 Task: Look for space in Reconquista, Argentina from 2nd June, 2023 to 6th June, 2023 for 1 adult in price range Rs.10000 to Rs.13000. Place can be private room with 1  bedroom having 1 bed and 1 bathroom. Property type can be hotel. Amenities needed are: heating, . Booking option can be shelf check-in. Required host language is English.
Action: Mouse moved to (490, 116)
Screenshot: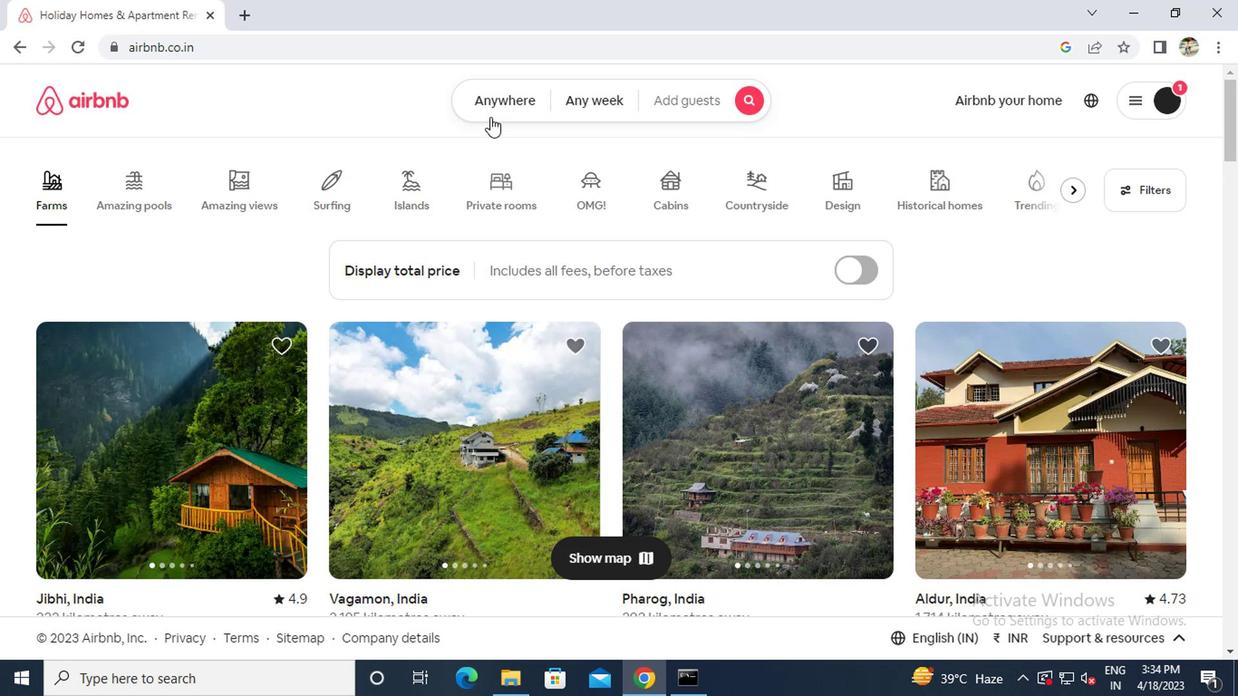 
Action: Mouse pressed left at (490, 116)
Screenshot: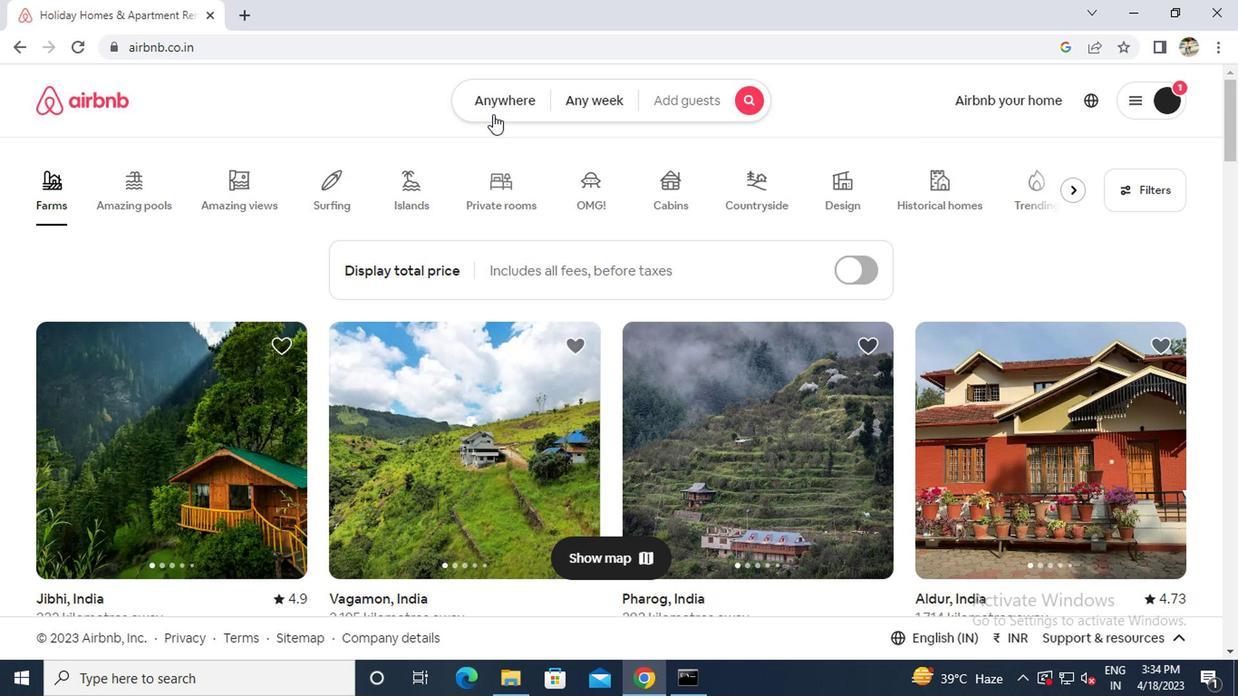 
Action: Mouse moved to (355, 176)
Screenshot: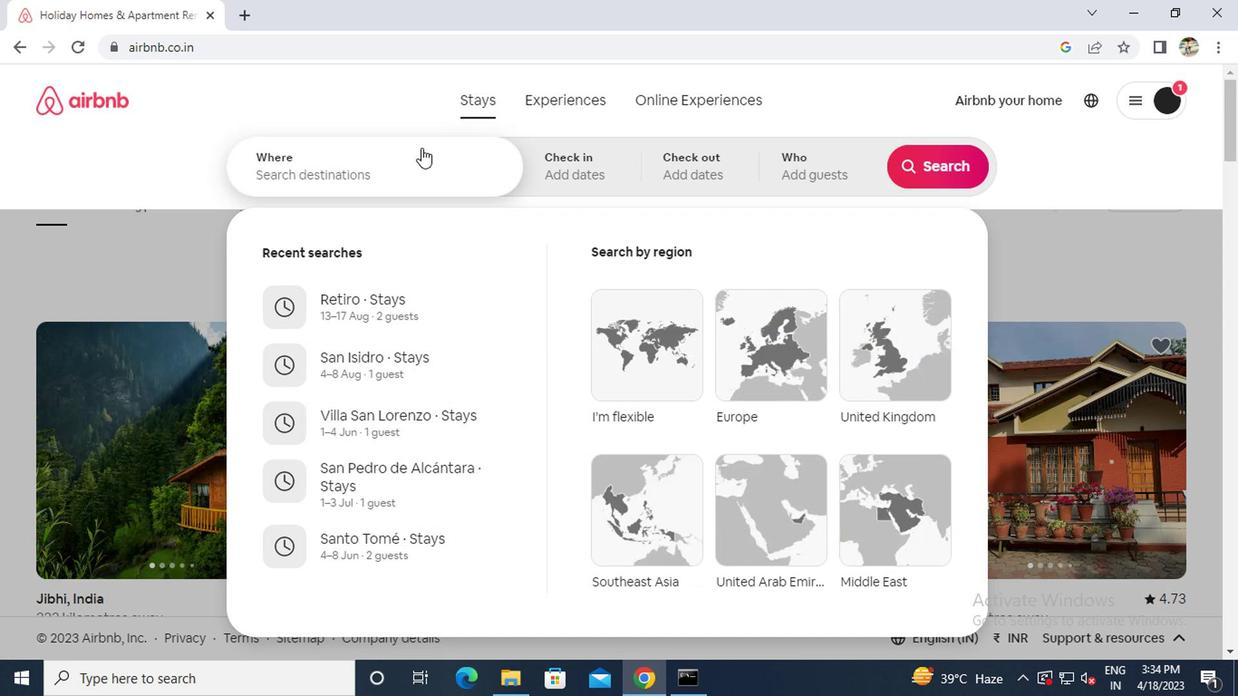 
Action: Mouse pressed left at (355, 176)
Screenshot: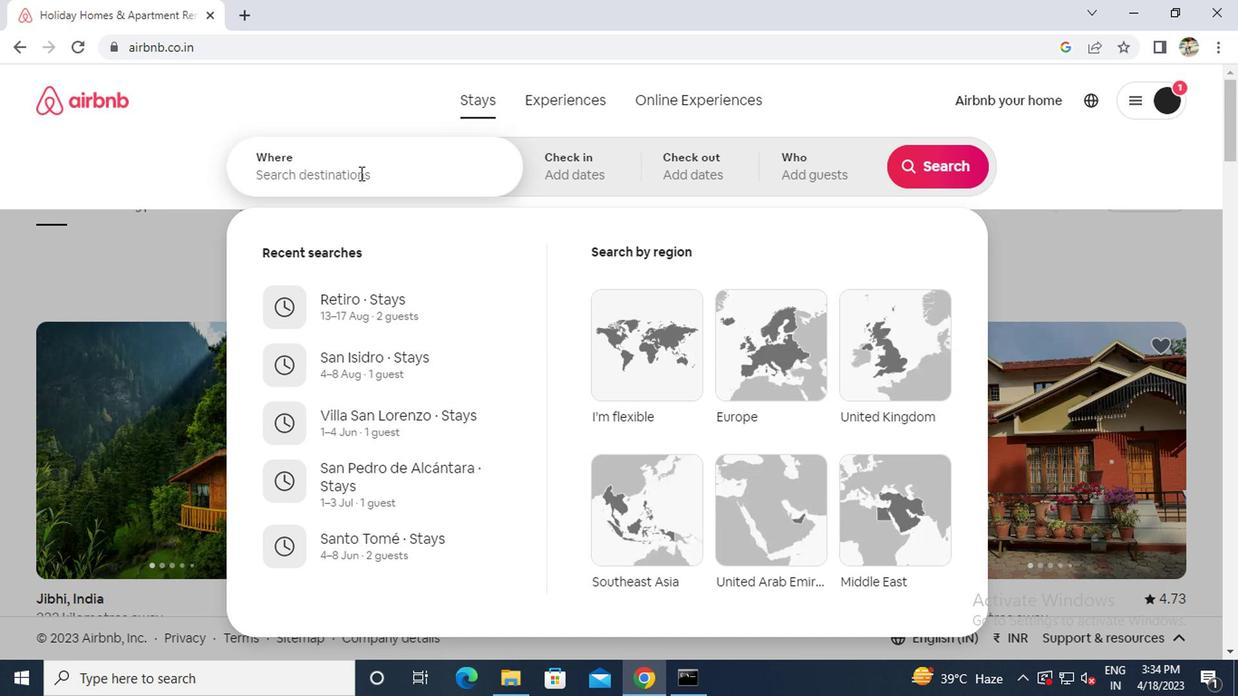 
Action: Key pressed <Key.caps_lock><Key.caps_lock>r<Key.caps_lock>econquista
Screenshot: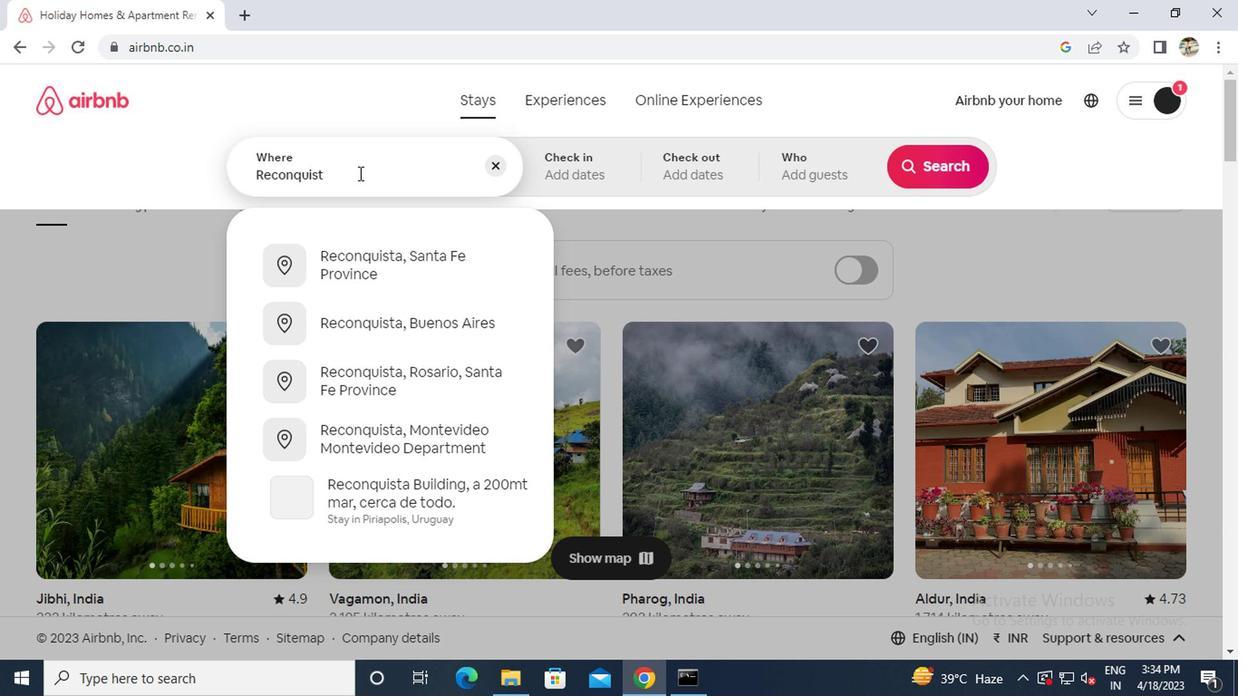 
Action: Mouse moved to (360, 279)
Screenshot: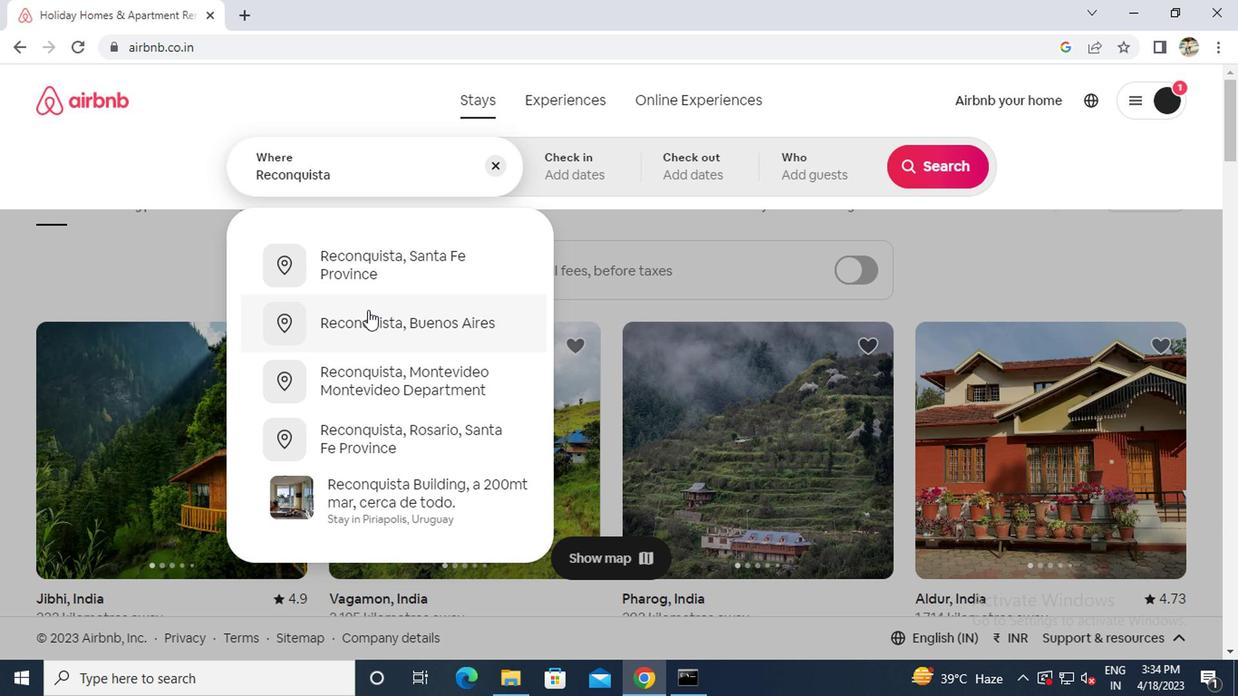 
Action: Mouse pressed left at (360, 279)
Screenshot: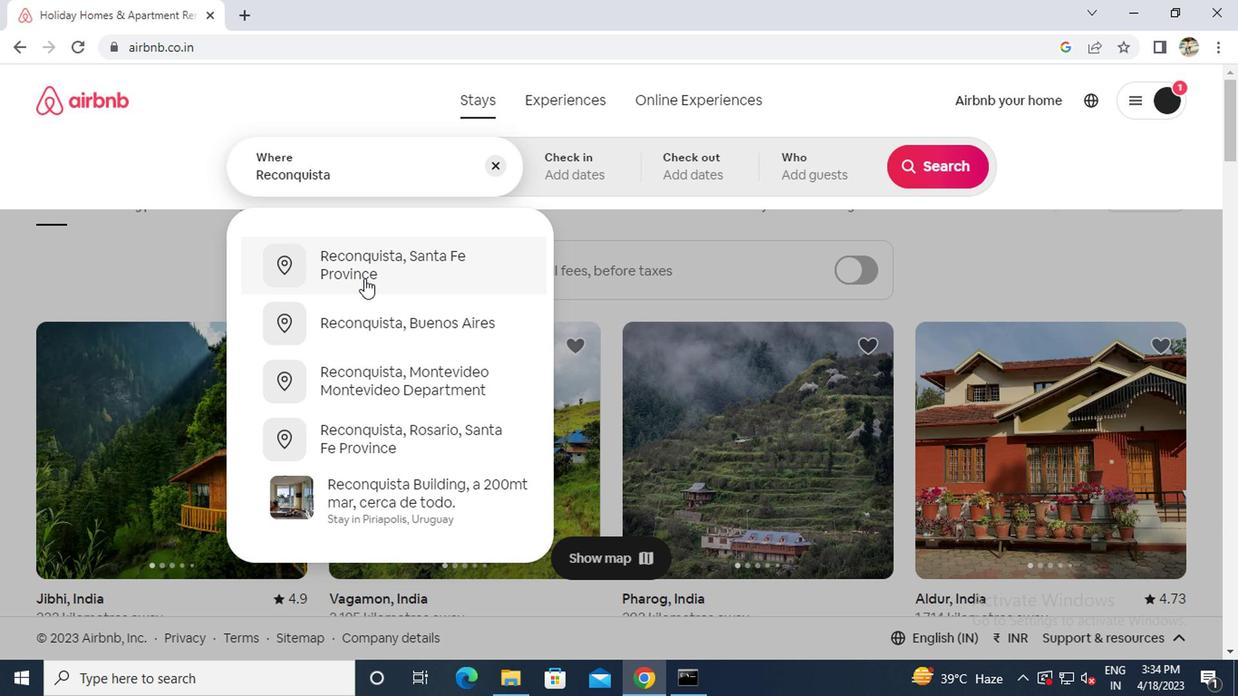 
Action: Mouse moved to (916, 314)
Screenshot: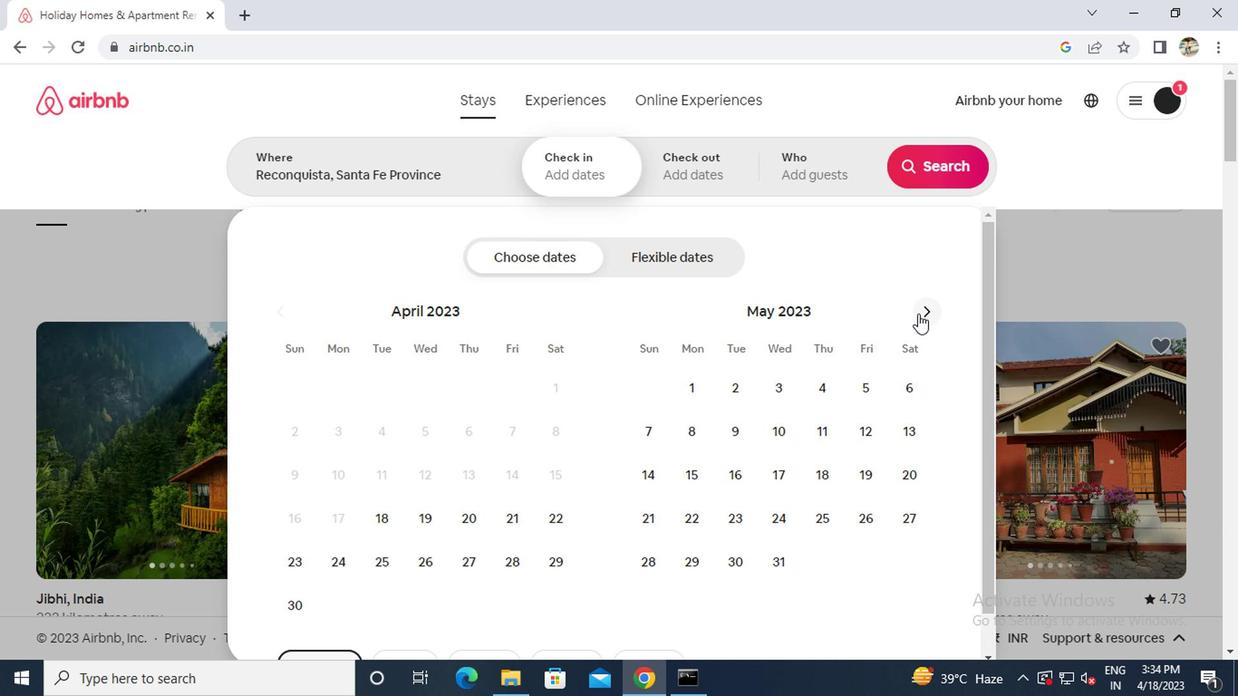 
Action: Mouse pressed left at (916, 314)
Screenshot: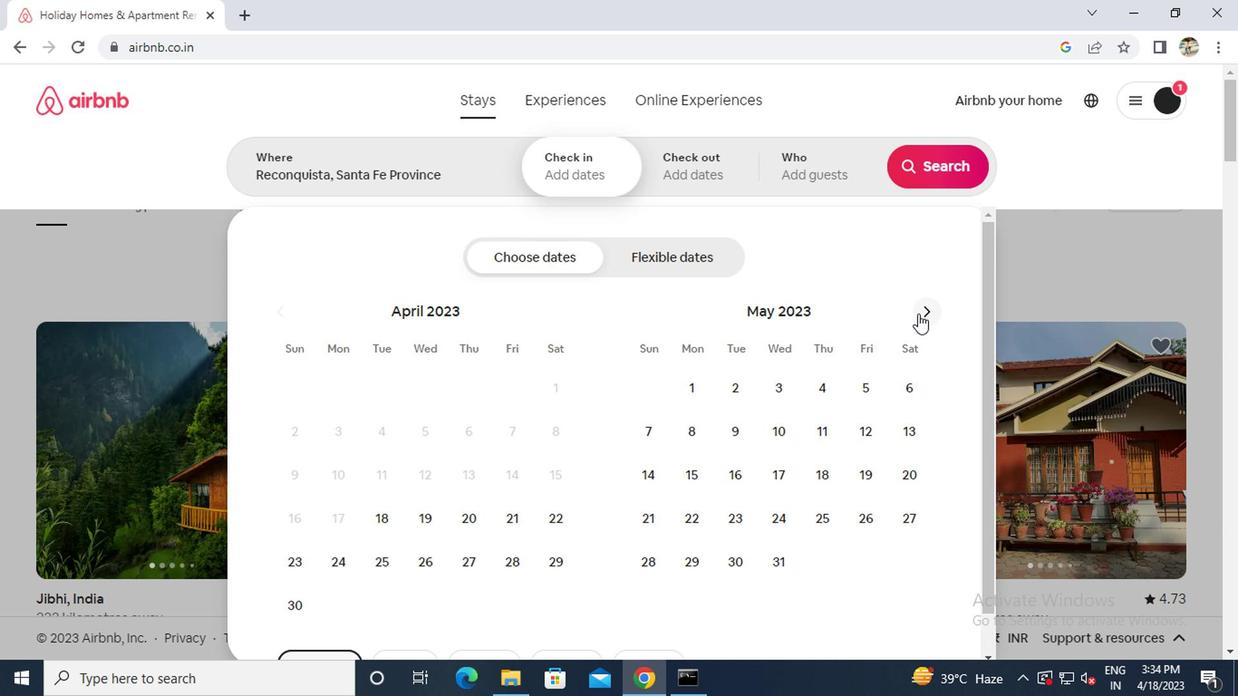 
Action: Mouse moved to (862, 380)
Screenshot: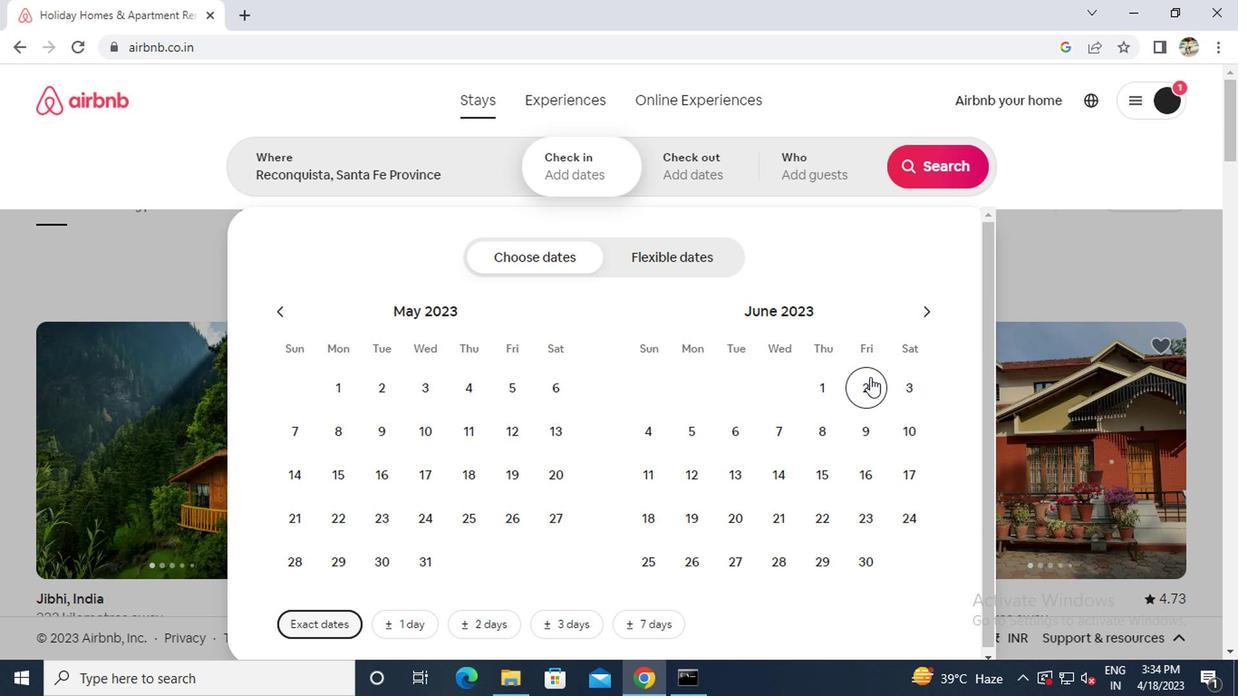 
Action: Mouse pressed left at (862, 380)
Screenshot: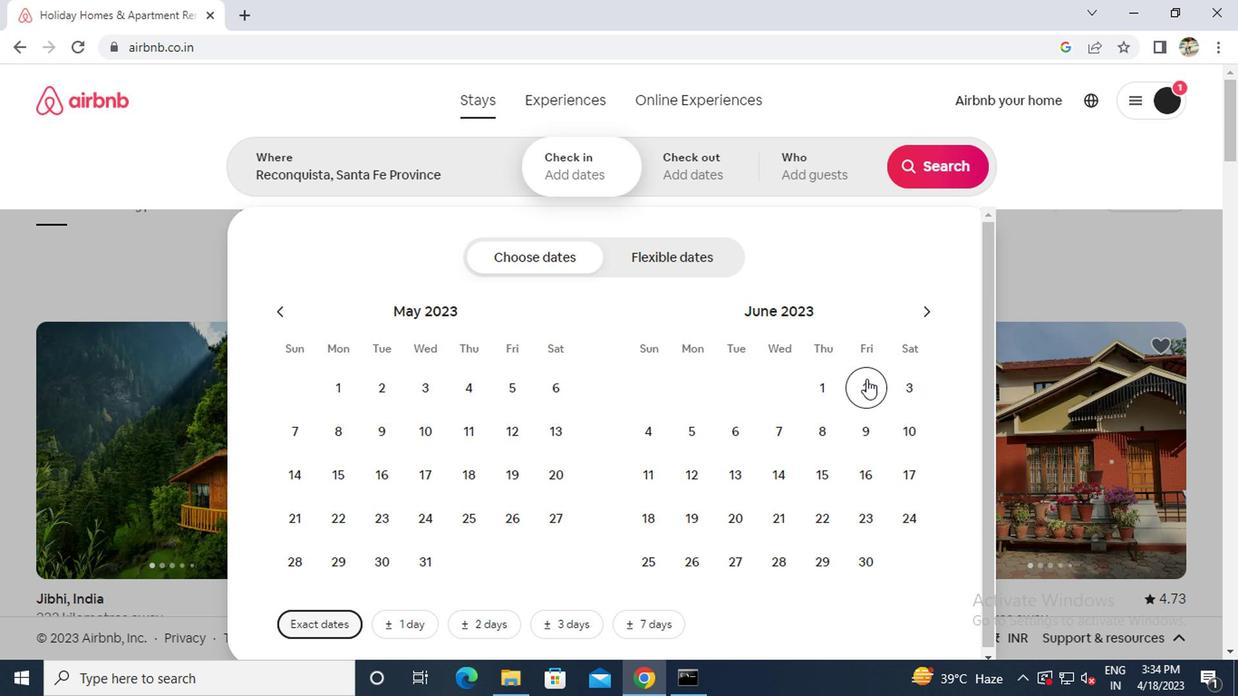 
Action: Mouse moved to (735, 431)
Screenshot: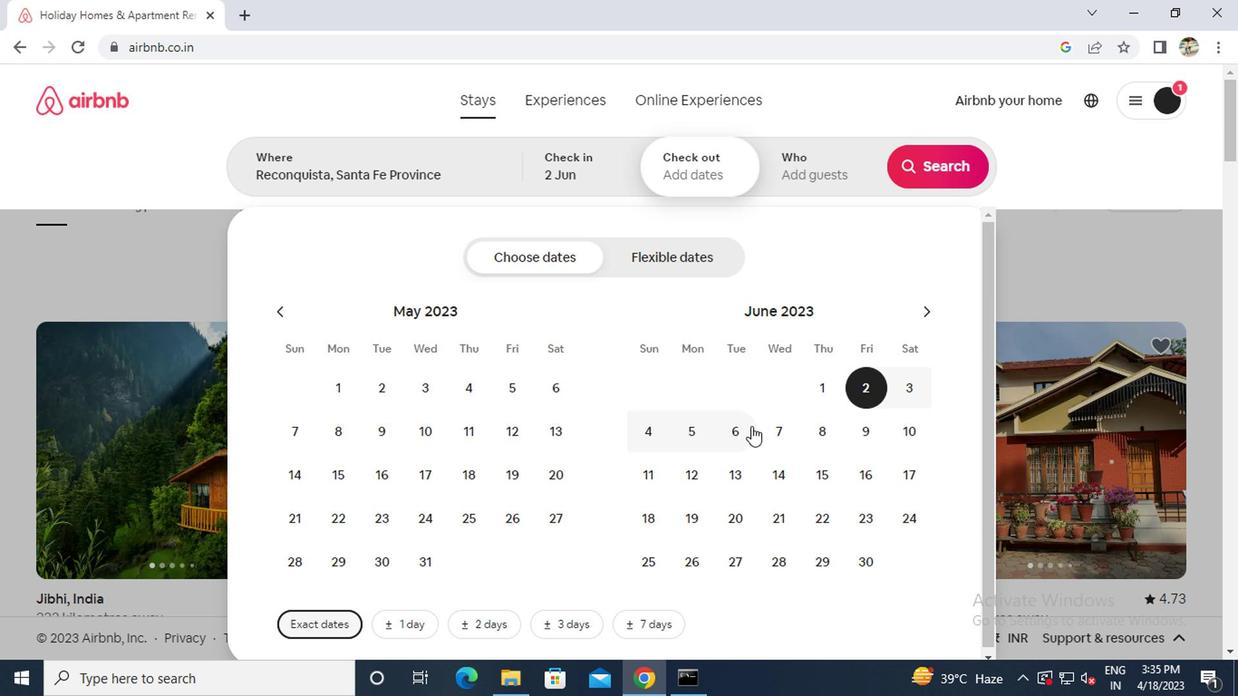 
Action: Mouse pressed left at (735, 431)
Screenshot: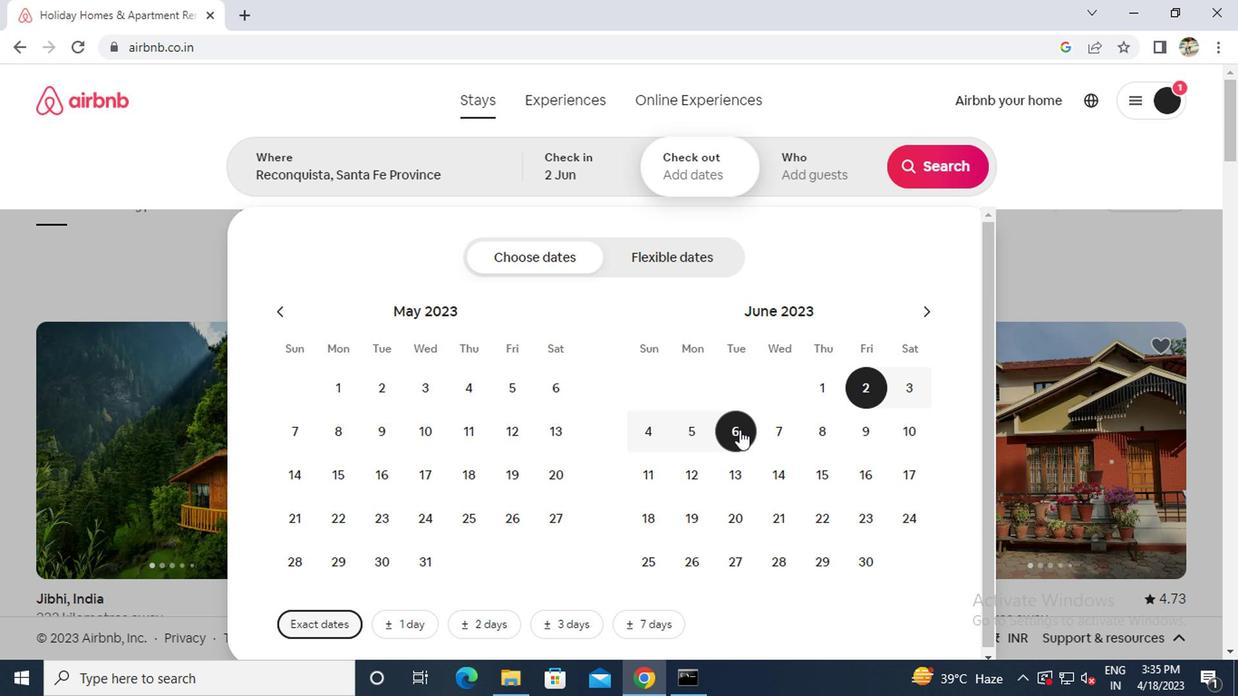 
Action: Mouse moved to (801, 174)
Screenshot: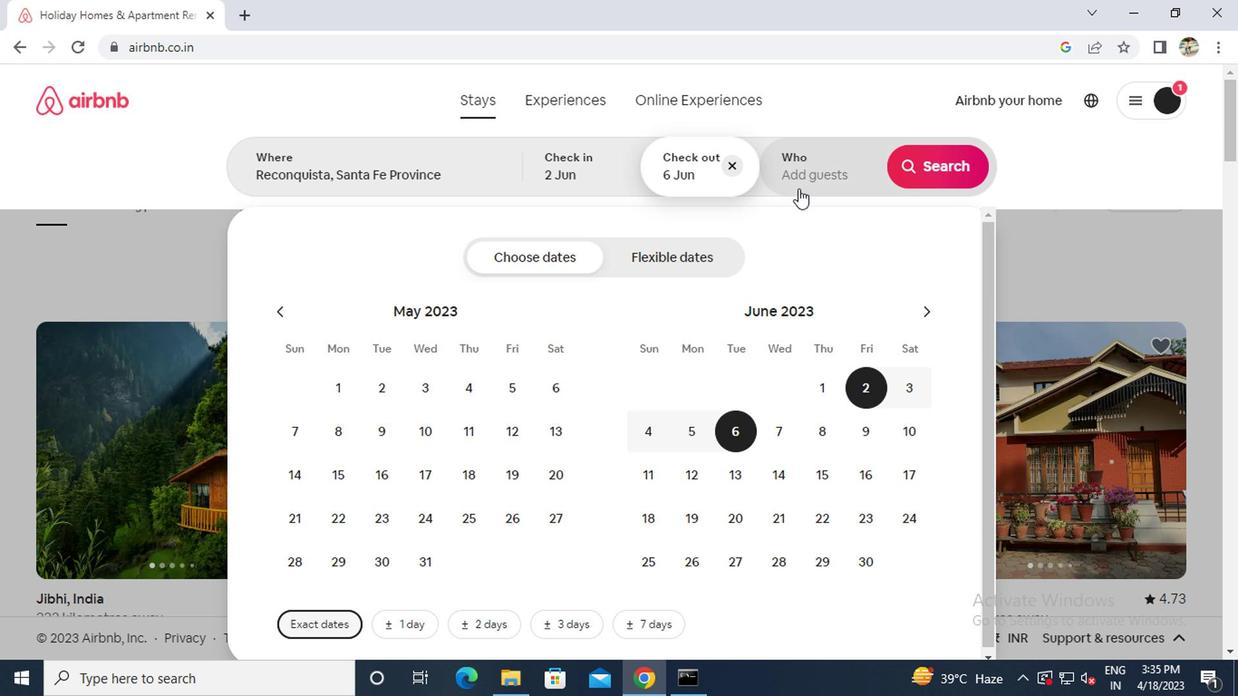 
Action: Mouse pressed left at (801, 174)
Screenshot: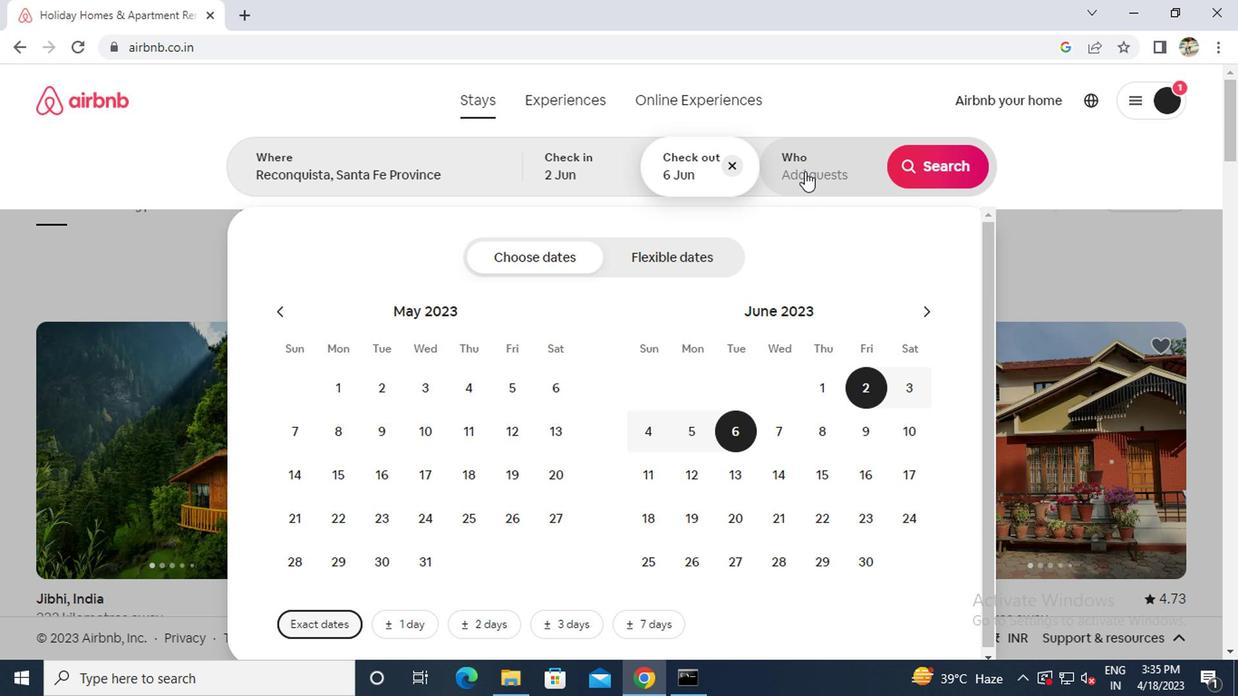 
Action: Mouse moved to (942, 260)
Screenshot: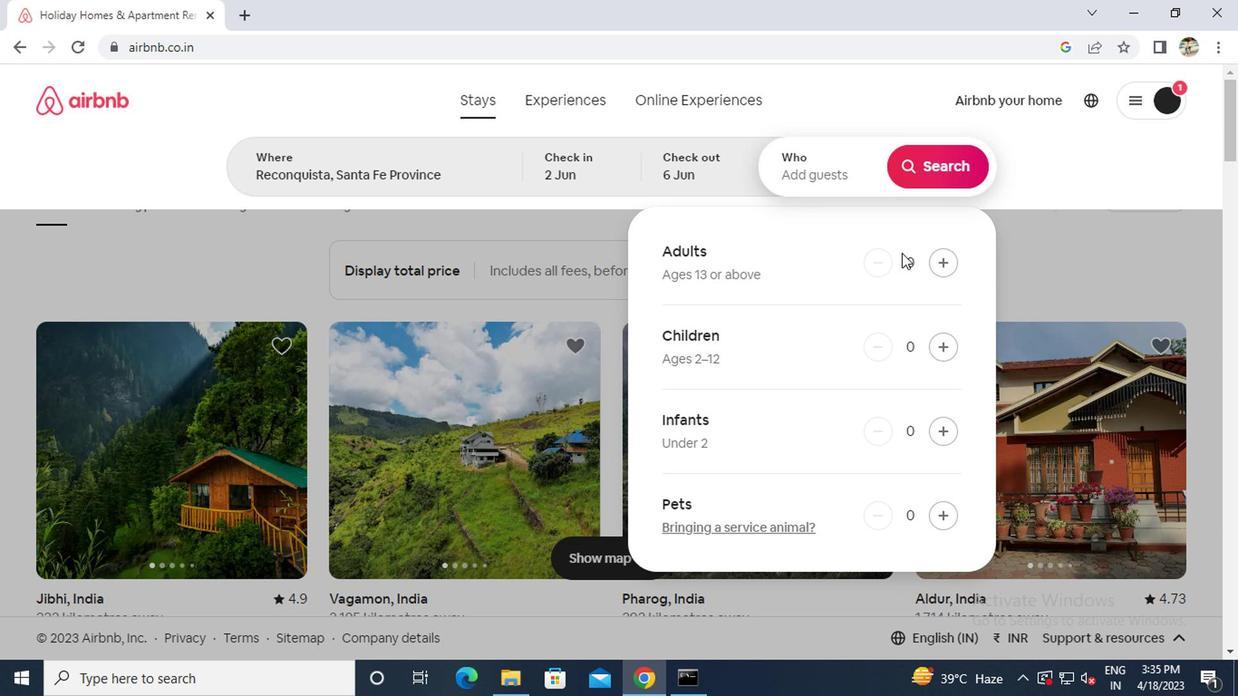 
Action: Mouse pressed left at (942, 260)
Screenshot: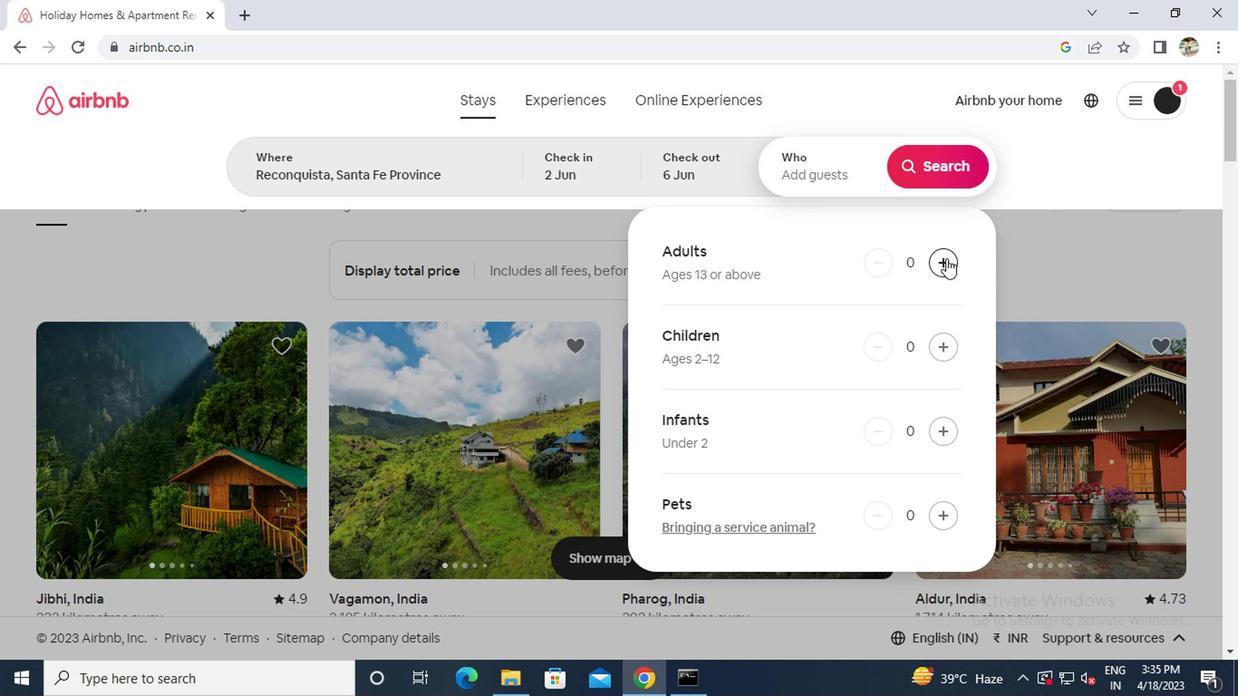 
Action: Mouse moved to (948, 169)
Screenshot: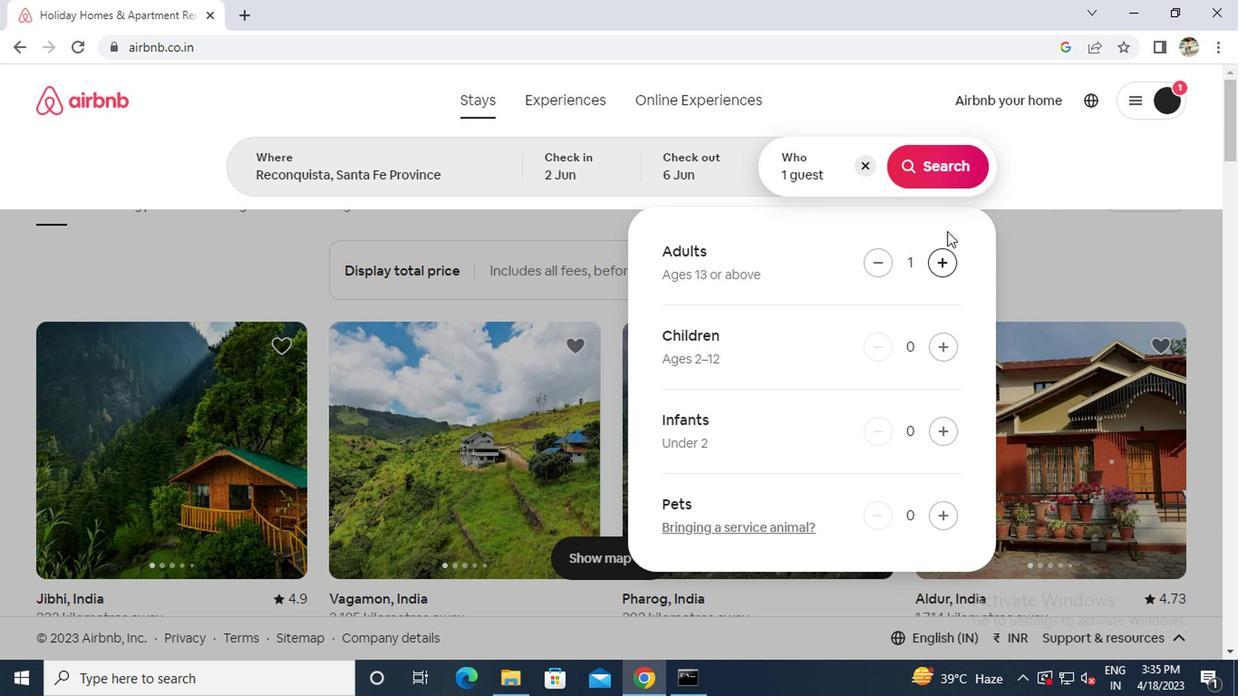 
Action: Mouse pressed left at (948, 169)
Screenshot: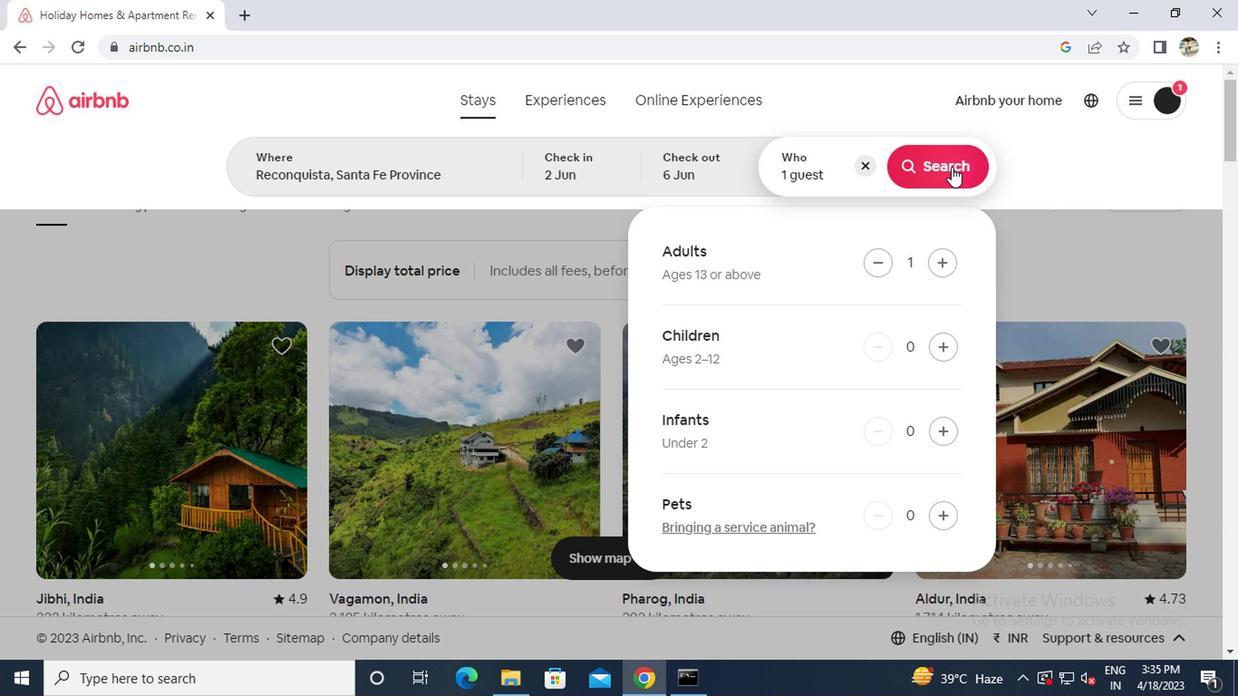 
Action: Mouse moved to (1144, 181)
Screenshot: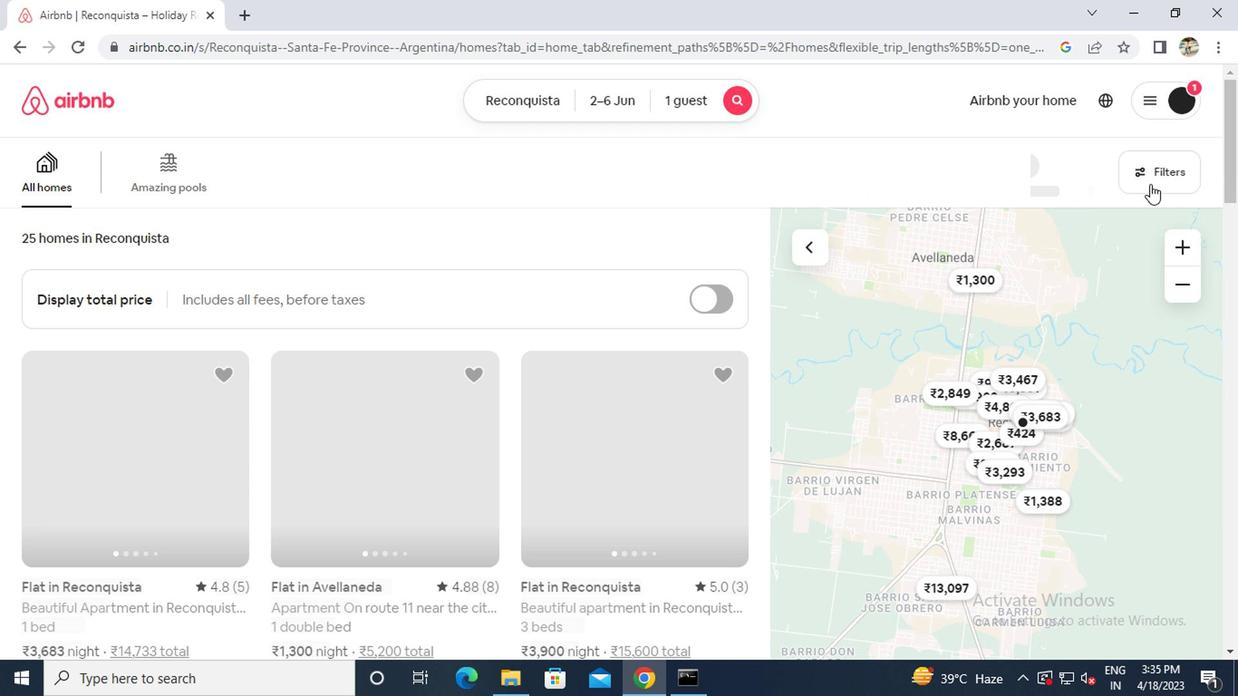 
Action: Mouse pressed left at (1144, 181)
Screenshot: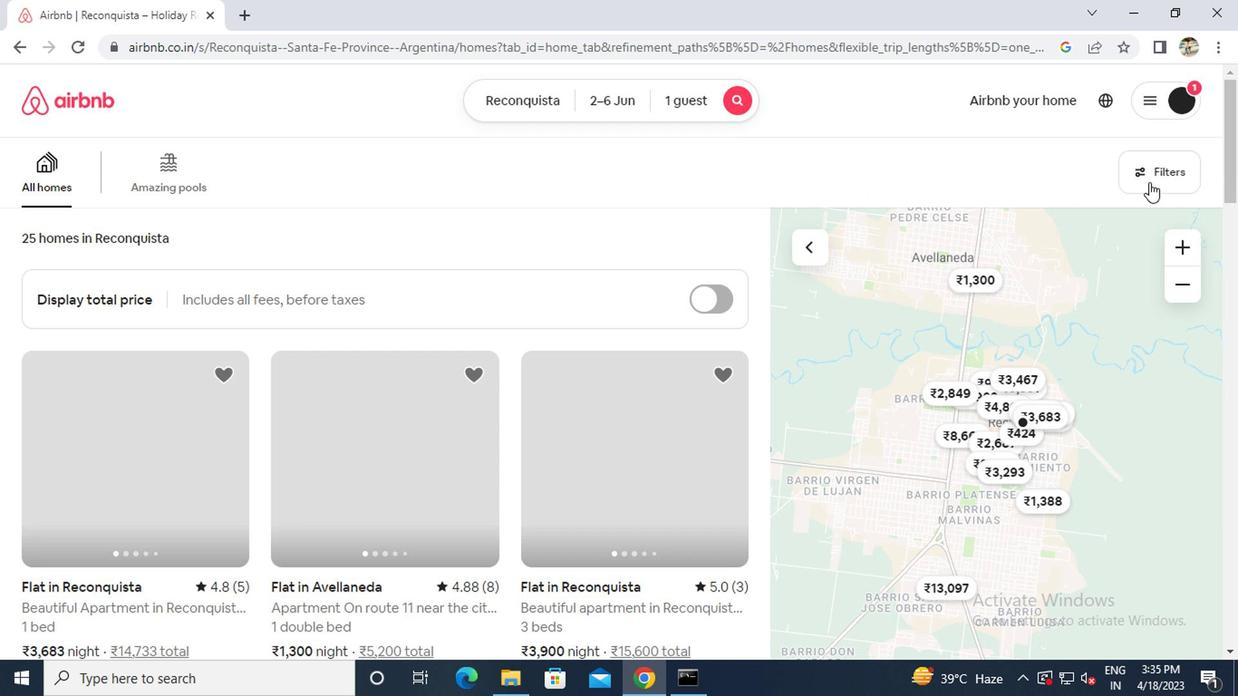 
Action: Mouse moved to (410, 392)
Screenshot: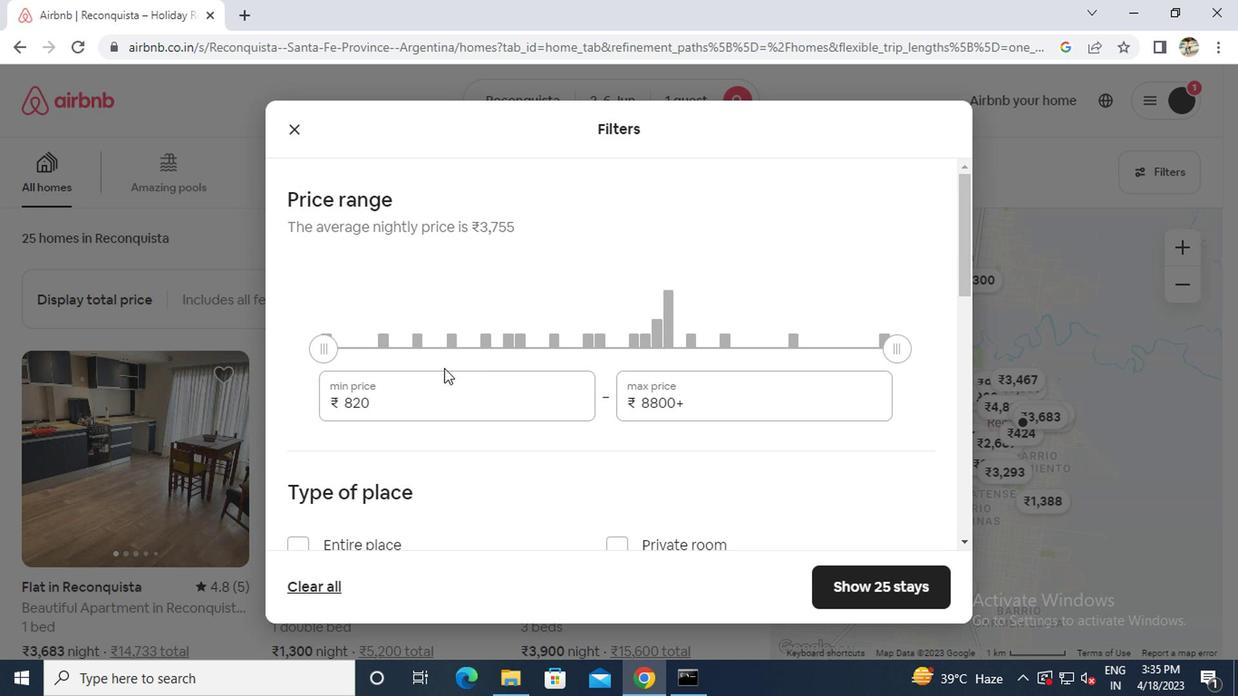 
Action: Mouse pressed left at (410, 392)
Screenshot: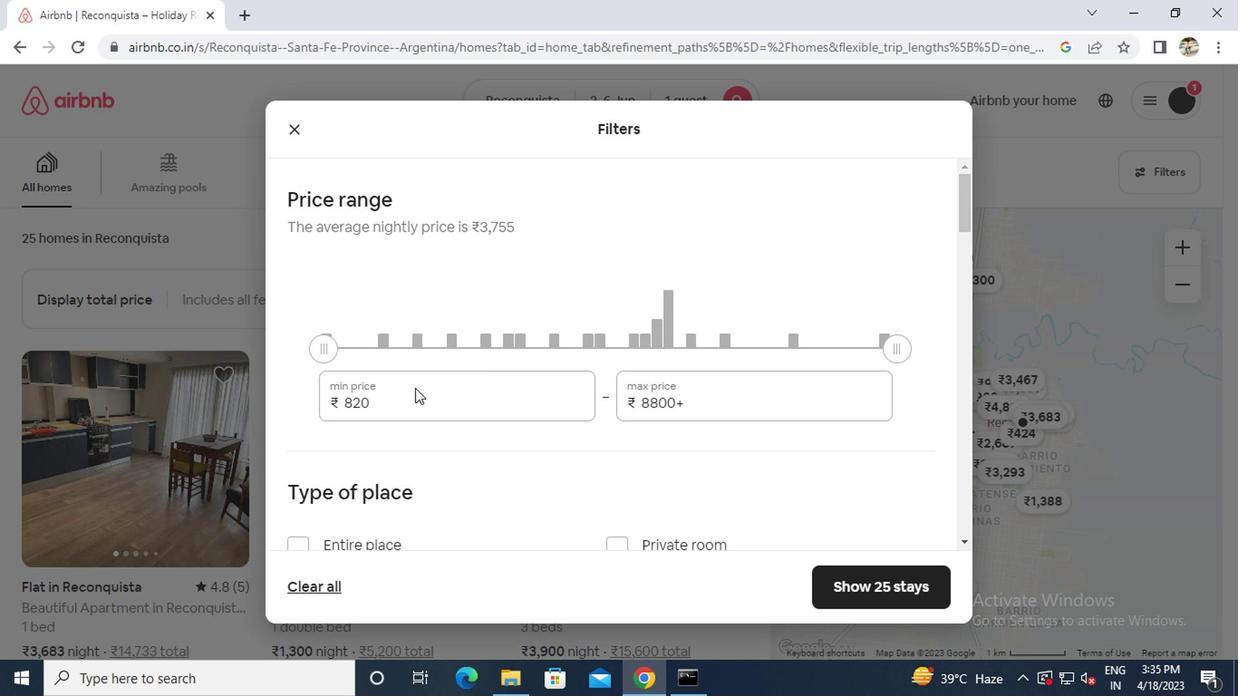 
Action: Key pressed ctrl+A10000
Screenshot: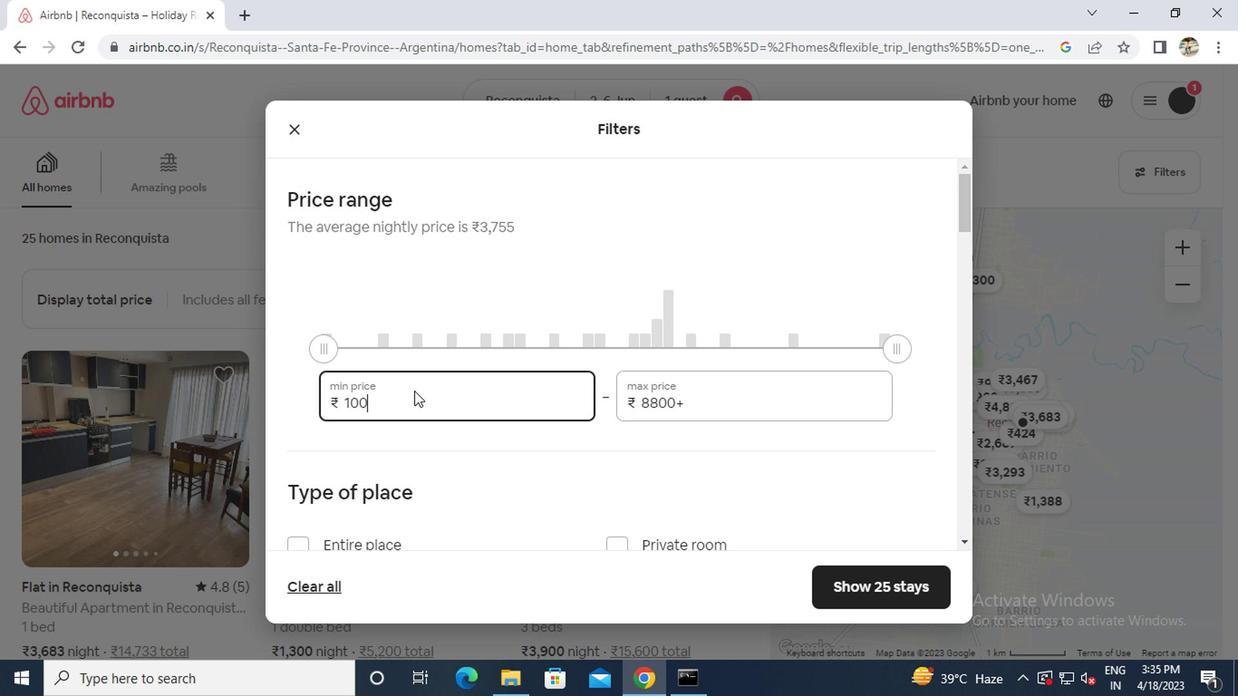 
Action: Mouse moved to (713, 402)
Screenshot: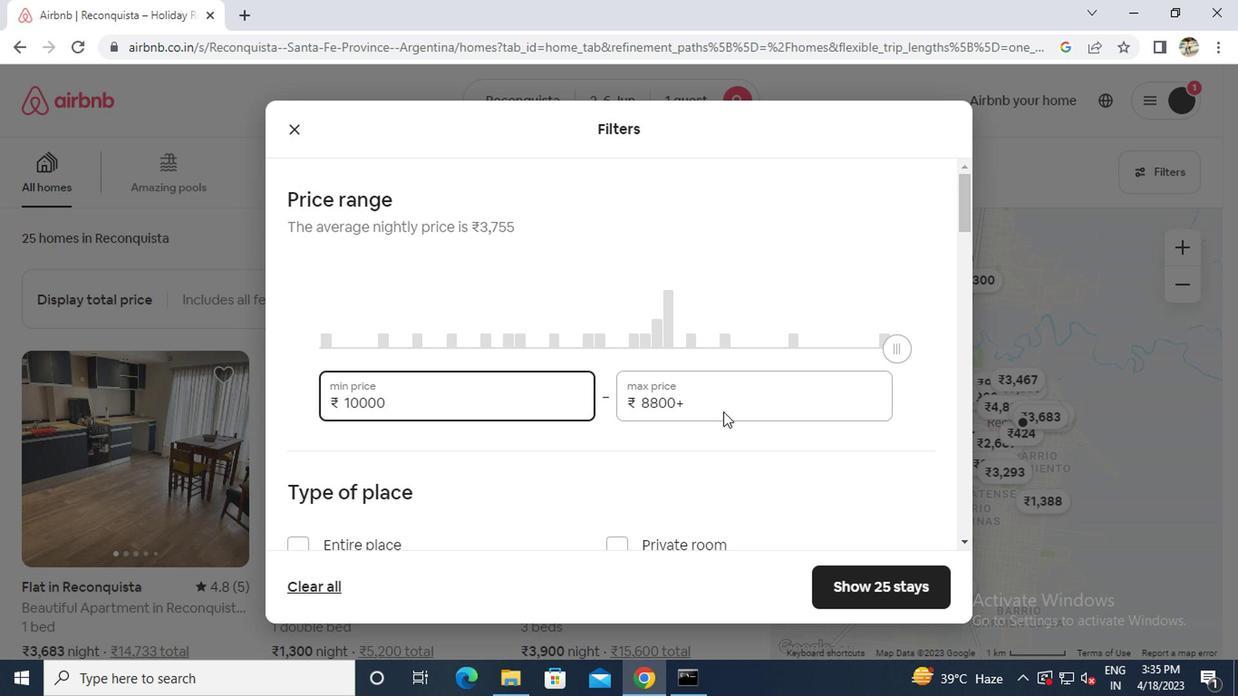 
Action: Mouse pressed left at (713, 402)
Screenshot: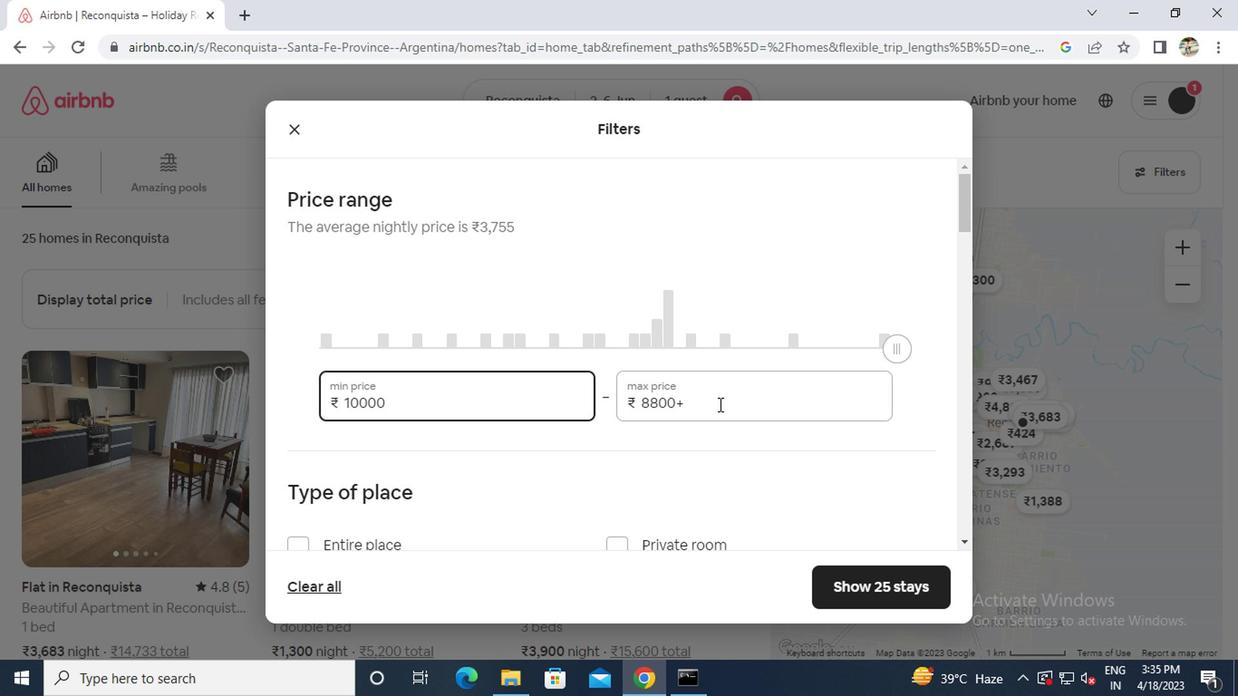 
Action: Mouse moved to (713, 401)
Screenshot: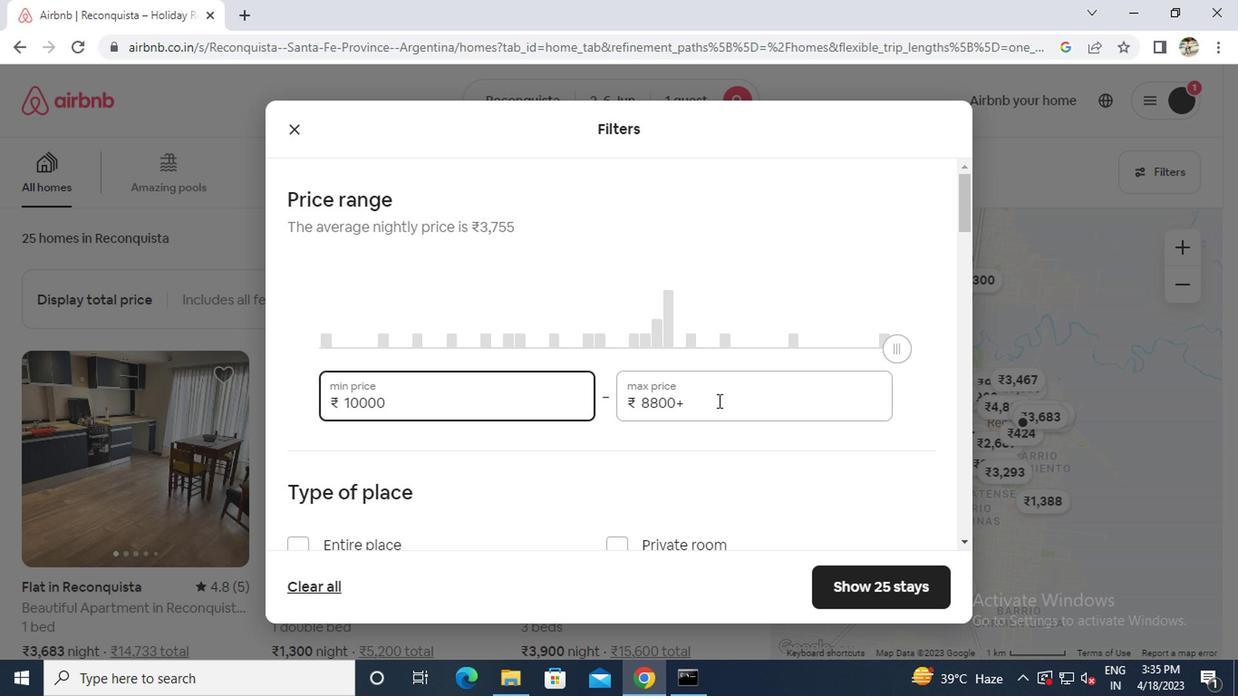 
Action: Key pressed ctrl+A13000
Screenshot: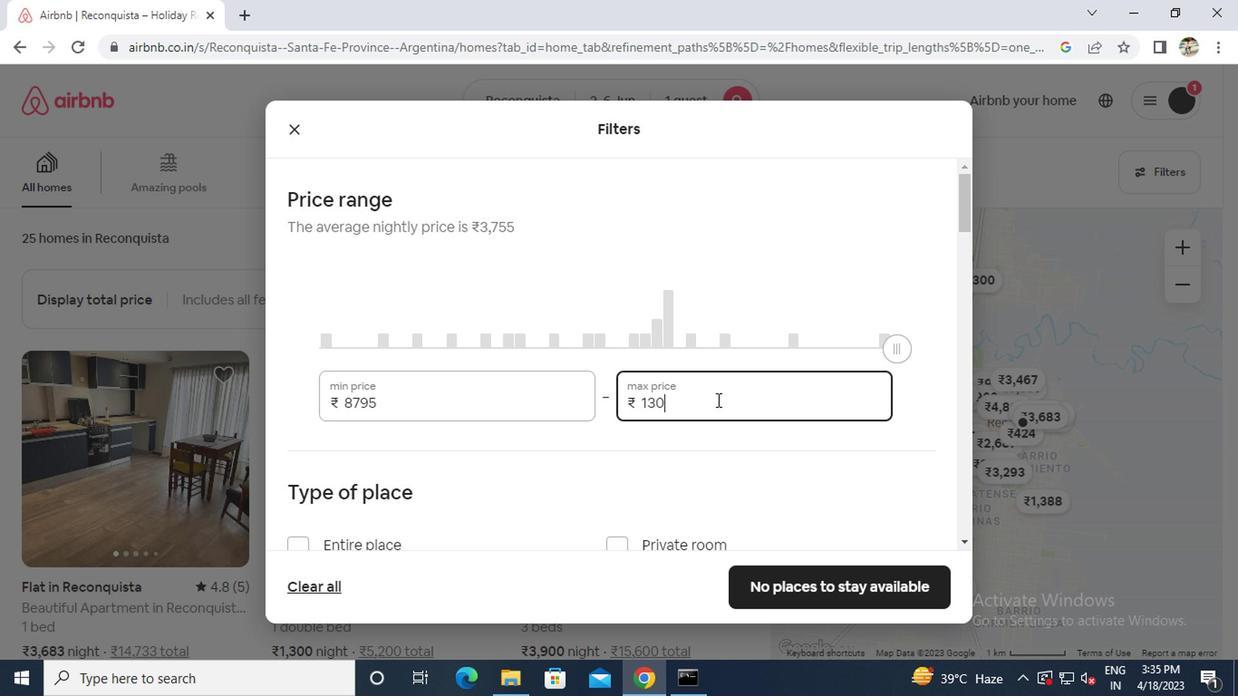 
Action: Mouse moved to (657, 414)
Screenshot: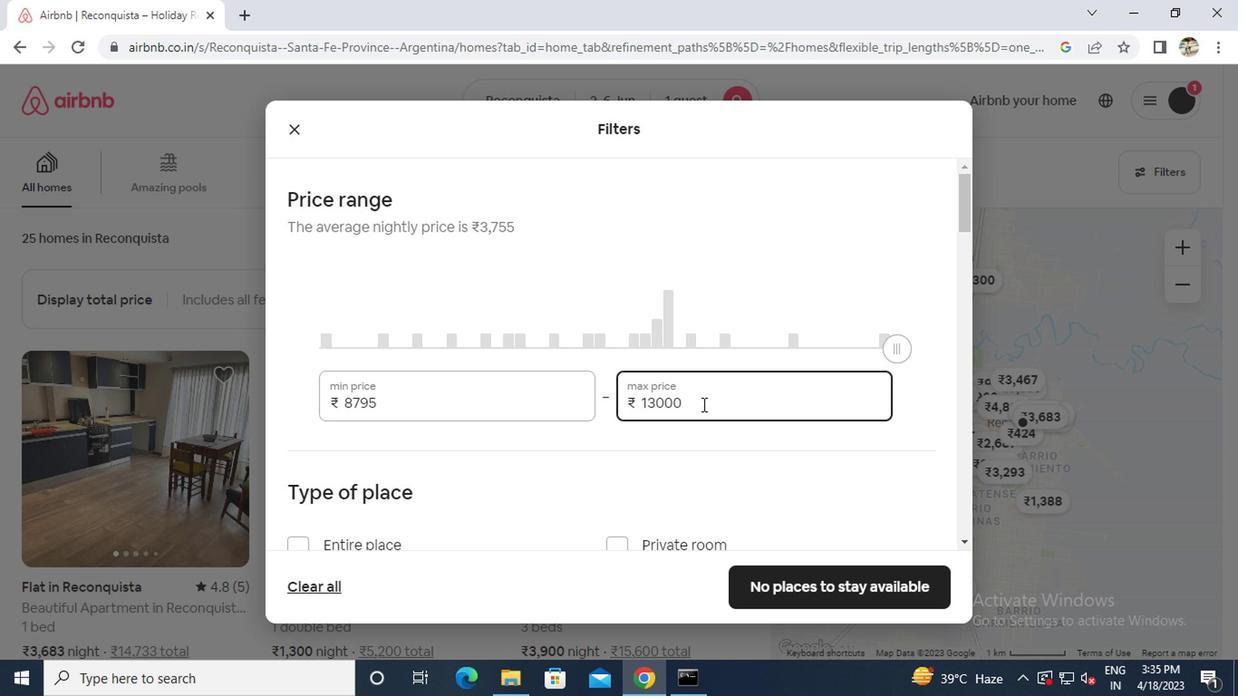 
Action: Mouse scrolled (657, 414) with delta (0, 0)
Screenshot: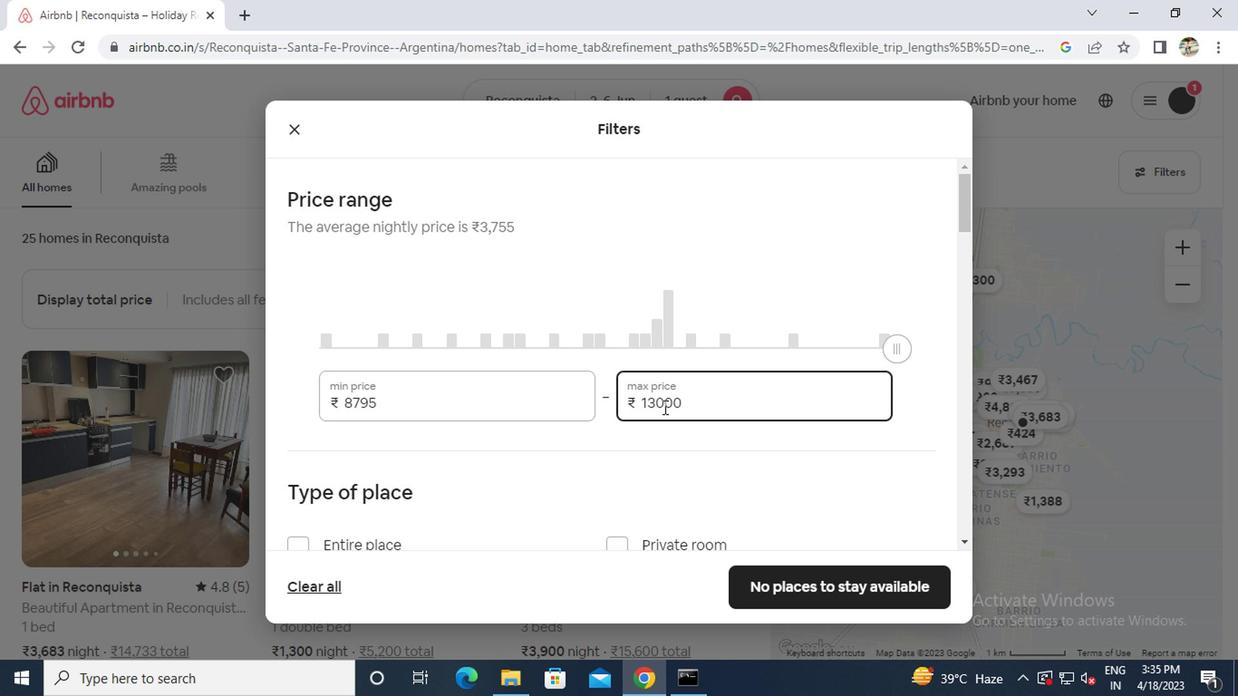 
Action: Mouse moved to (625, 452)
Screenshot: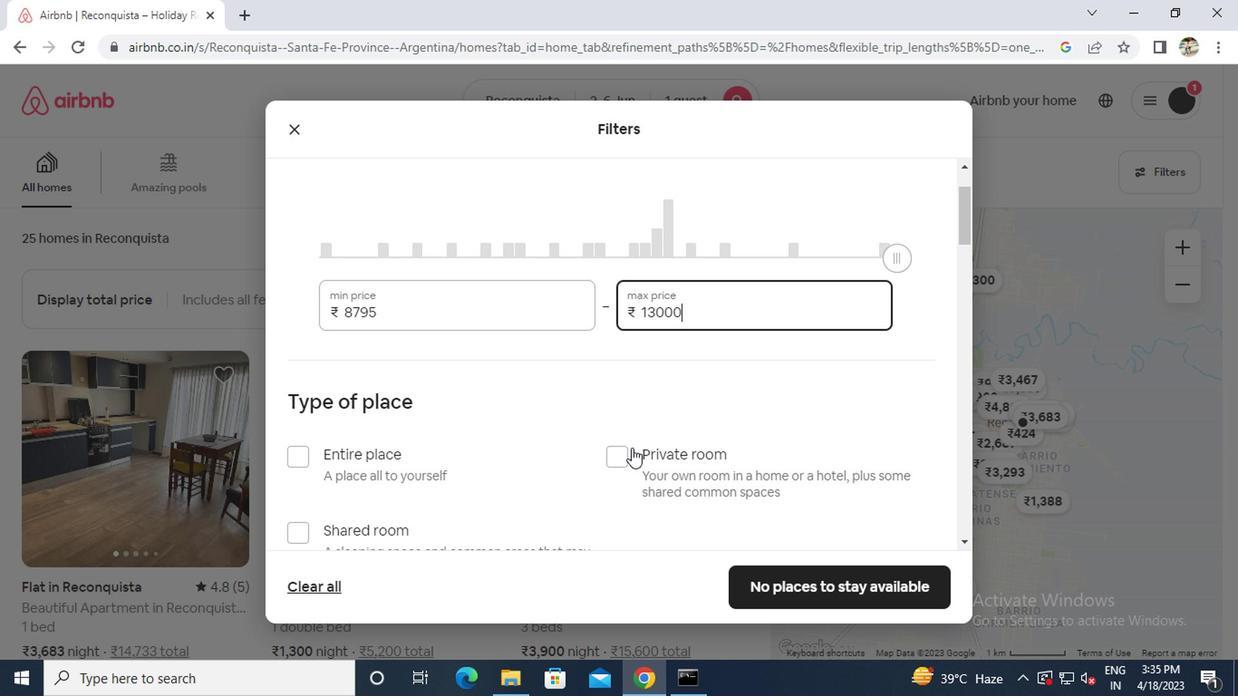 
Action: Mouse pressed left at (625, 452)
Screenshot: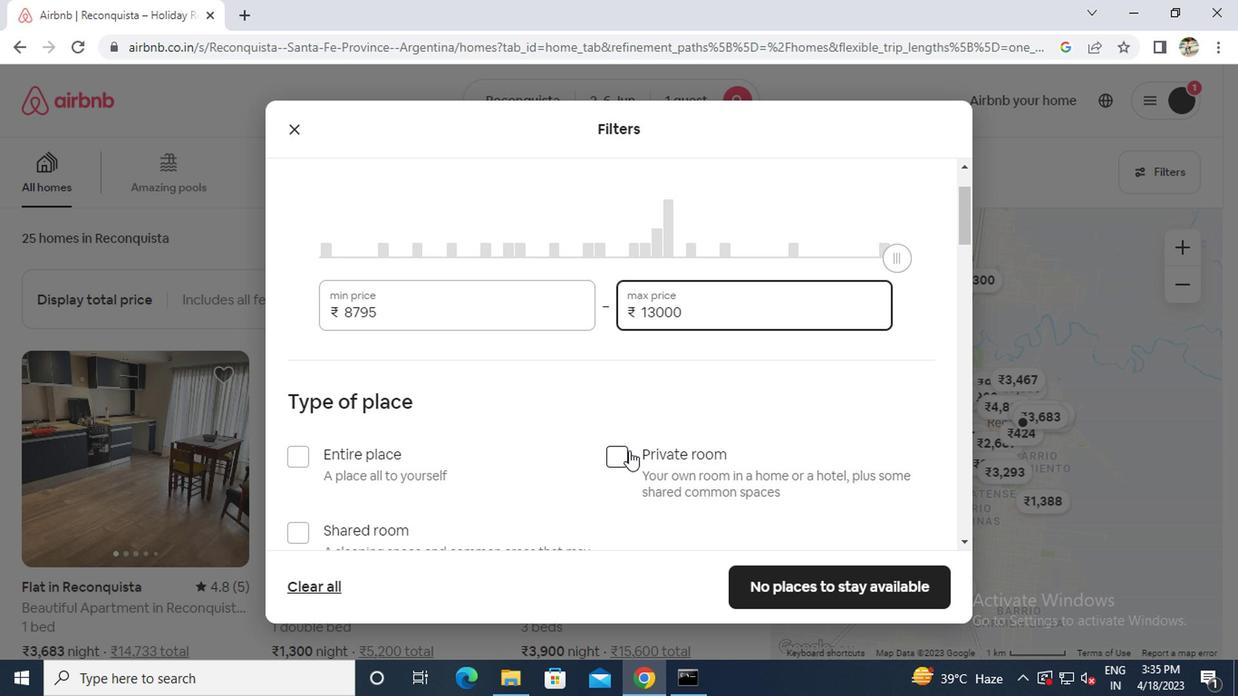 
Action: Mouse scrolled (625, 450) with delta (0, -1)
Screenshot: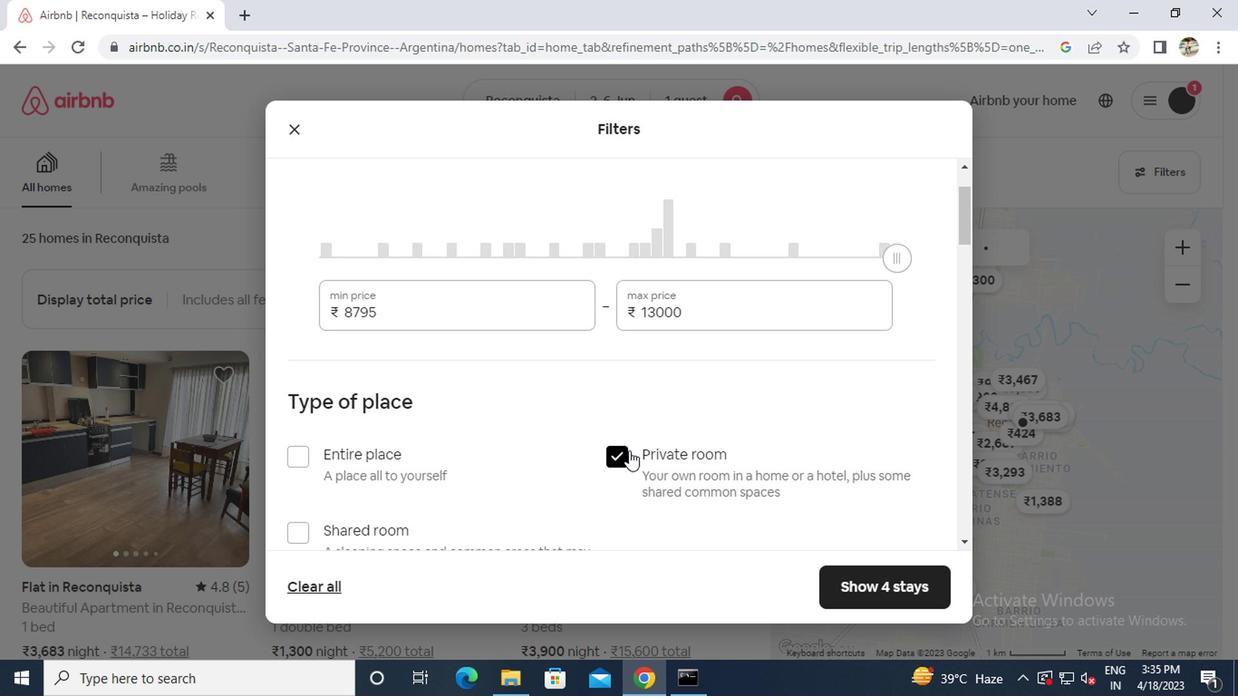 
Action: Mouse scrolled (625, 450) with delta (0, -1)
Screenshot: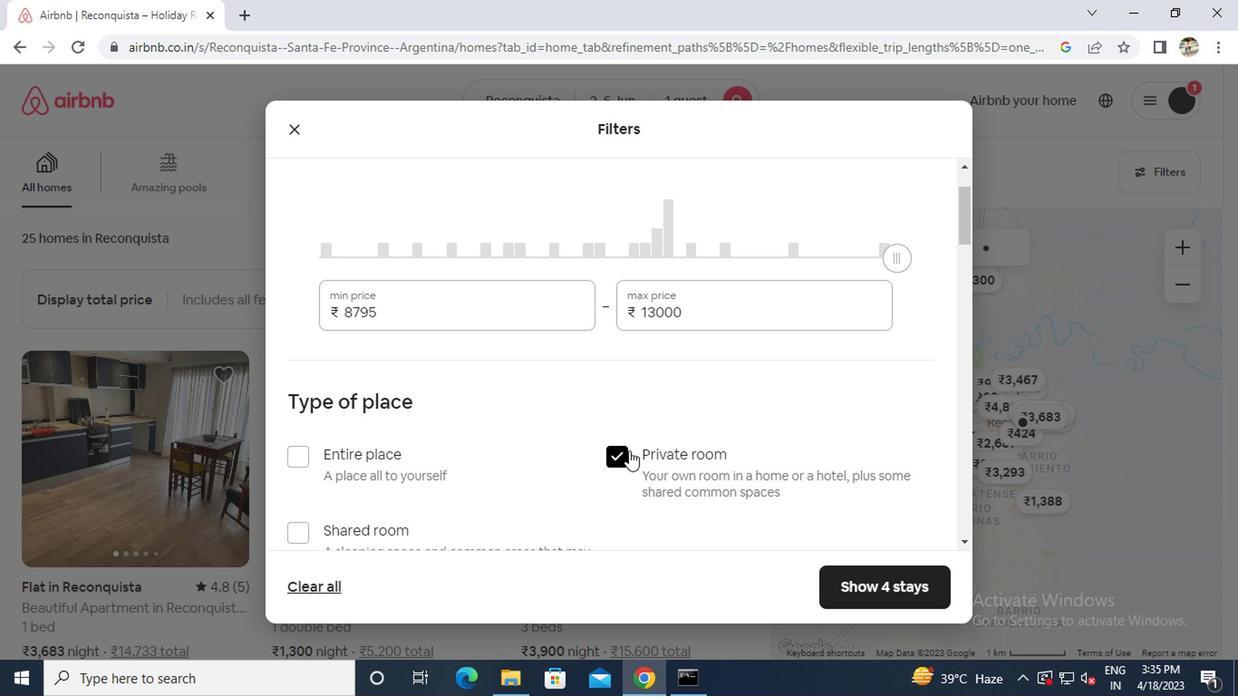 
Action: Mouse scrolled (625, 450) with delta (0, -1)
Screenshot: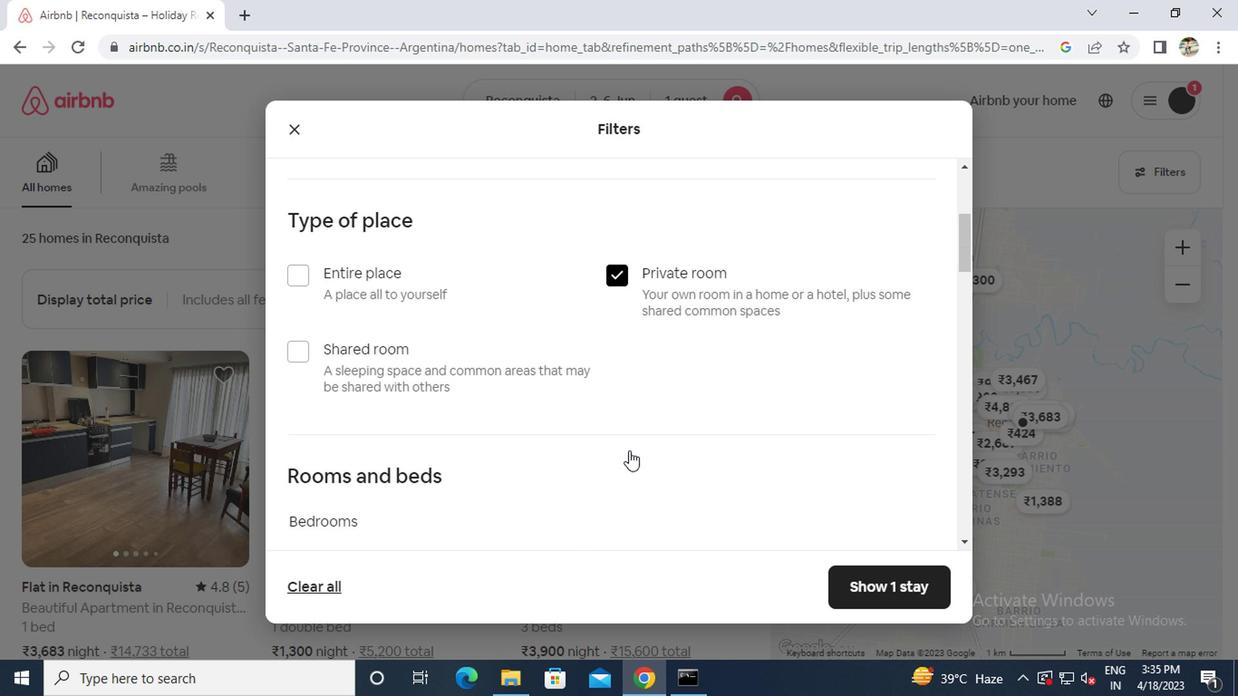 
Action: Mouse moved to (400, 477)
Screenshot: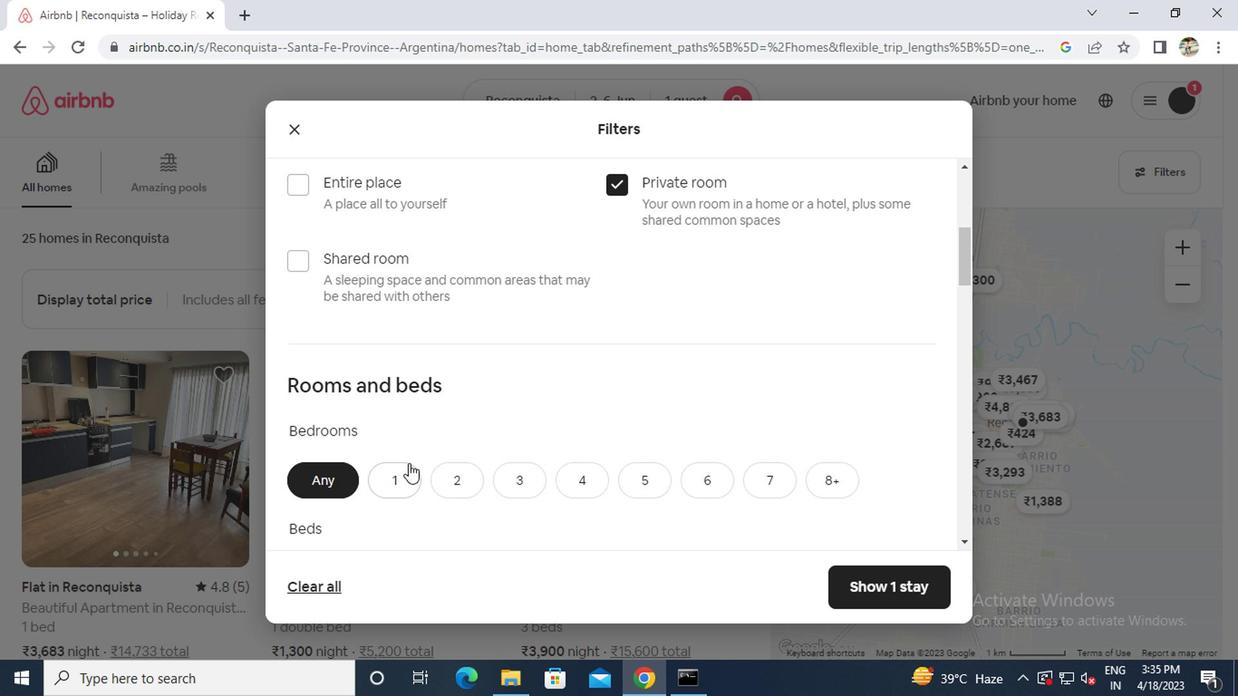 
Action: Mouse pressed left at (400, 477)
Screenshot: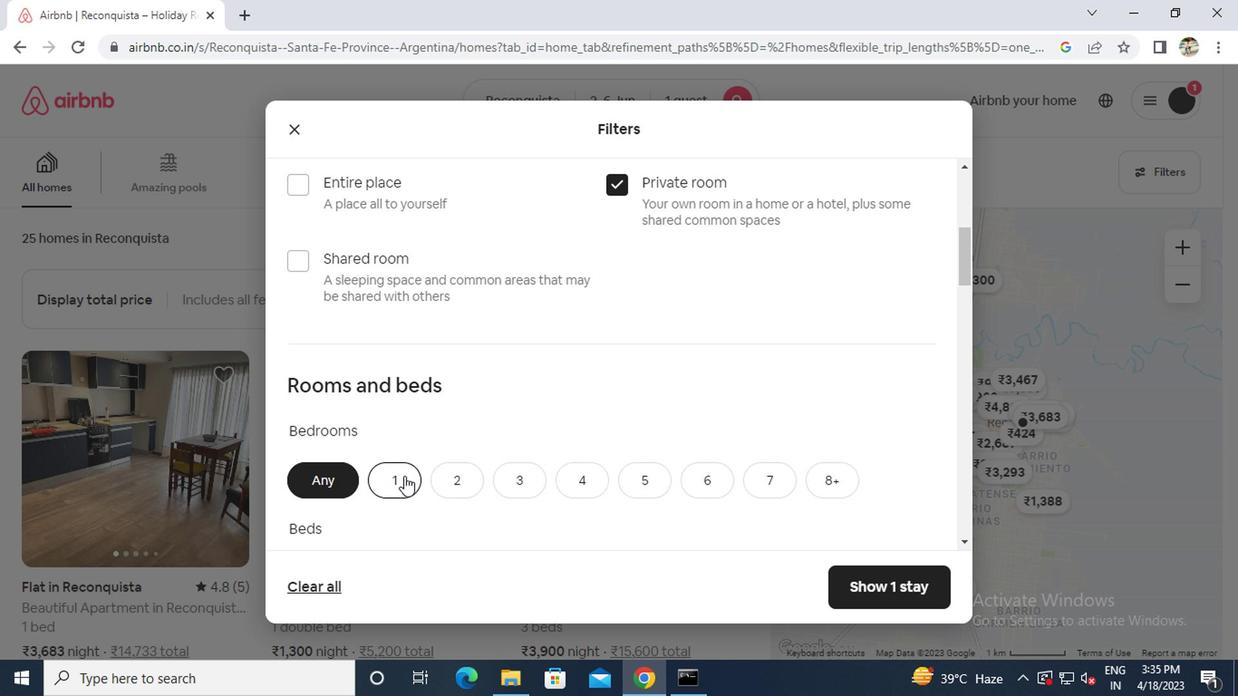 
Action: Mouse scrolled (400, 476) with delta (0, 0)
Screenshot: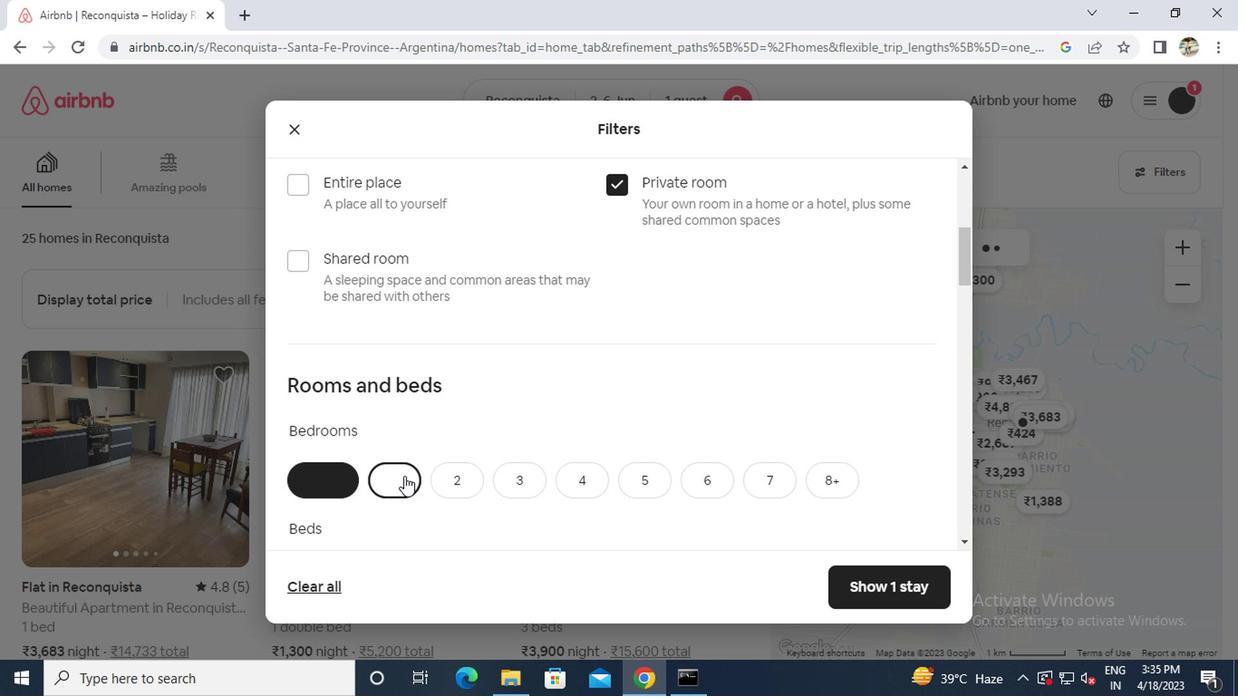 
Action: Mouse moved to (394, 488)
Screenshot: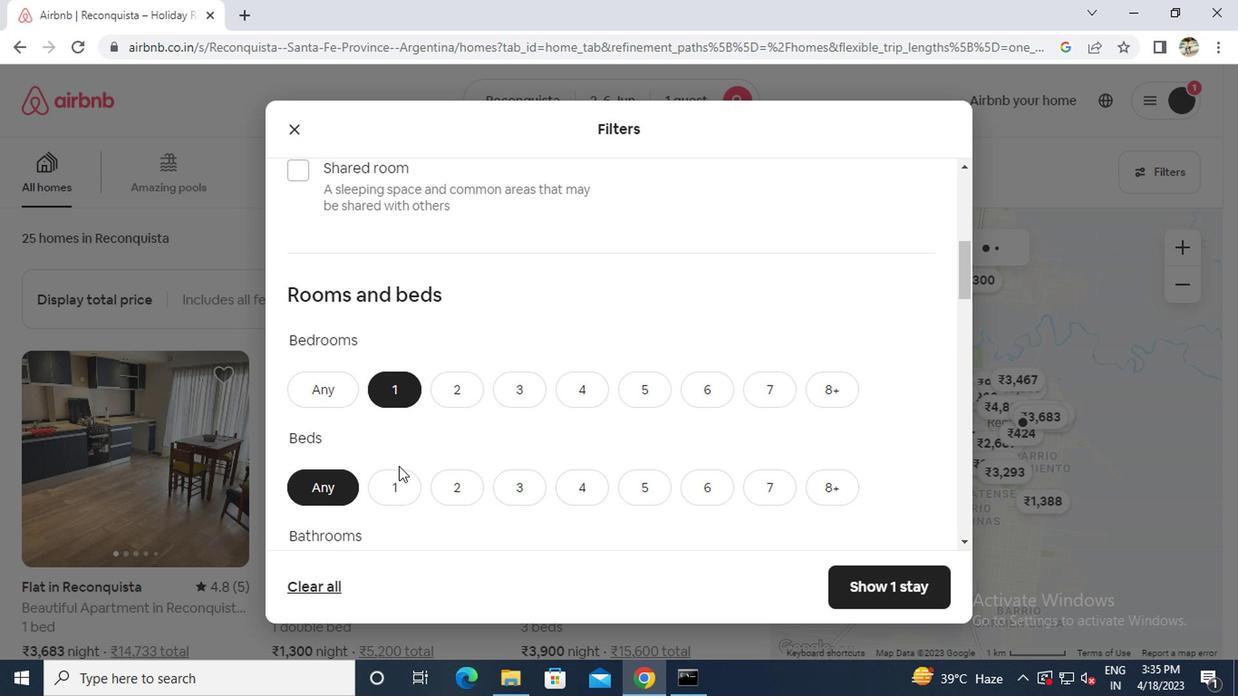 
Action: Mouse pressed left at (394, 488)
Screenshot: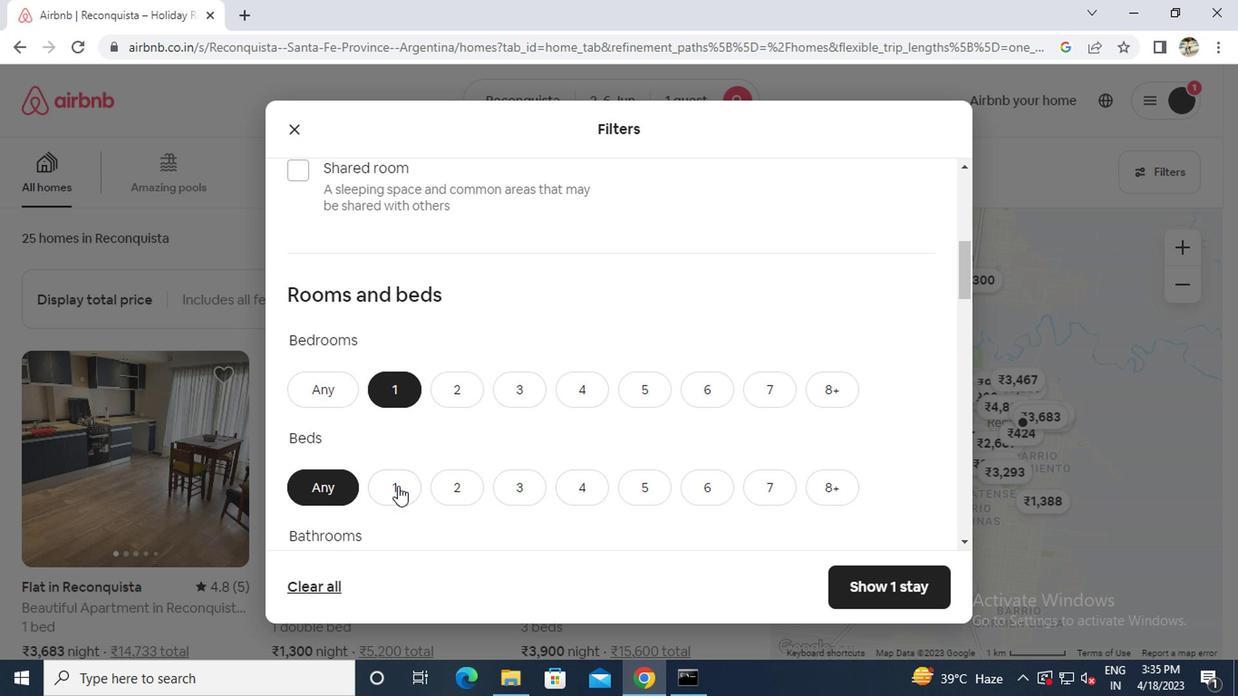 
Action: Mouse moved to (394, 486)
Screenshot: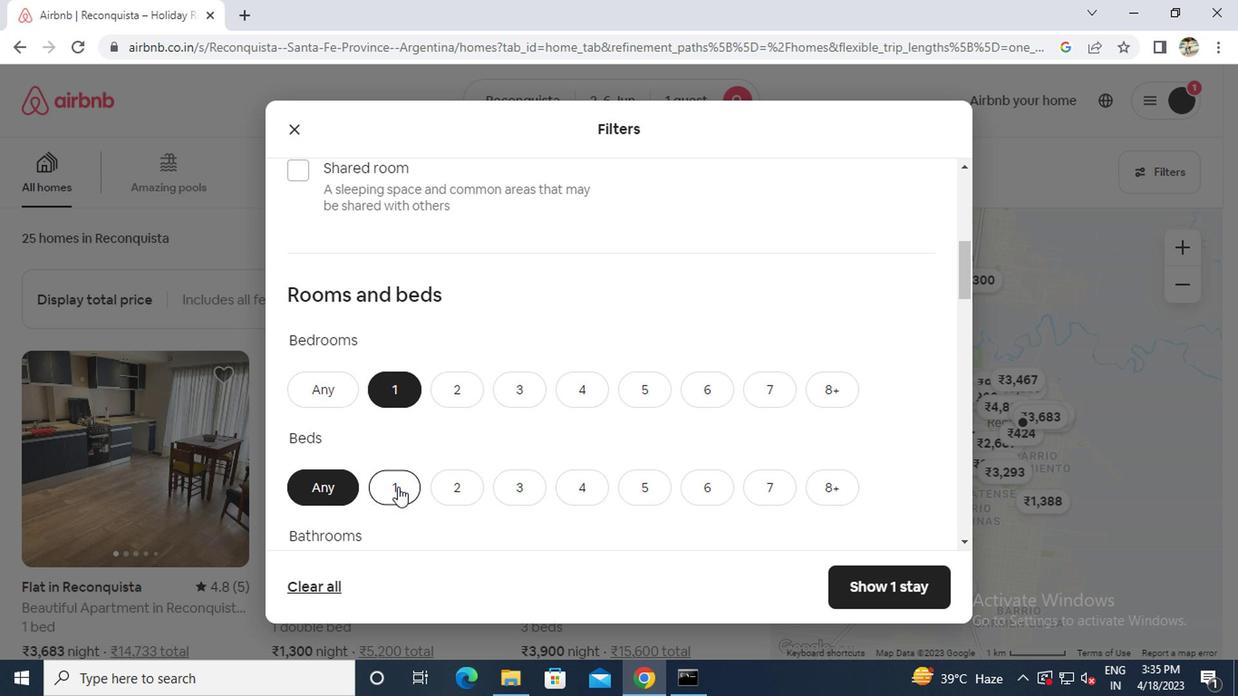 
Action: Mouse scrolled (394, 486) with delta (0, 0)
Screenshot: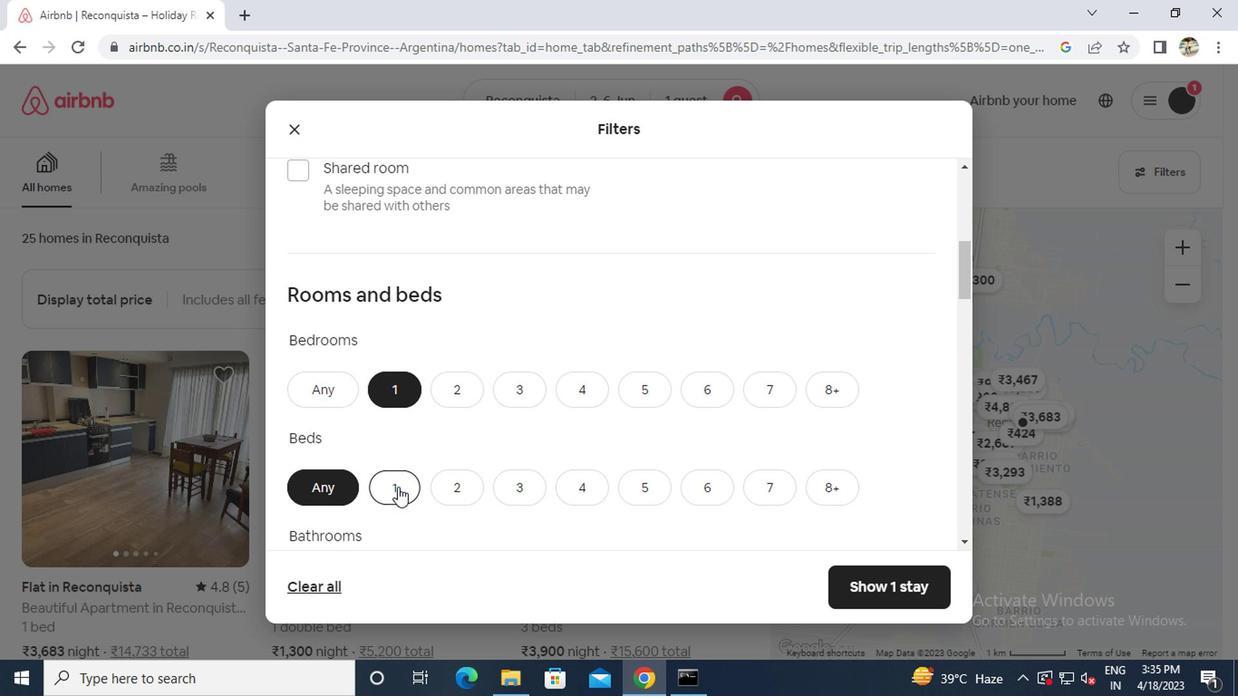 
Action: Mouse scrolled (394, 486) with delta (0, 0)
Screenshot: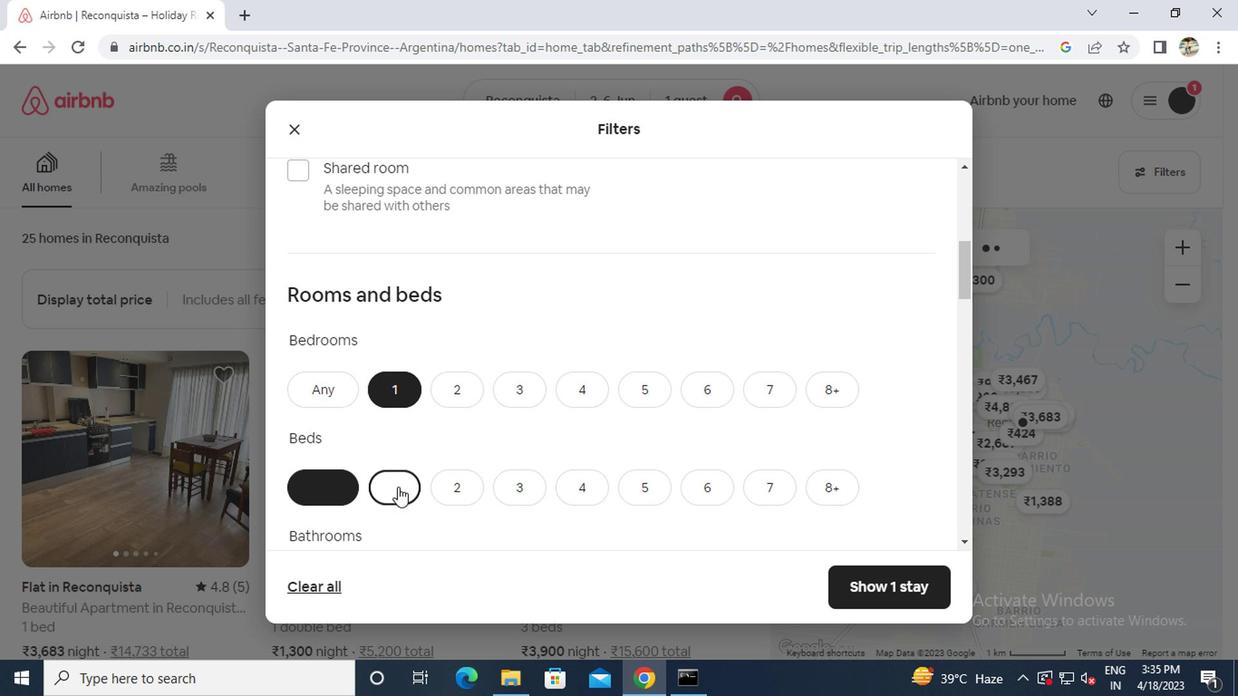 
Action: Mouse moved to (391, 396)
Screenshot: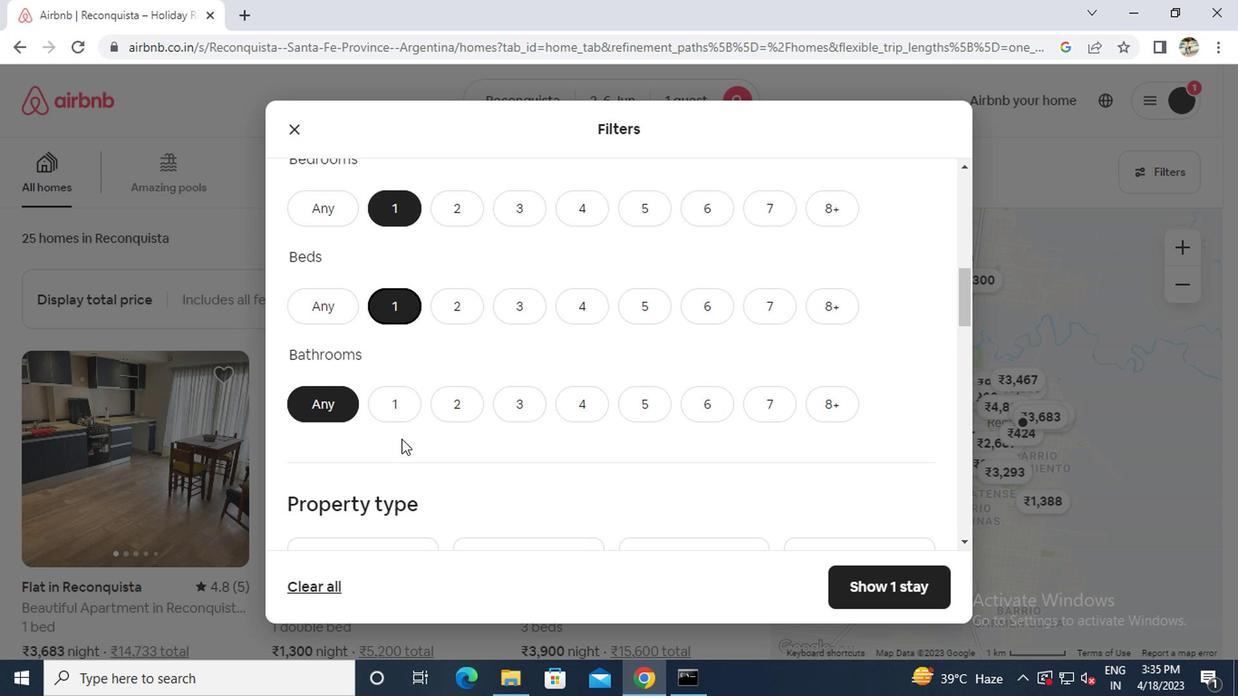 
Action: Mouse pressed left at (391, 396)
Screenshot: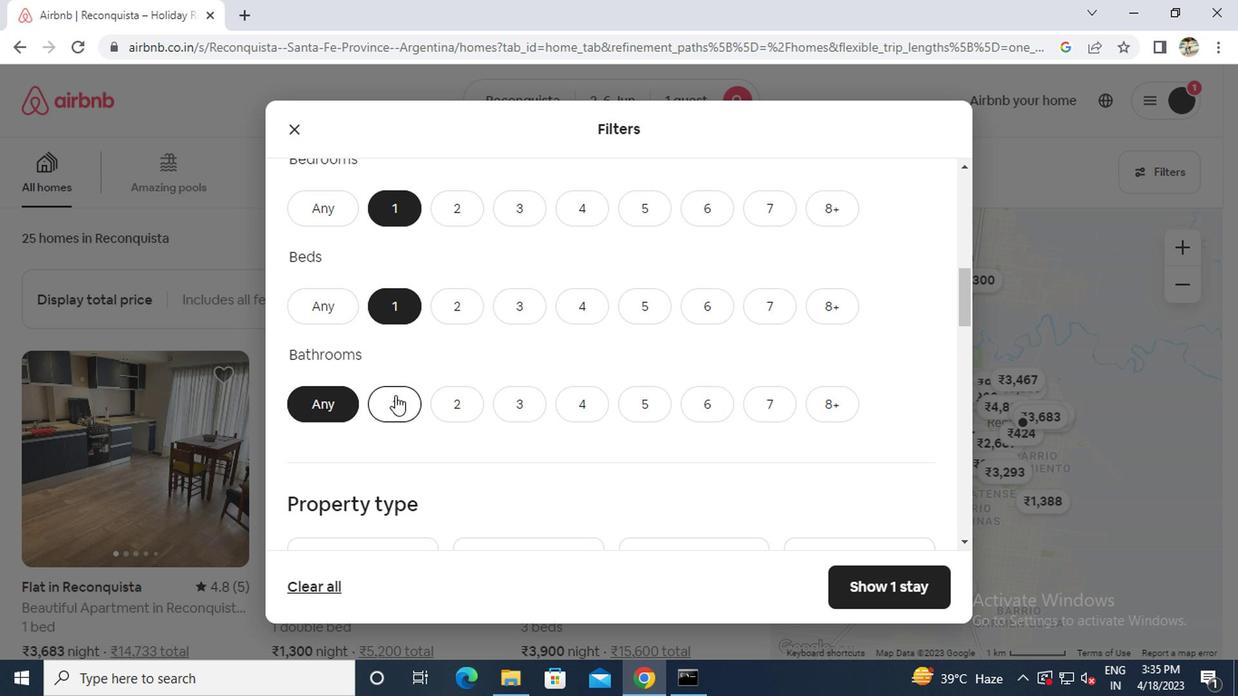 
Action: Mouse scrolled (391, 395) with delta (0, 0)
Screenshot: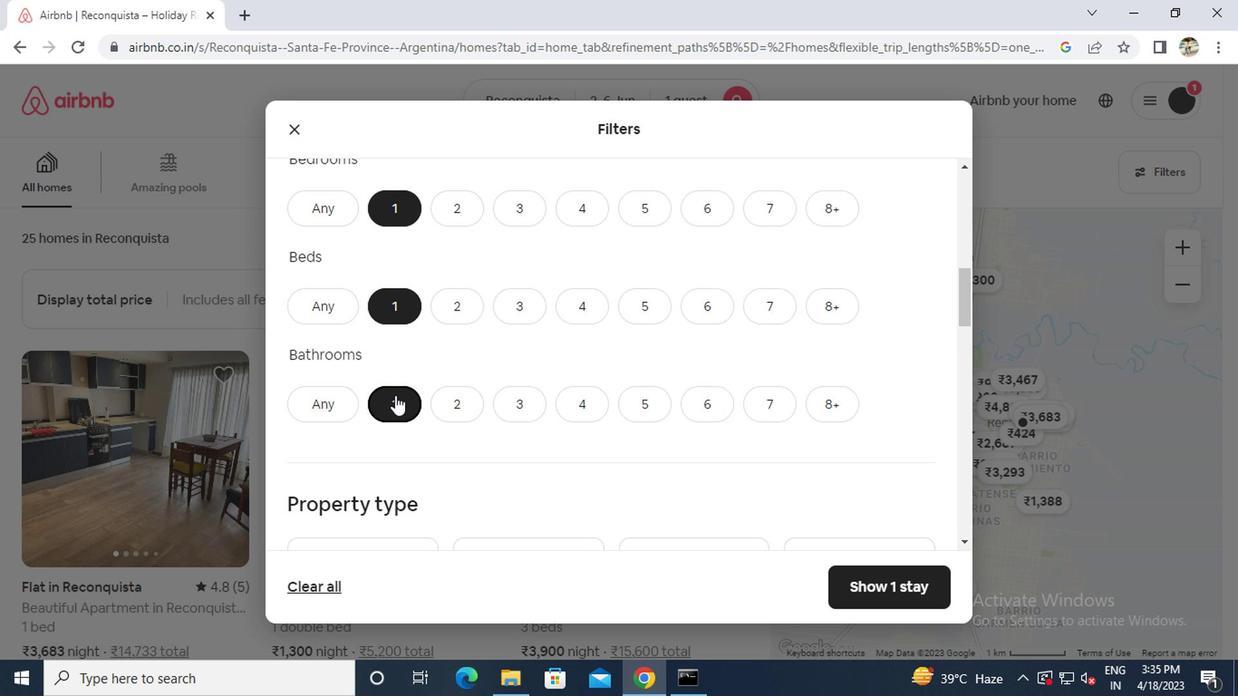
Action: Mouse scrolled (391, 395) with delta (0, 0)
Screenshot: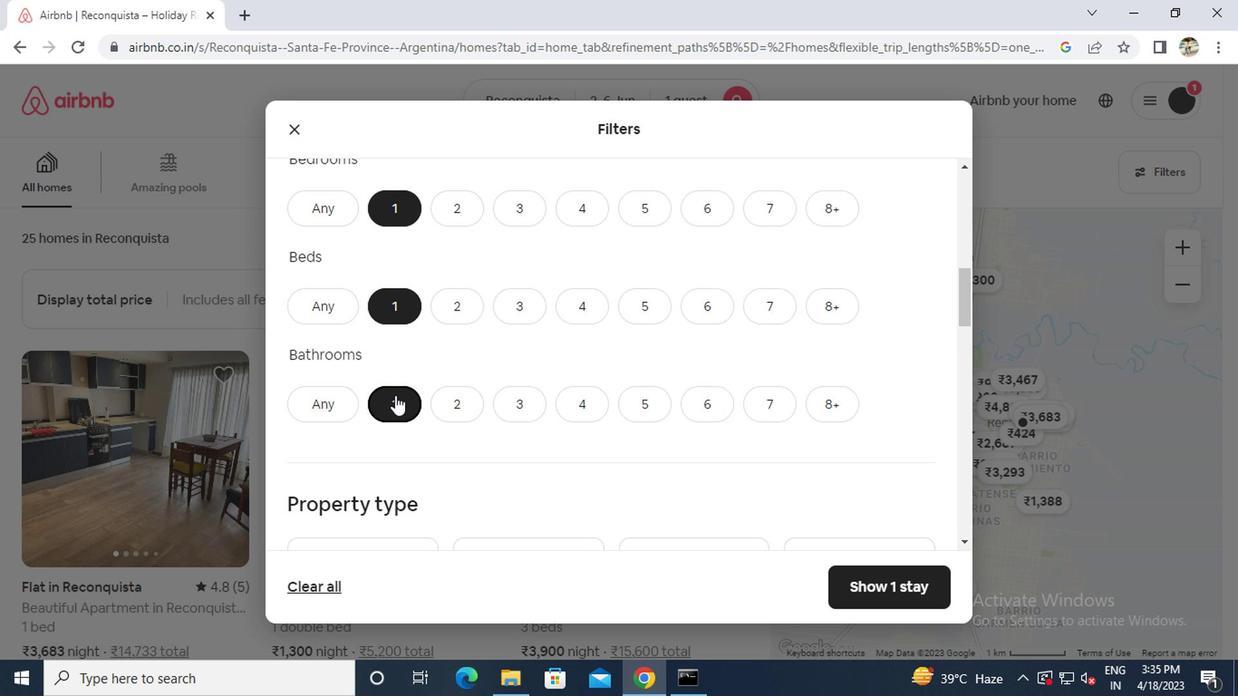 
Action: Mouse scrolled (391, 395) with delta (0, 0)
Screenshot: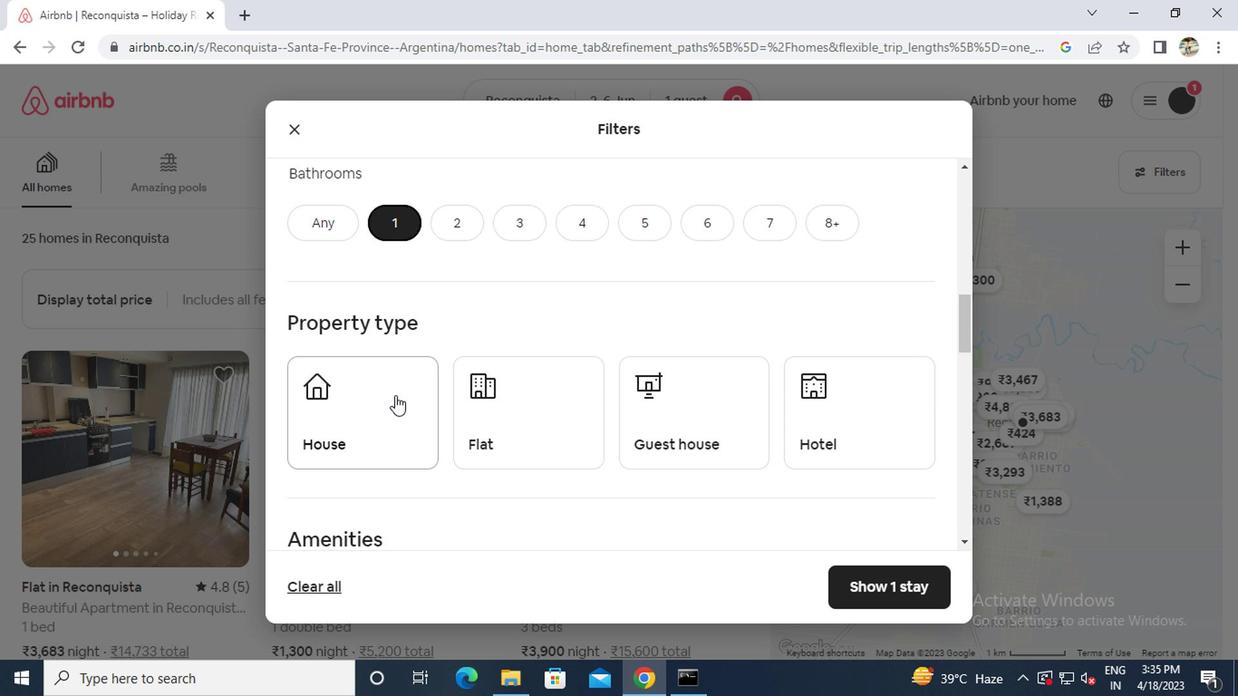 
Action: Mouse moved to (809, 328)
Screenshot: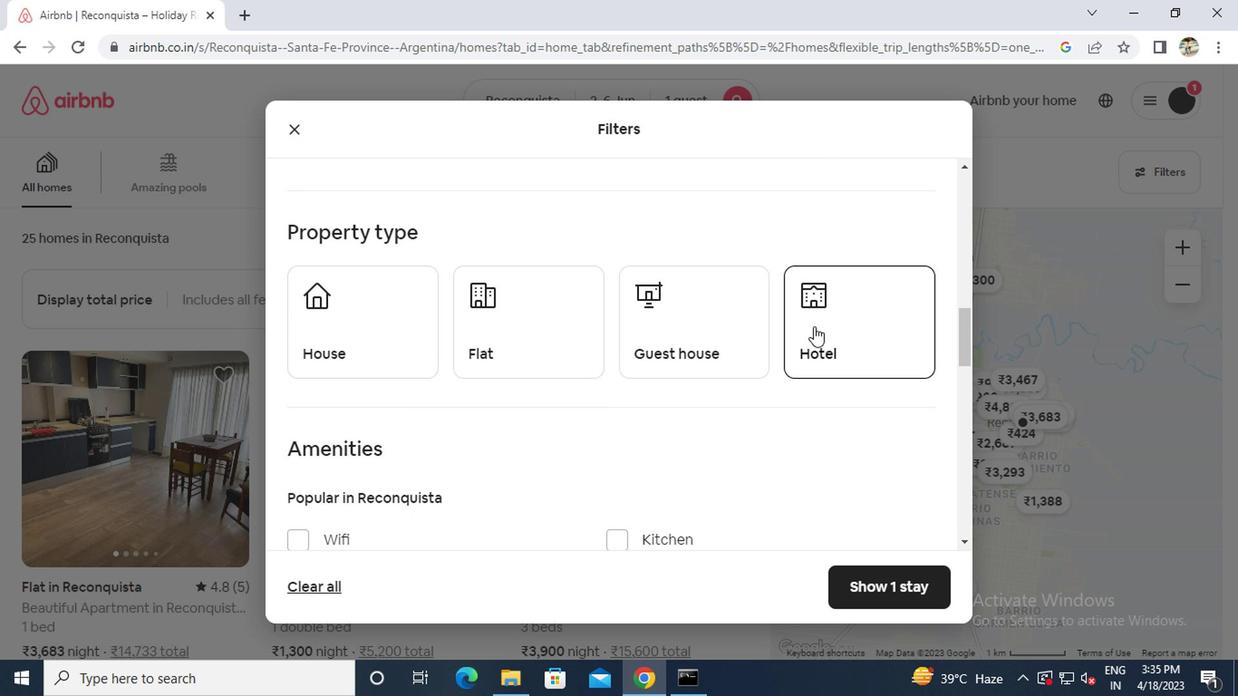 
Action: Mouse pressed left at (809, 328)
Screenshot: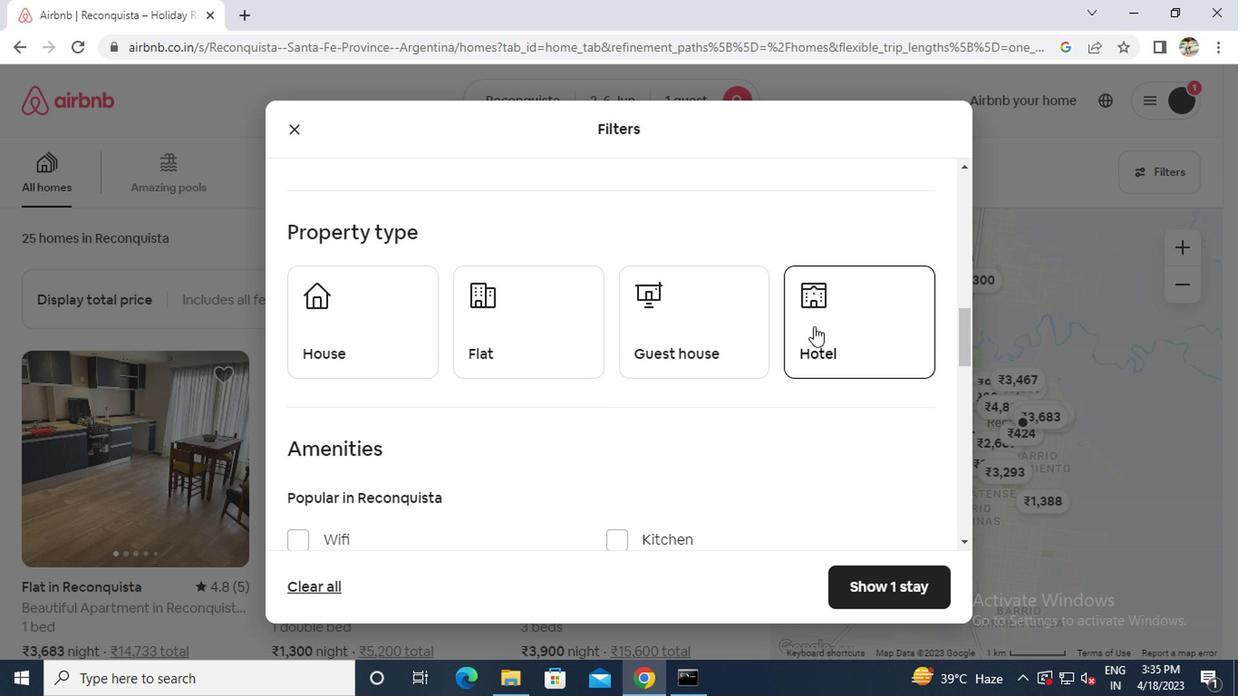 
Action: Mouse moved to (659, 352)
Screenshot: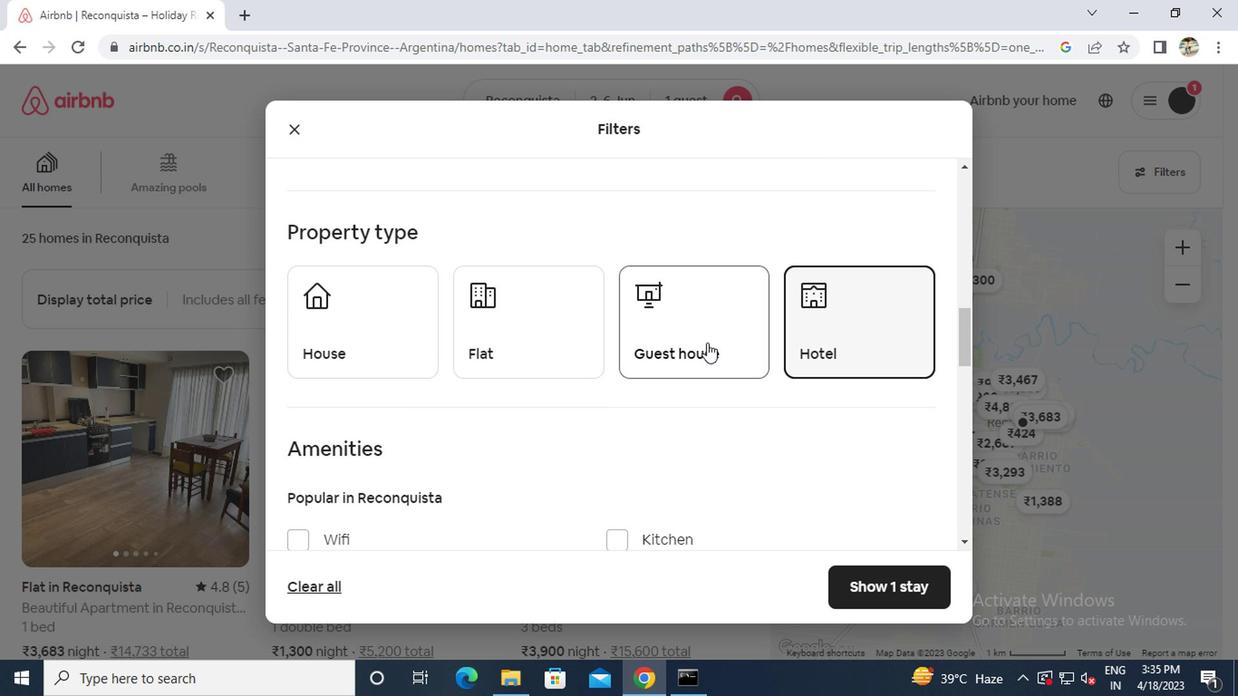 
Action: Mouse scrolled (659, 350) with delta (0, -1)
Screenshot: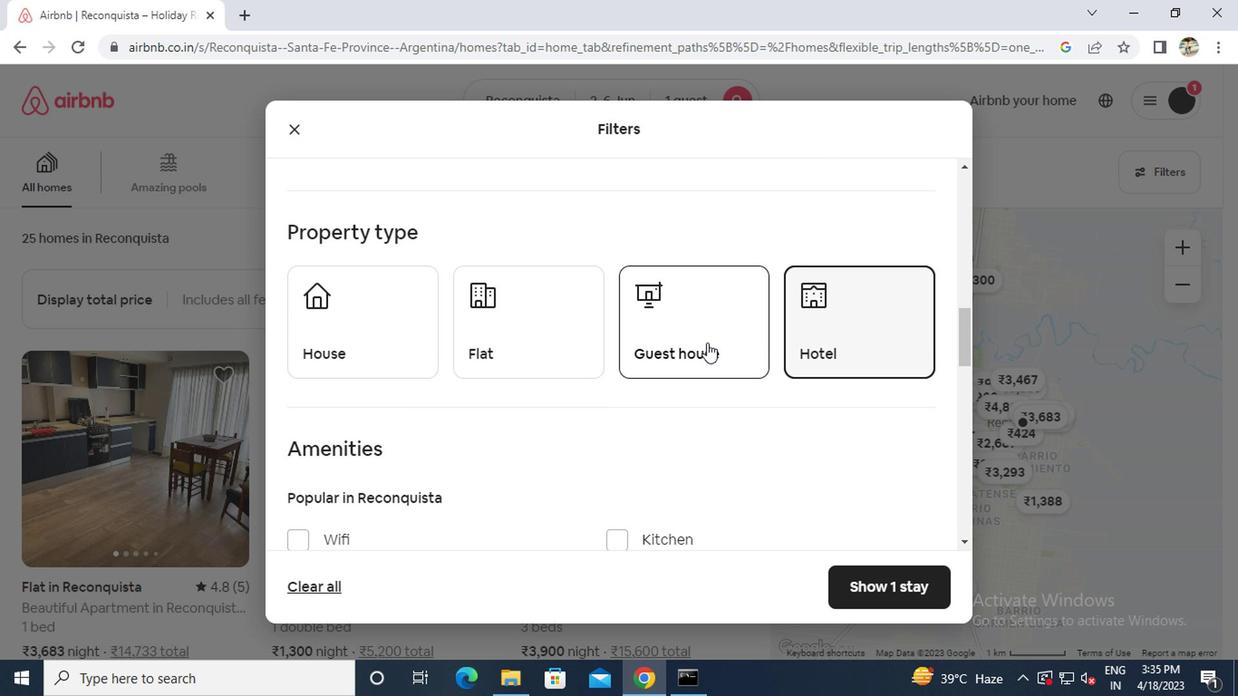 
Action: Mouse scrolled (659, 350) with delta (0, -1)
Screenshot: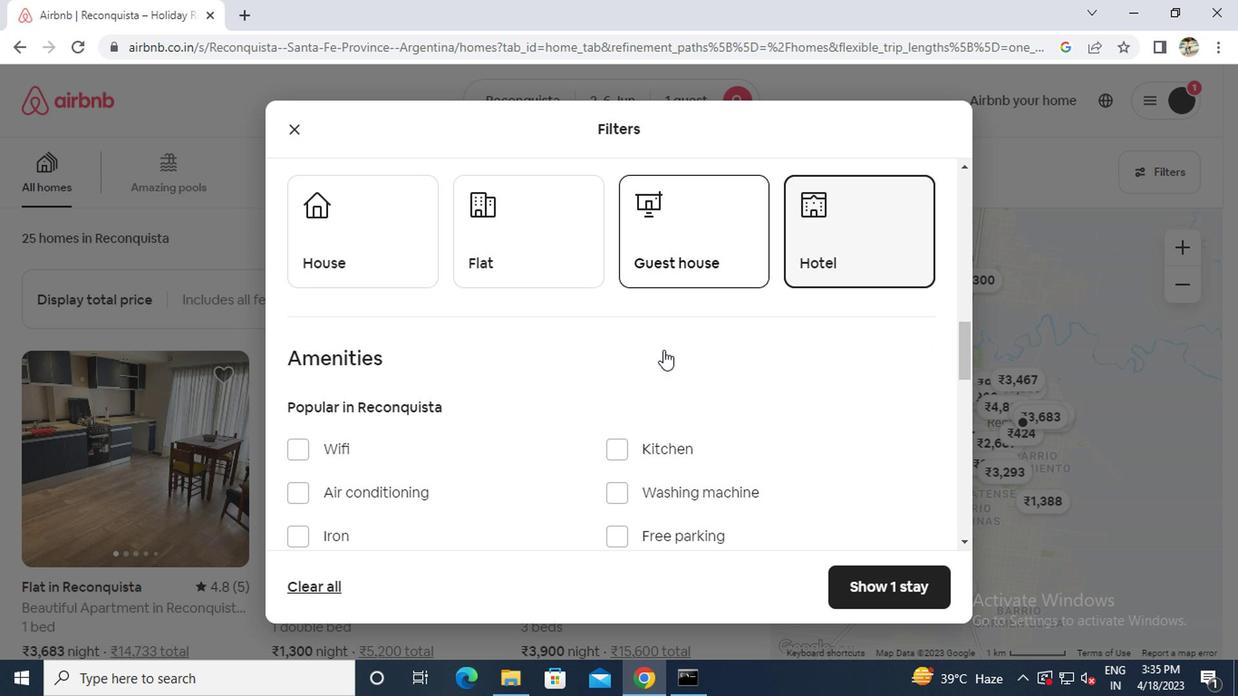 
Action: Mouse moved to (336, 486)
Screenshot: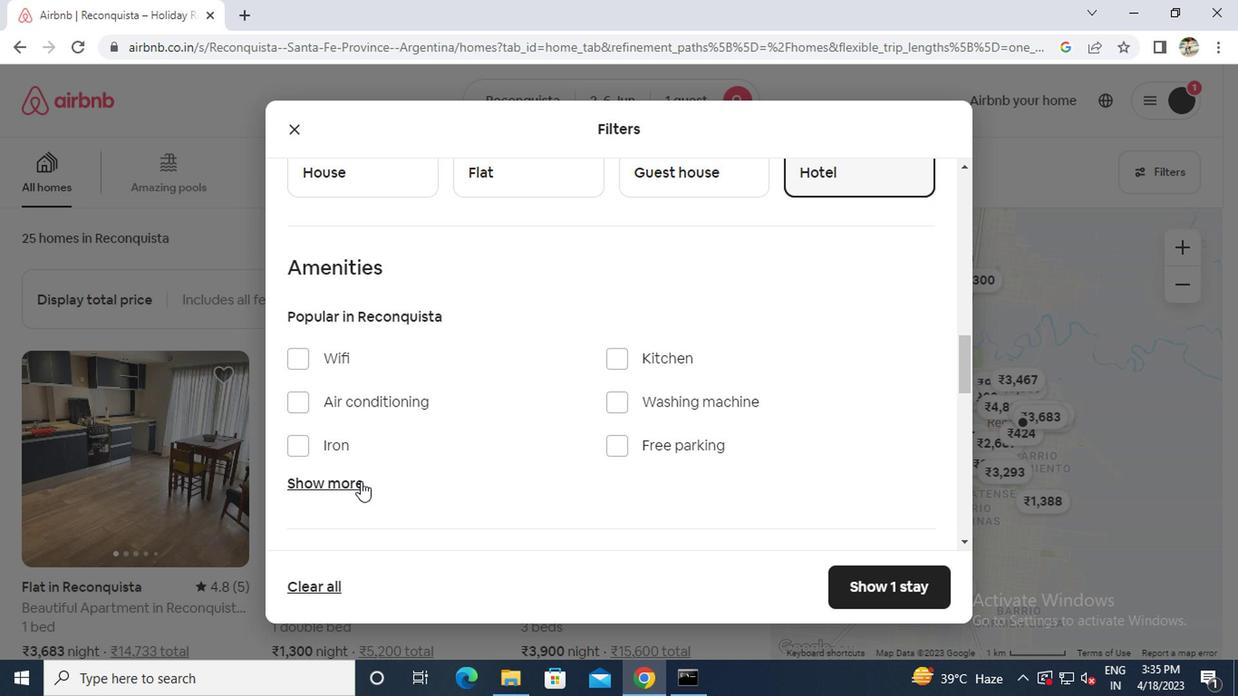 
Action: Mouse pressed left at (336, 486)
Screenshot: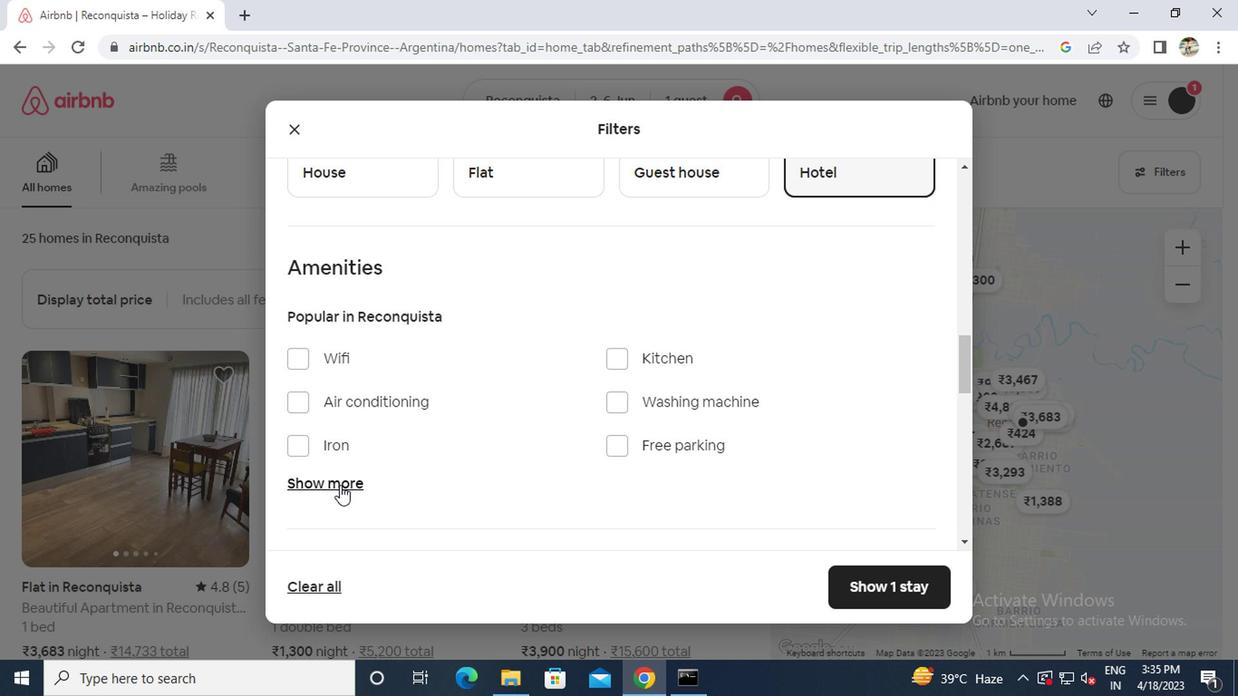 
Action: Mouse scrolled (336, 485) with delta (0, 0)
Screenshot: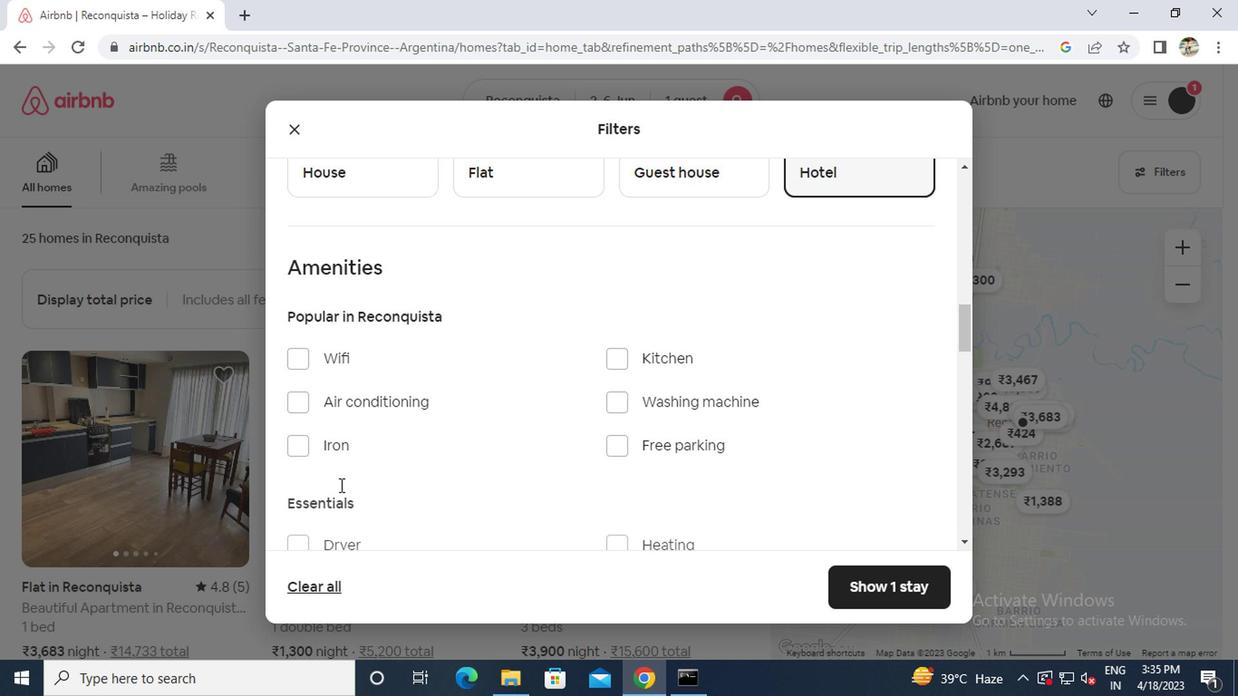 
Action: Mouse scrolled (336, 485) with delta (0, 0)
Screenshot: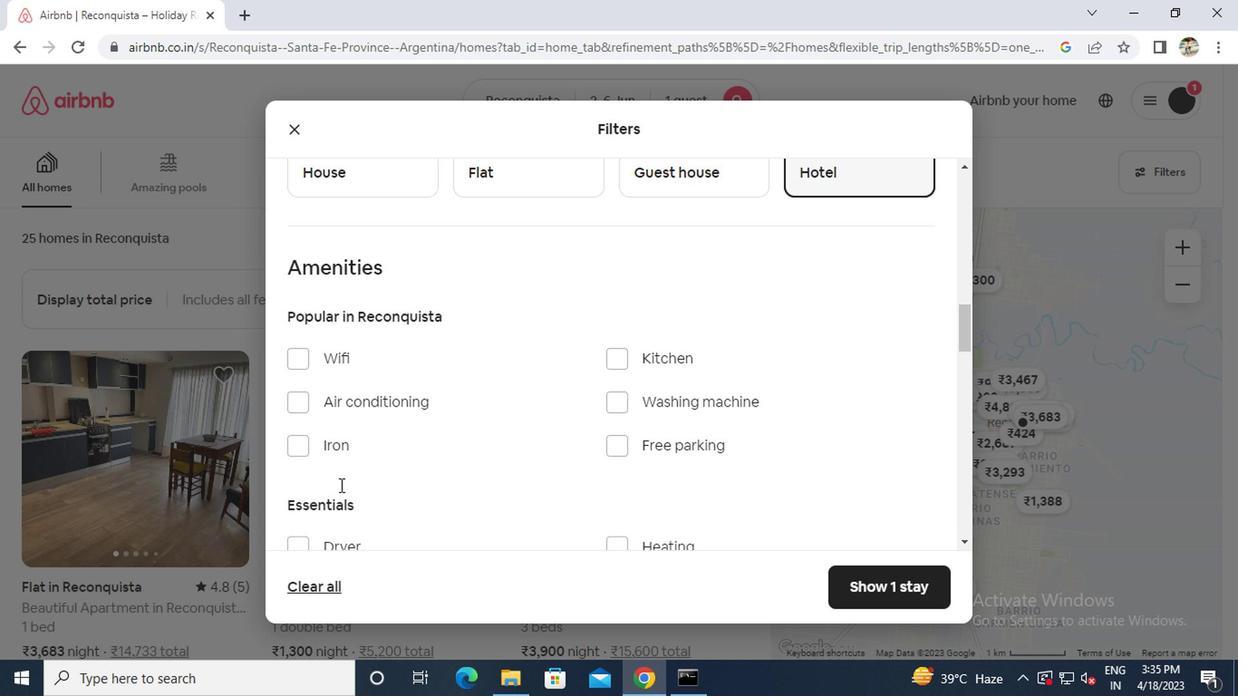 
Action: Mouse moved to (612, 370)
Screenshot: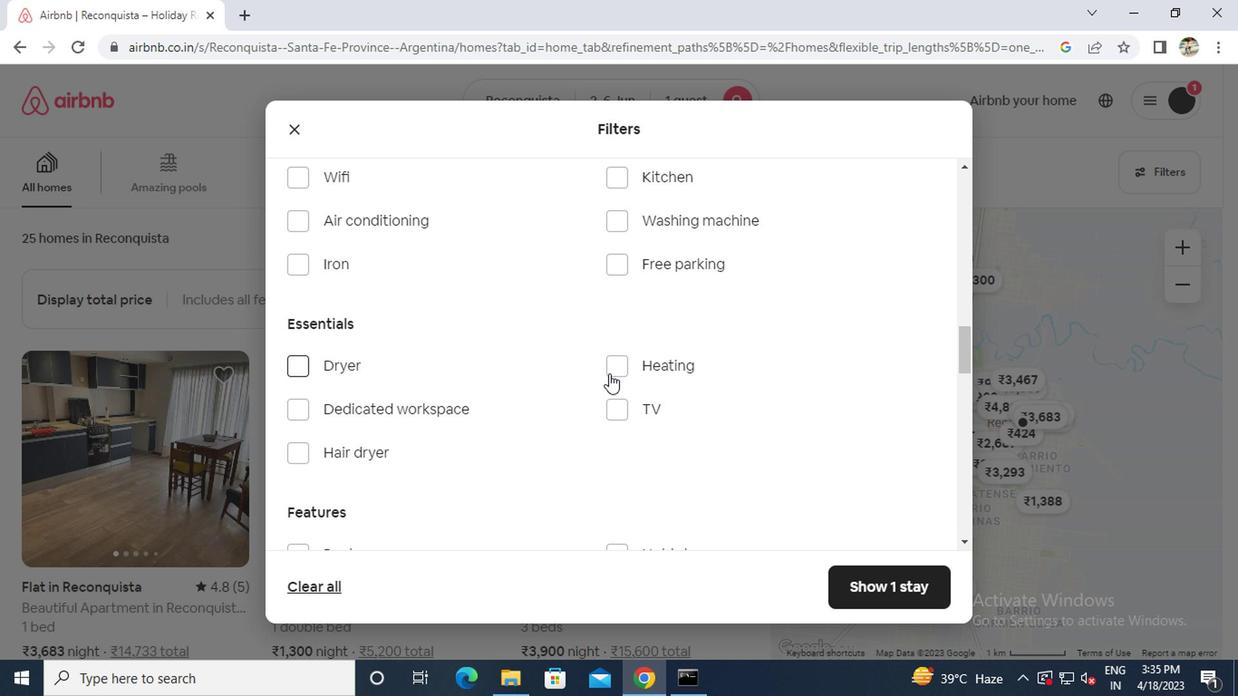 
Action: Mouse pressed left at (612, 370)
Screenshot: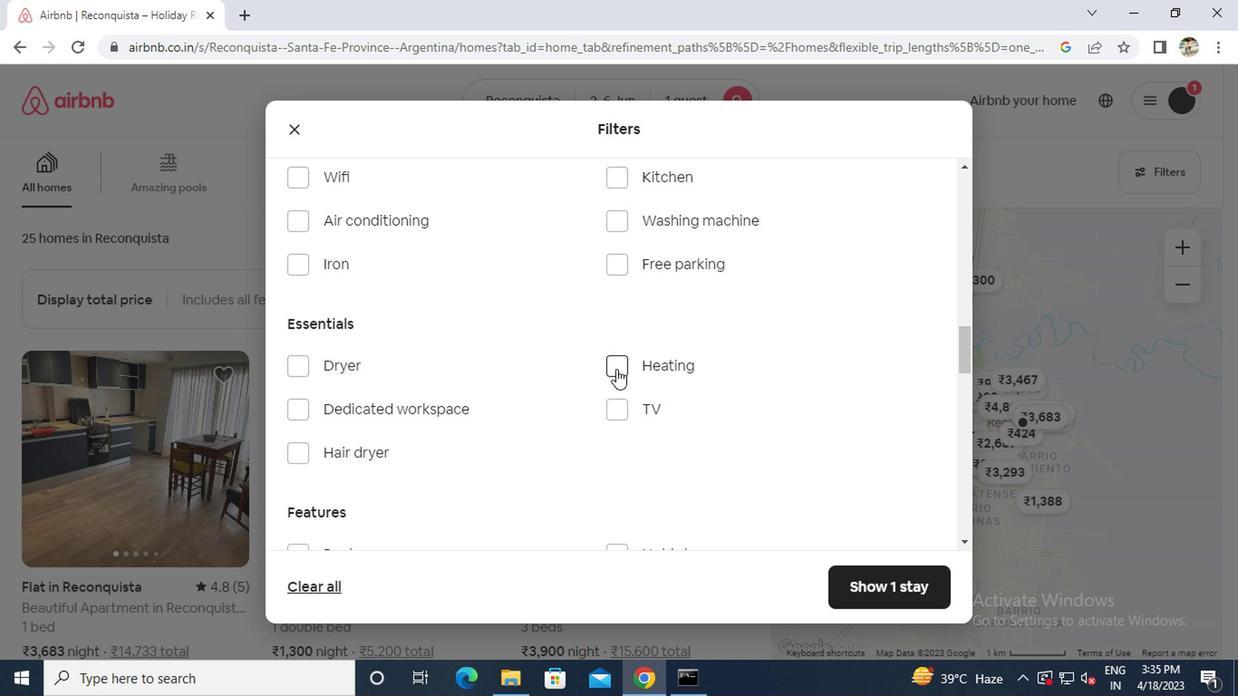 
Action: Mouse scrolled (612, 370) with delta (0, 0)
Screenshot: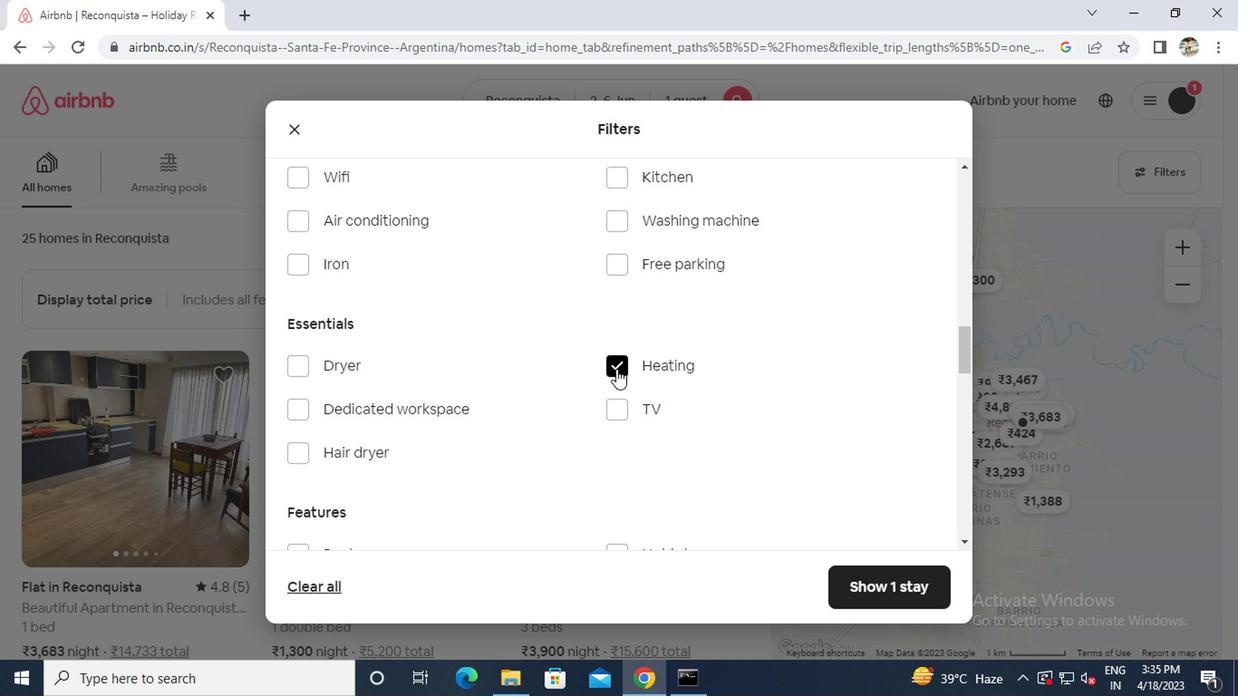 
Action: Mouse scrolled (612, 370) with delta (0, 0)
Screenshot: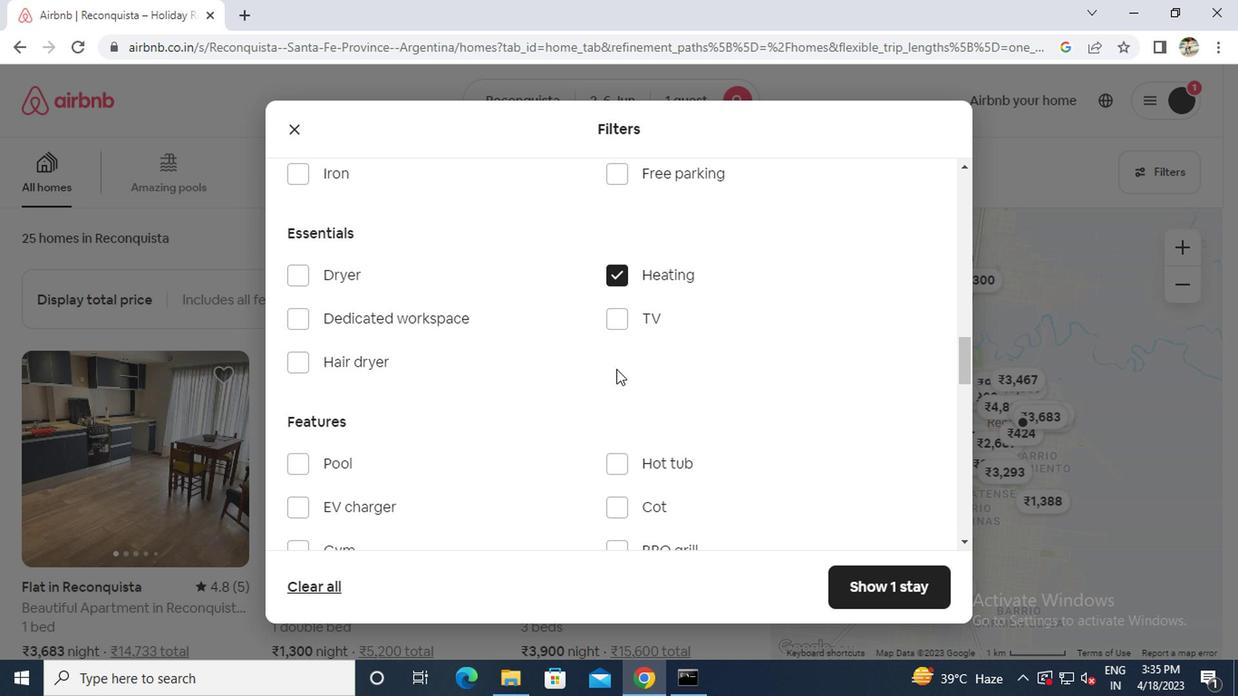 
Action: Mouse scrolled (612, 370) with delta (0, 0)
Screenshot: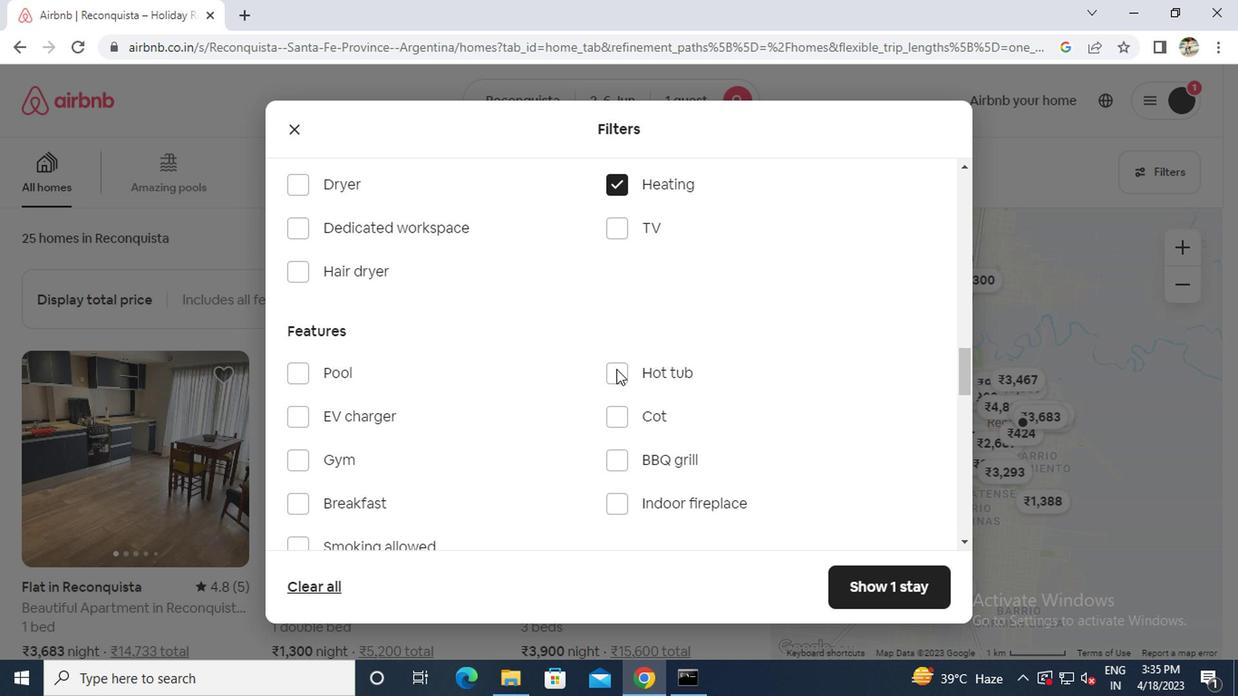 
Action: Mouse scrolled (612, 370) with delta (0, 0)
Screenshot: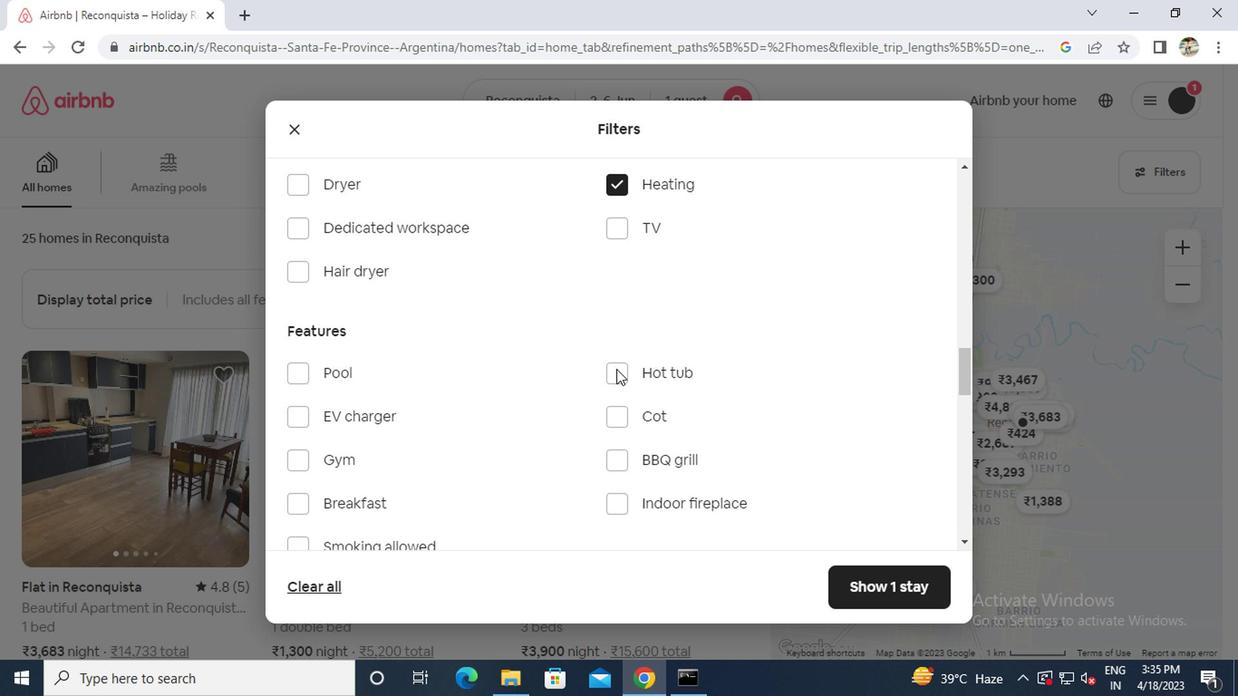 
Action: Mouse scrolled (612, 370) with delta (0, 0)
Screenshot: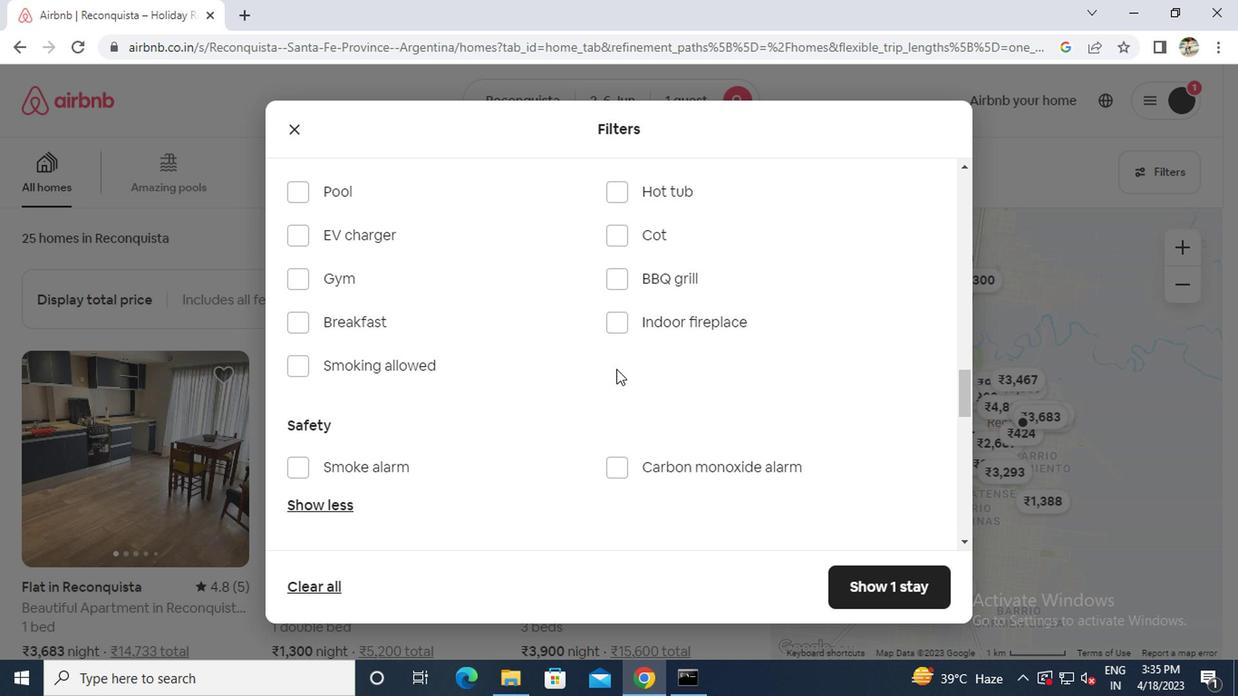 
Action: Mouse scrolled (612, 370) with delta (0, 0)
Screenshot: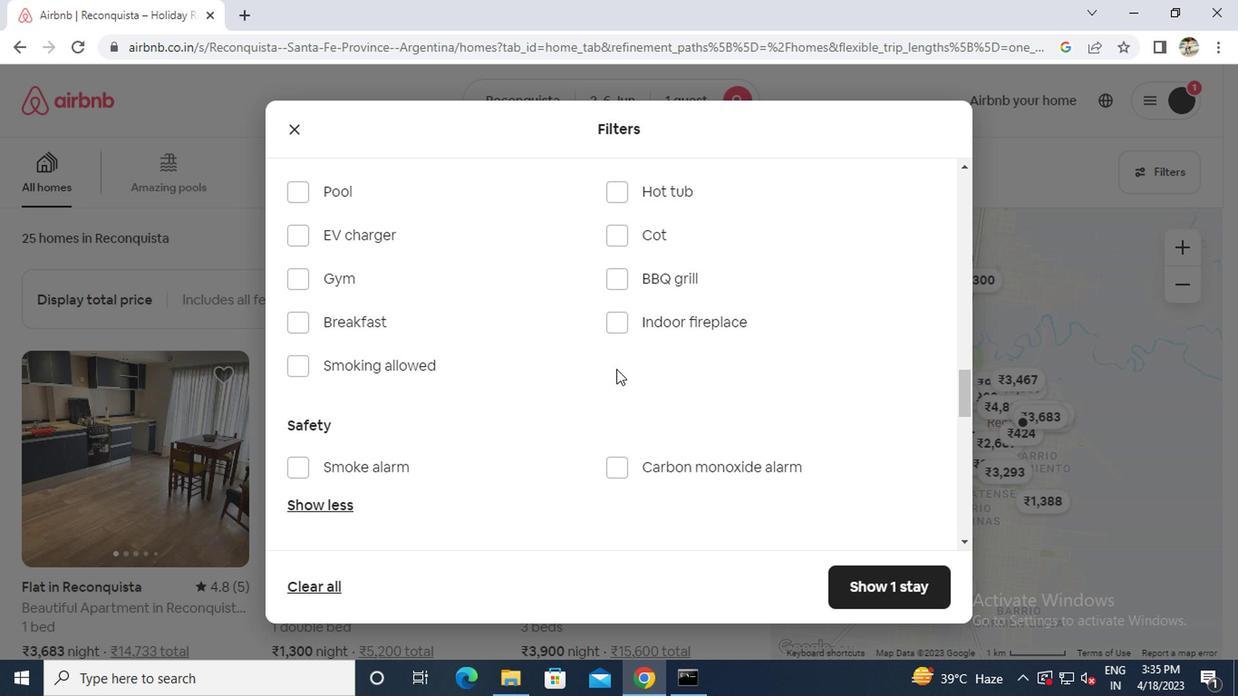 
Action: Mouse scrolled (612, 370) with delta (0, 0)
Screenshot: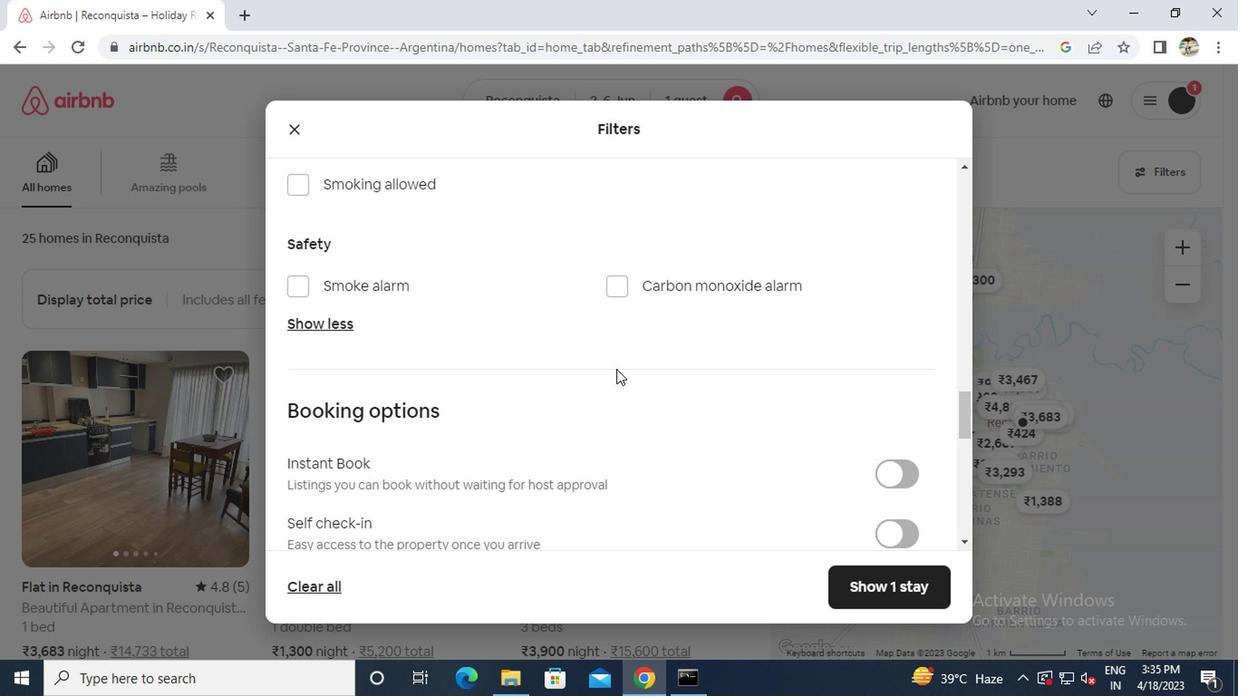 
Action: Mouse scrolled (612, 370) with delta (0, 0)
Screenshot: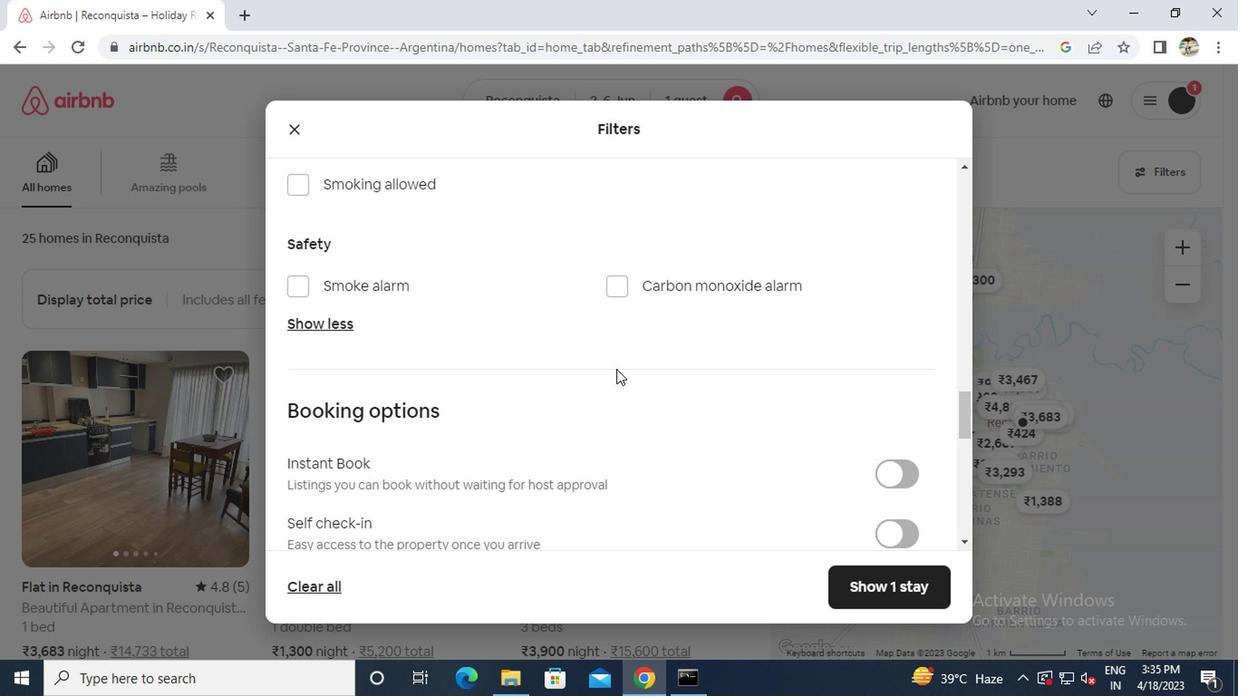 
Action: Mouse moved to (897, 353)
Screenshot: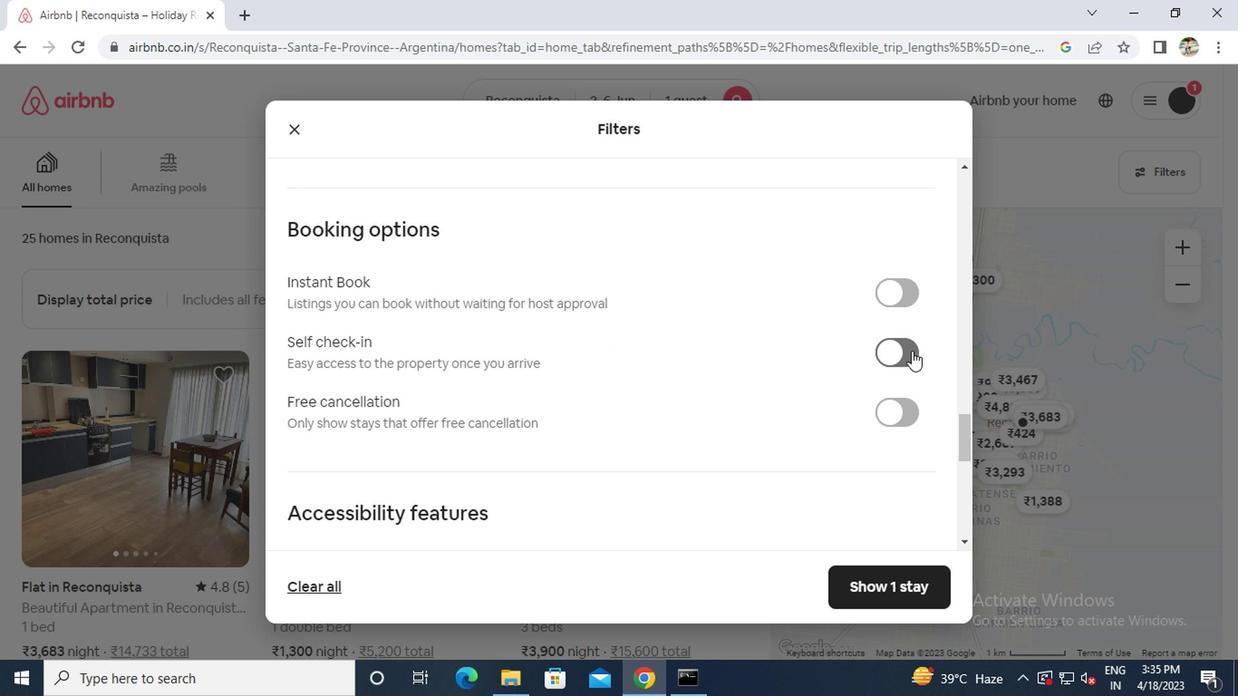 
Action: Mouse pressed left at (897, 353)
Screenshot: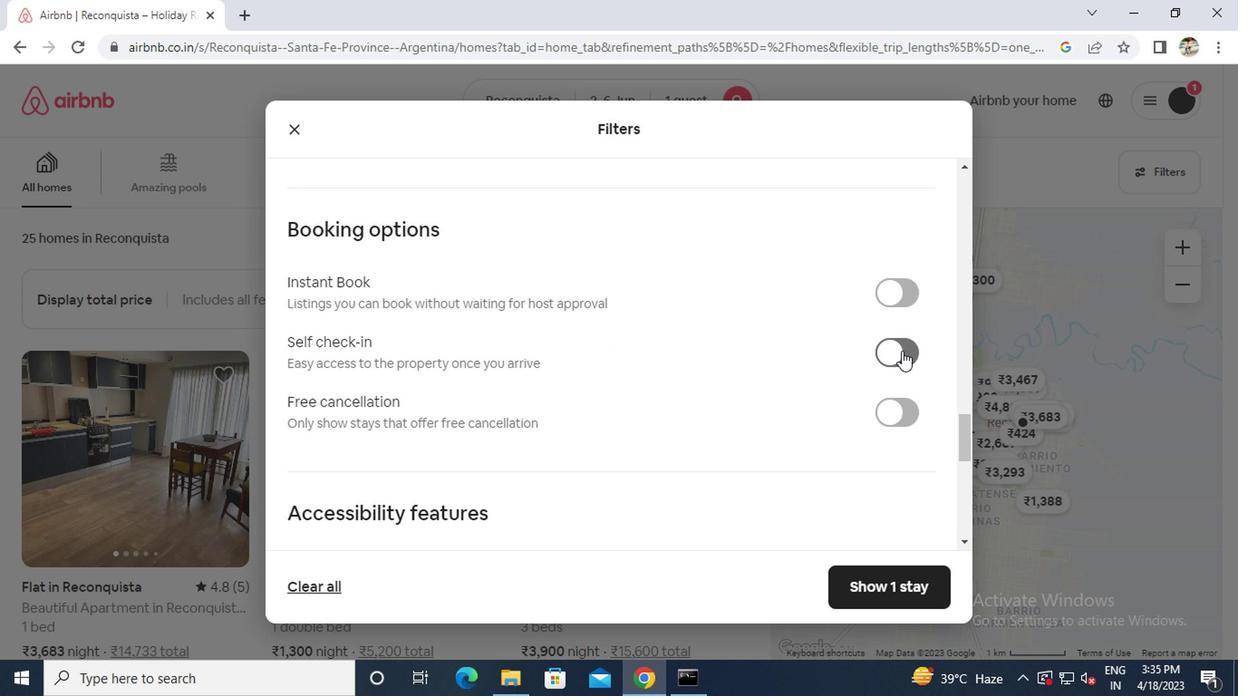 
Action: Mouse moved to (375, 400)
Screenshot: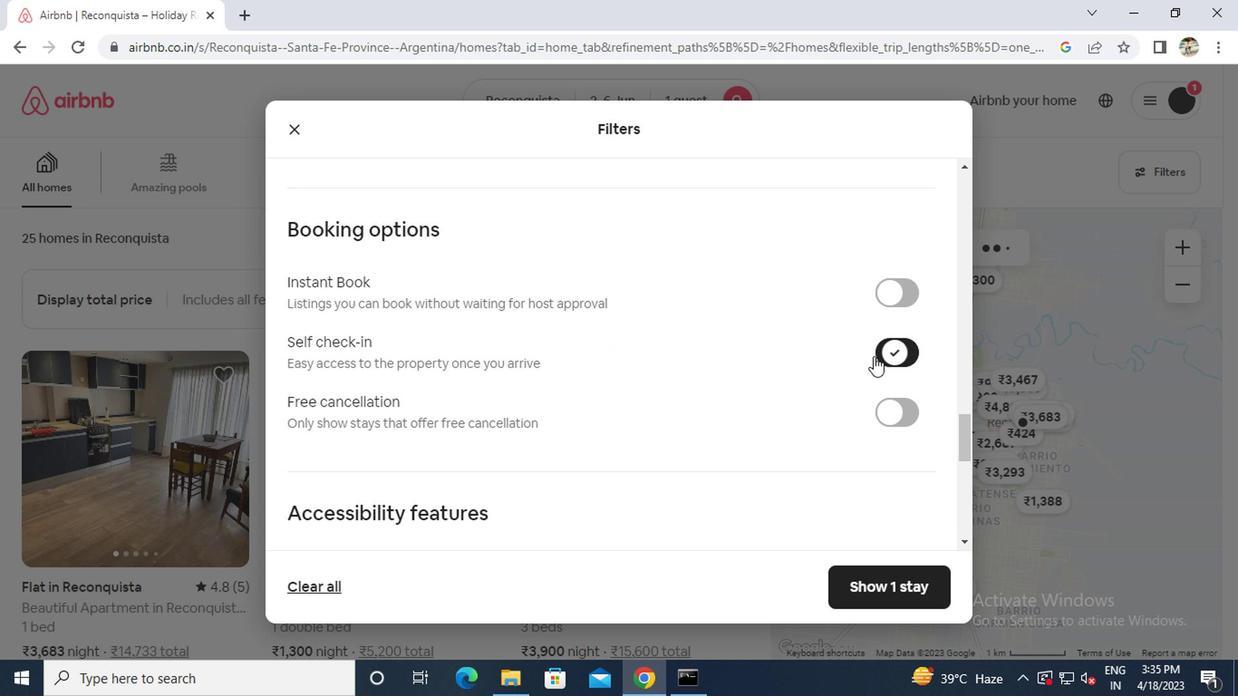 
Action: Mouse scrolled (375, 399) with delta (0, 0)
Screenshot: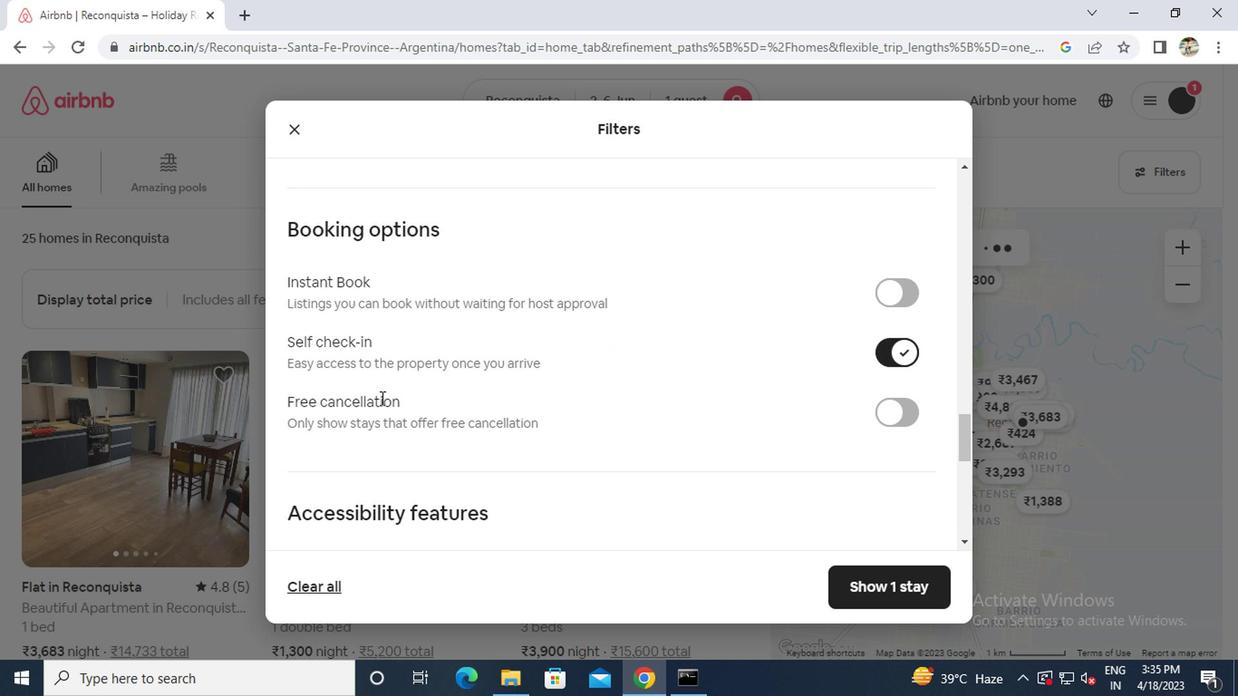 
Action: Mouse scrolled (375, 399) with delta (0, 0)
Screenshot: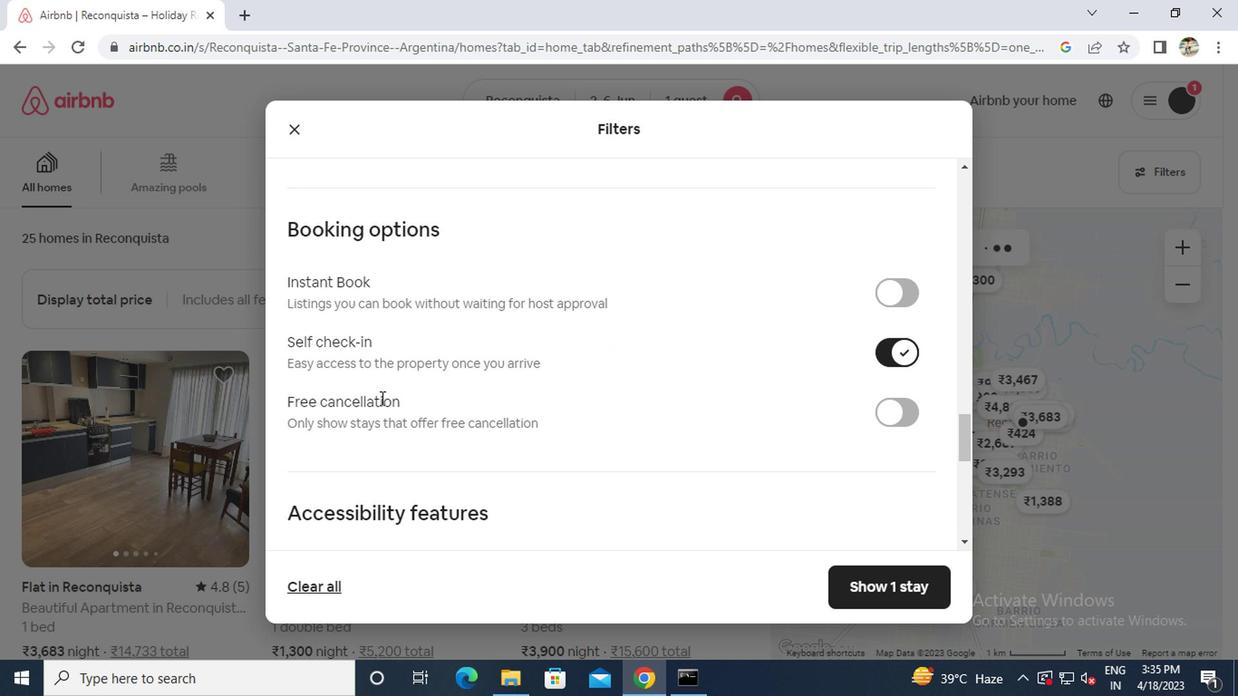 
Action: Mouse scrolled (375, 399) with delta (0, 0)
Screenshot: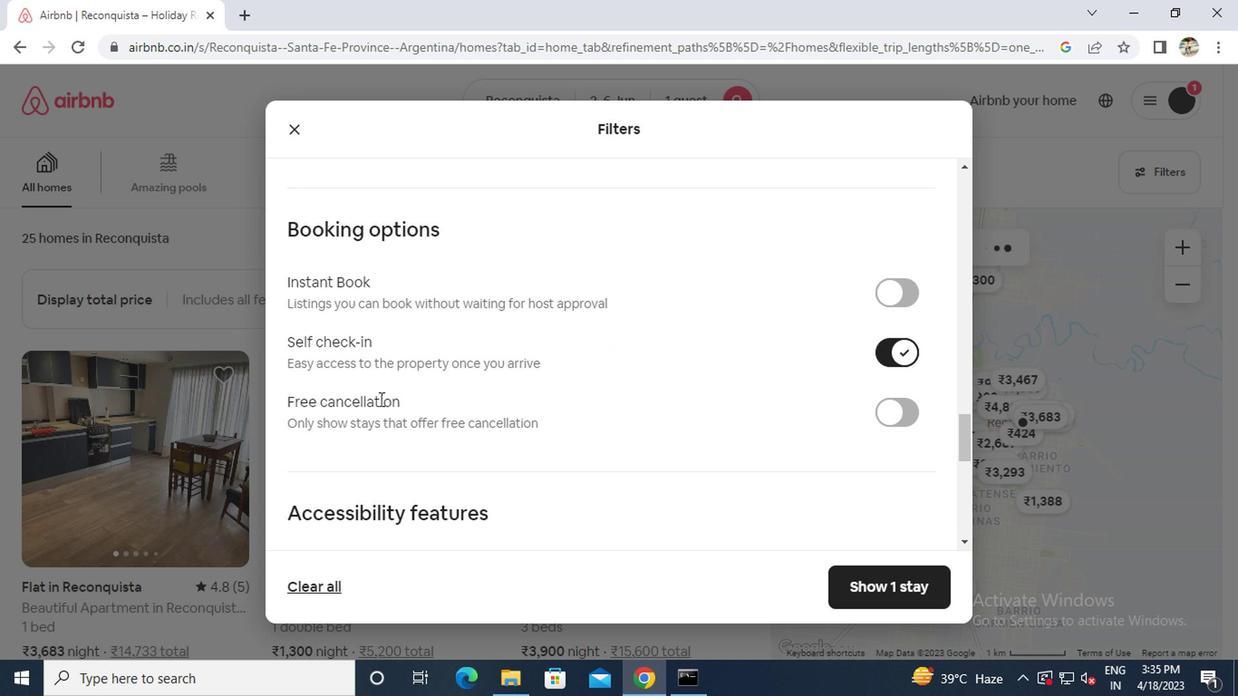 
Action: Mouse scrolled (375, 399) with delta (0, 0)
Screenshot: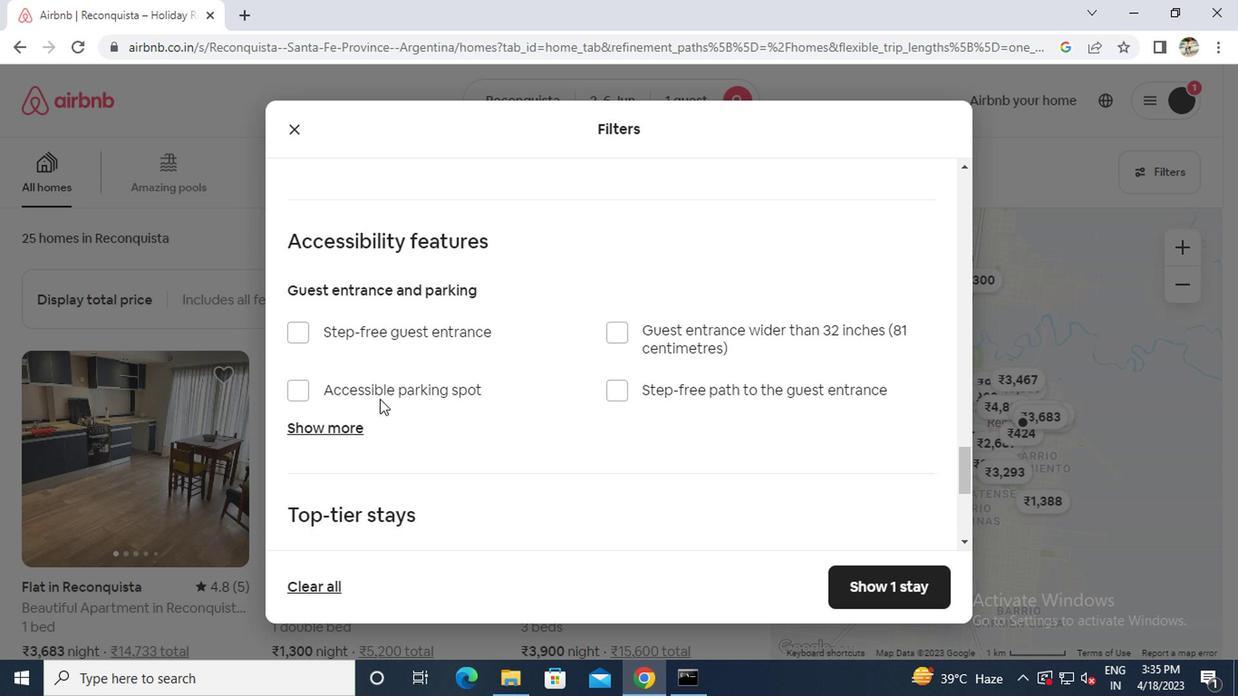 
Action: Mouse scrolled (375, 399) with delta (0, 0)
Screenshot: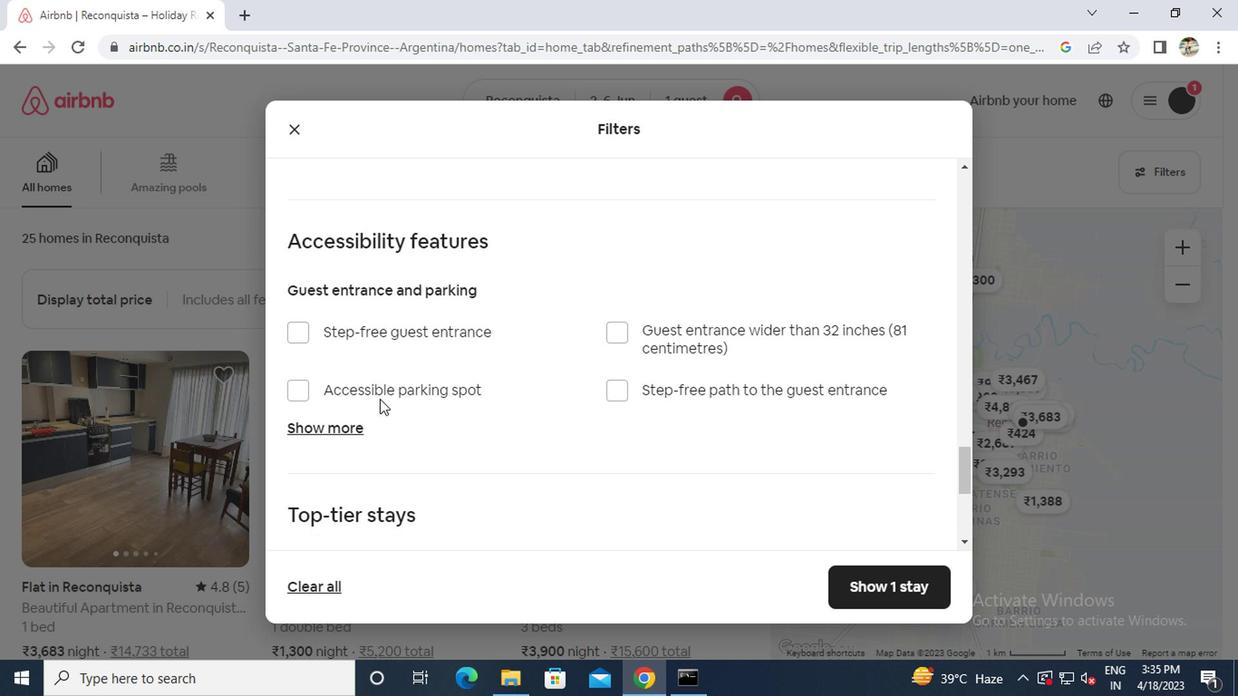
Action: Mouse scrolled (375, 399) with delta (0, 0)
Screenshot: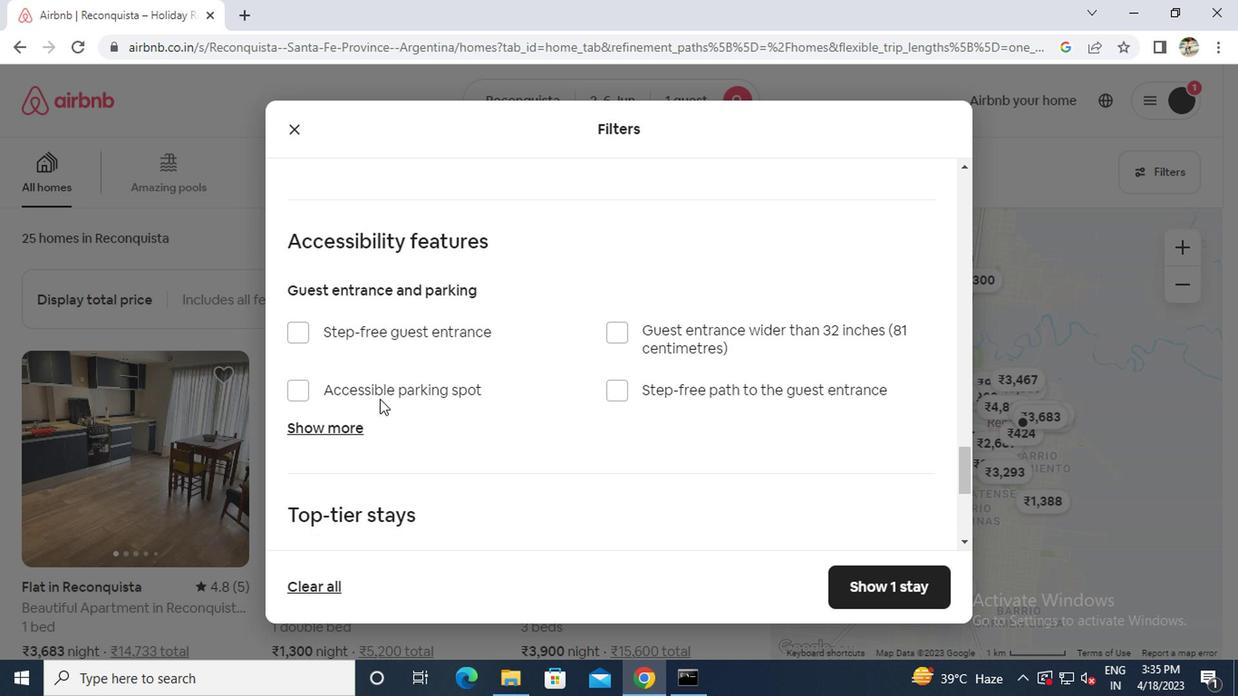 
Action: Mouse scrolled (375, 399) with delta (0, 0)
Screenshot: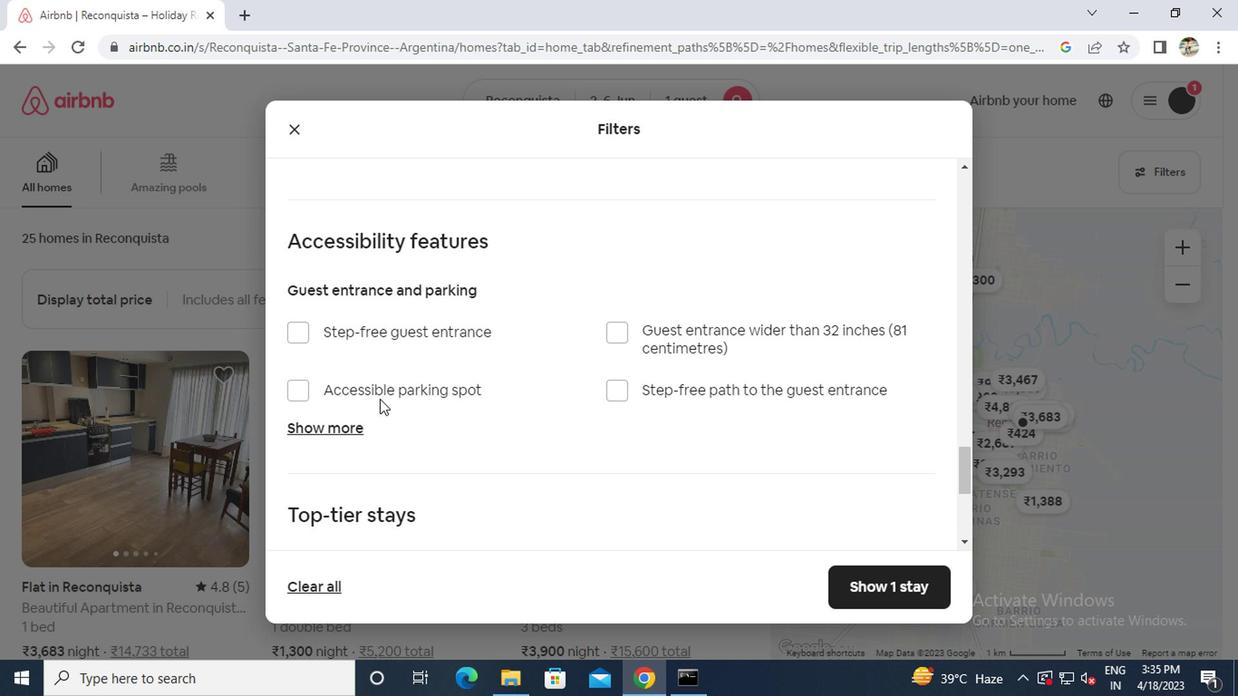 
Action: Mouse moved to (292, 430)
Screenshot: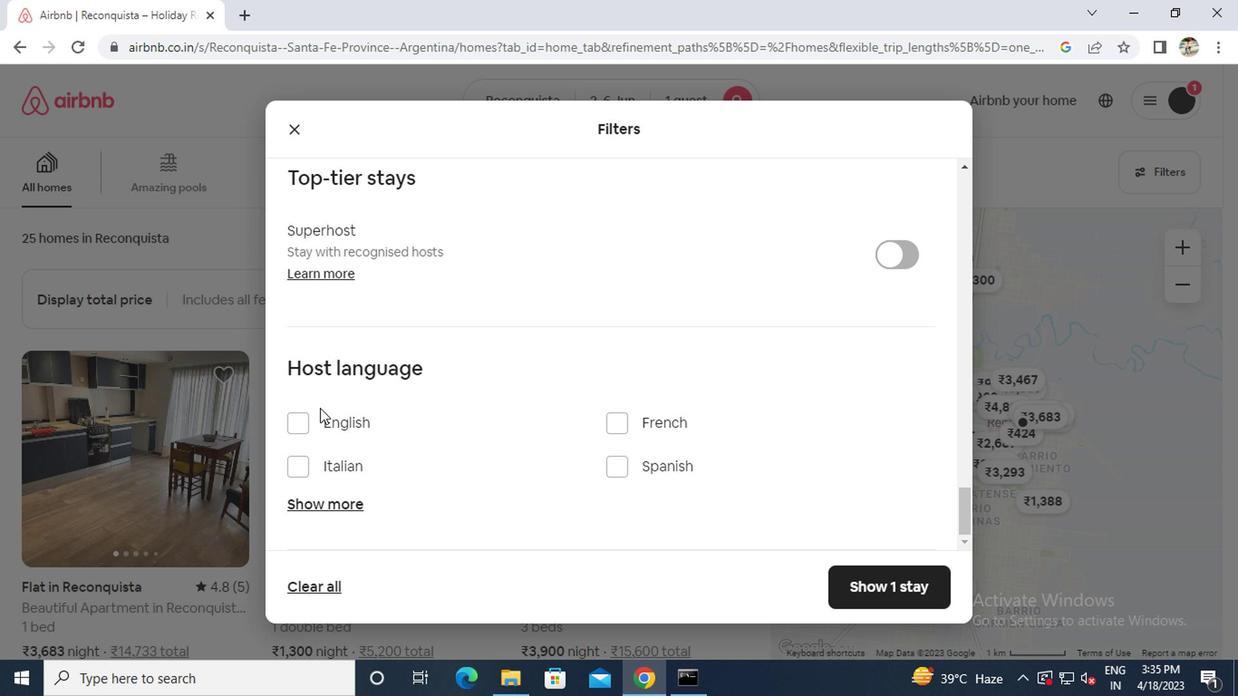 
Action: Mouse pressed left at (292, 430)
Screenshot: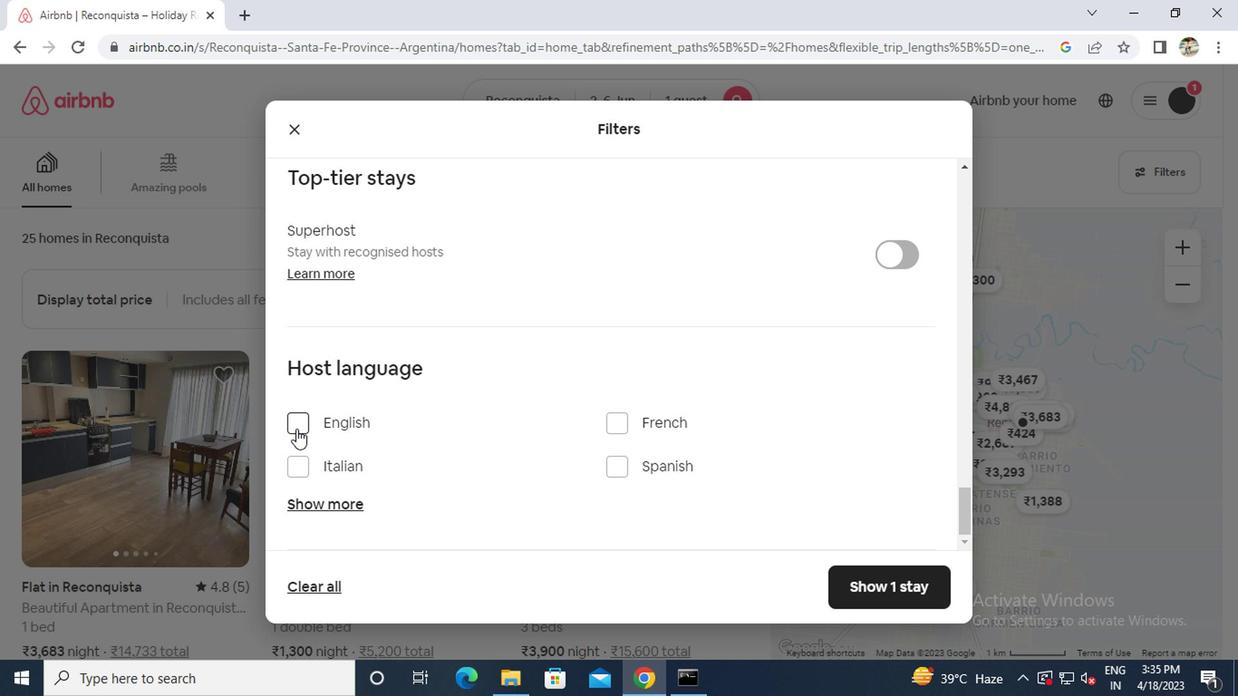 
Action: Mouse moved to (598, 458)
Screenshot: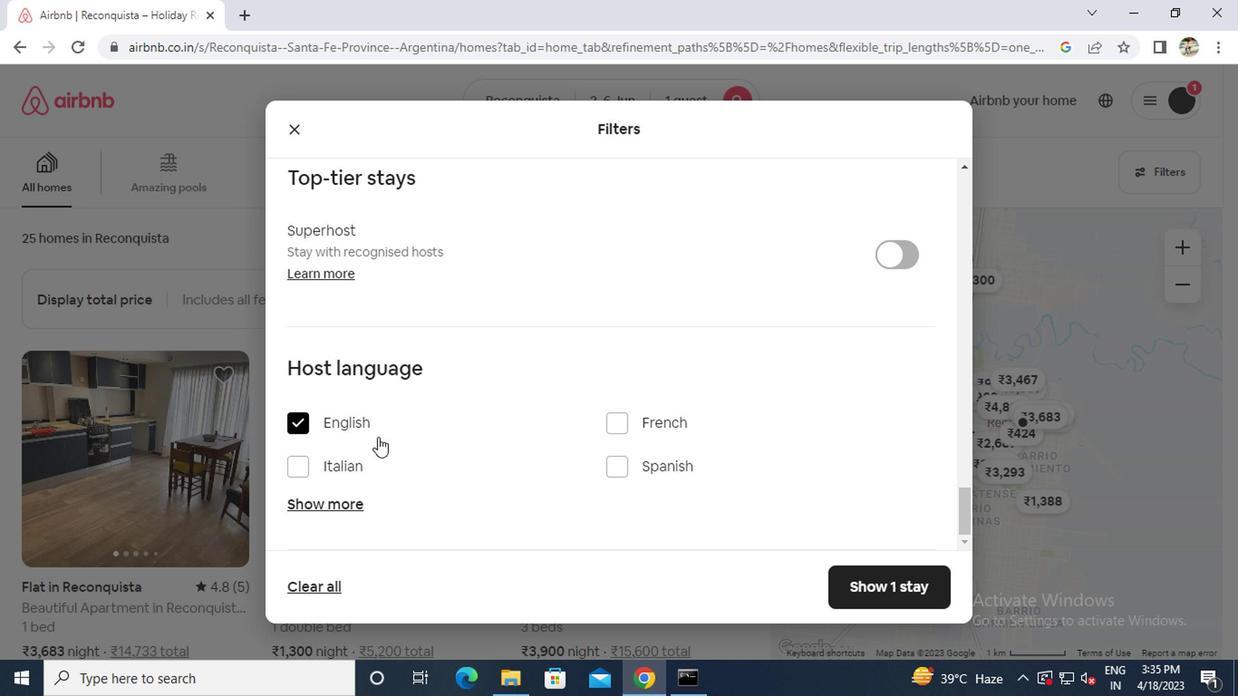 
Action: Mouse scrolled (598, 457) with delta (0, -1)
Screenshot: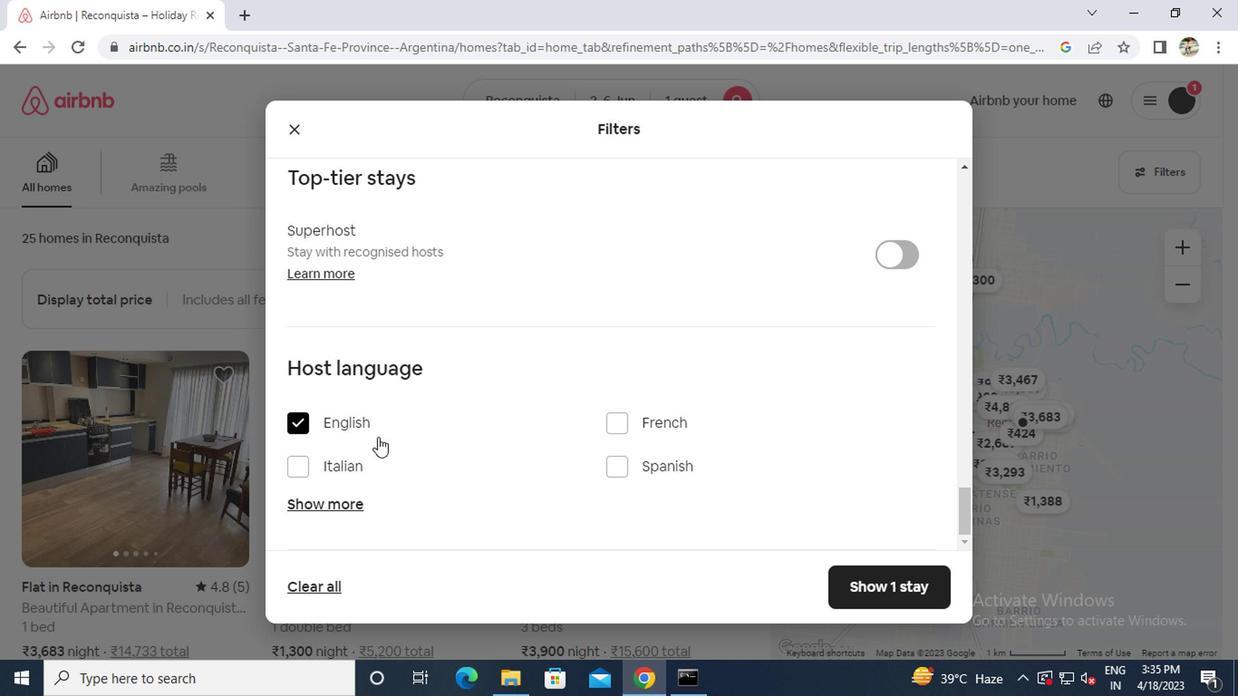 
Action: Mouse moved to (632, 474)
Screenshot: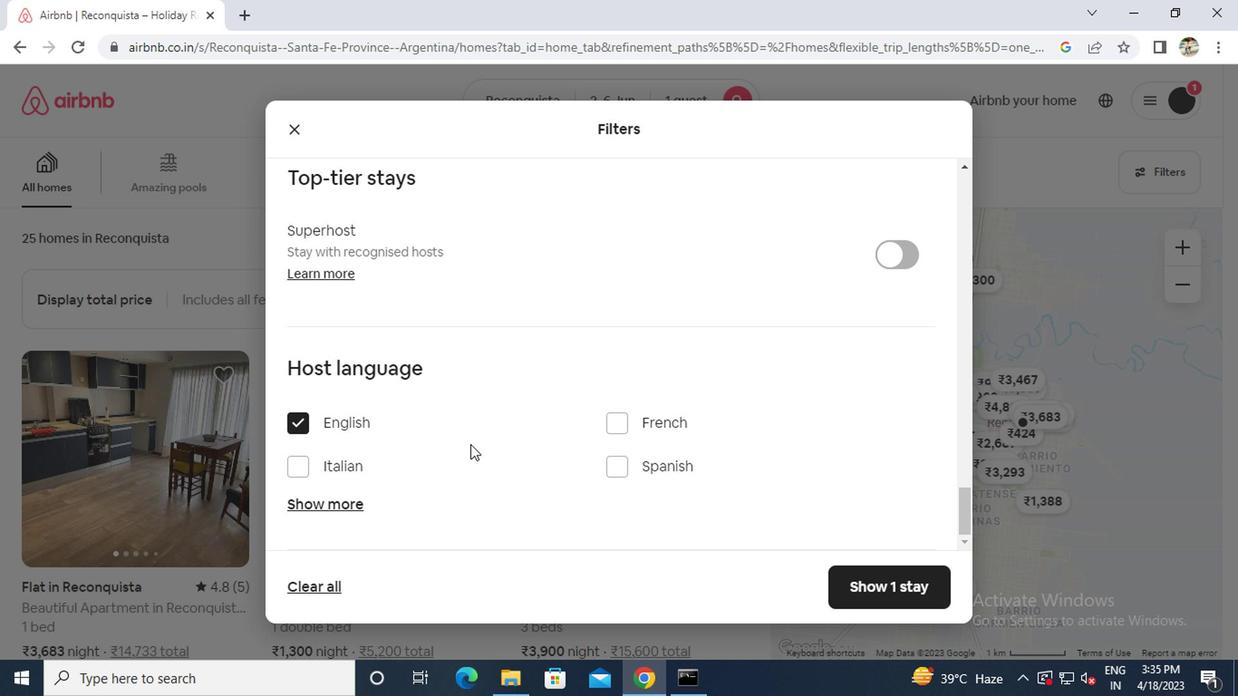 
Action: Mouse scrolled (632, 473) with delta (0, -1)
Screenshot: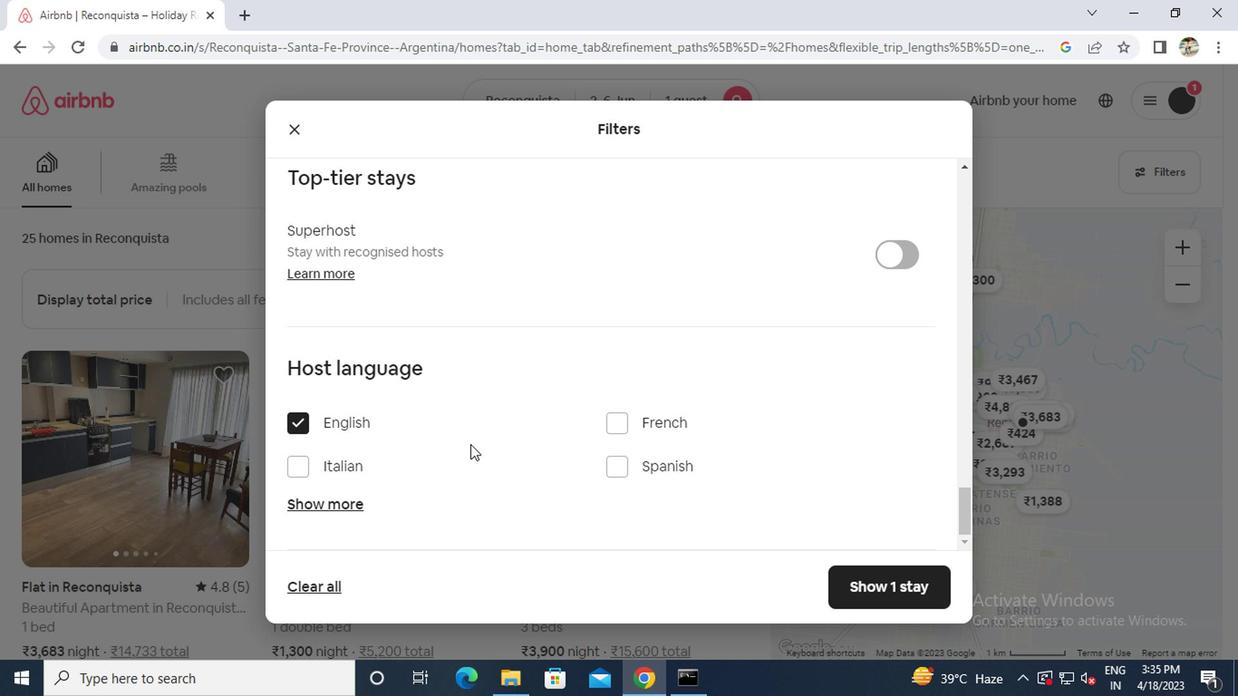 
Action: Mouse scrolled (632, 473) with delta (0, -1)
Screenshot: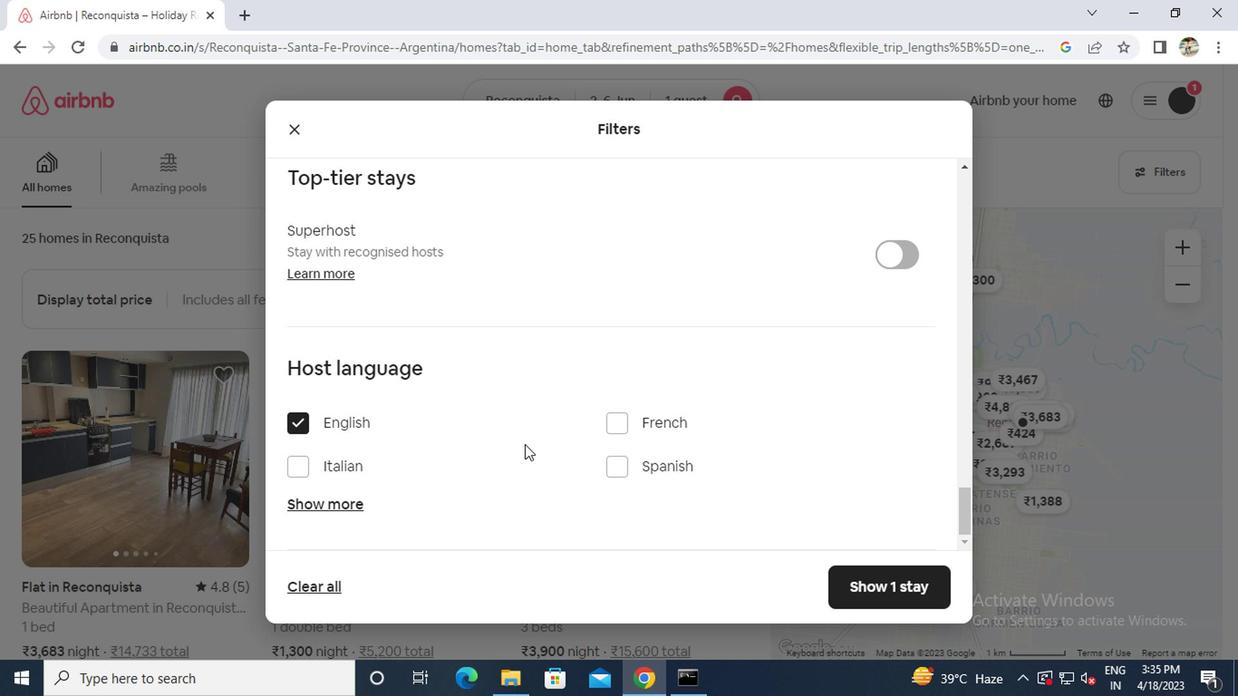 
Action: Mouse moved to (853, 580)
Screenshot: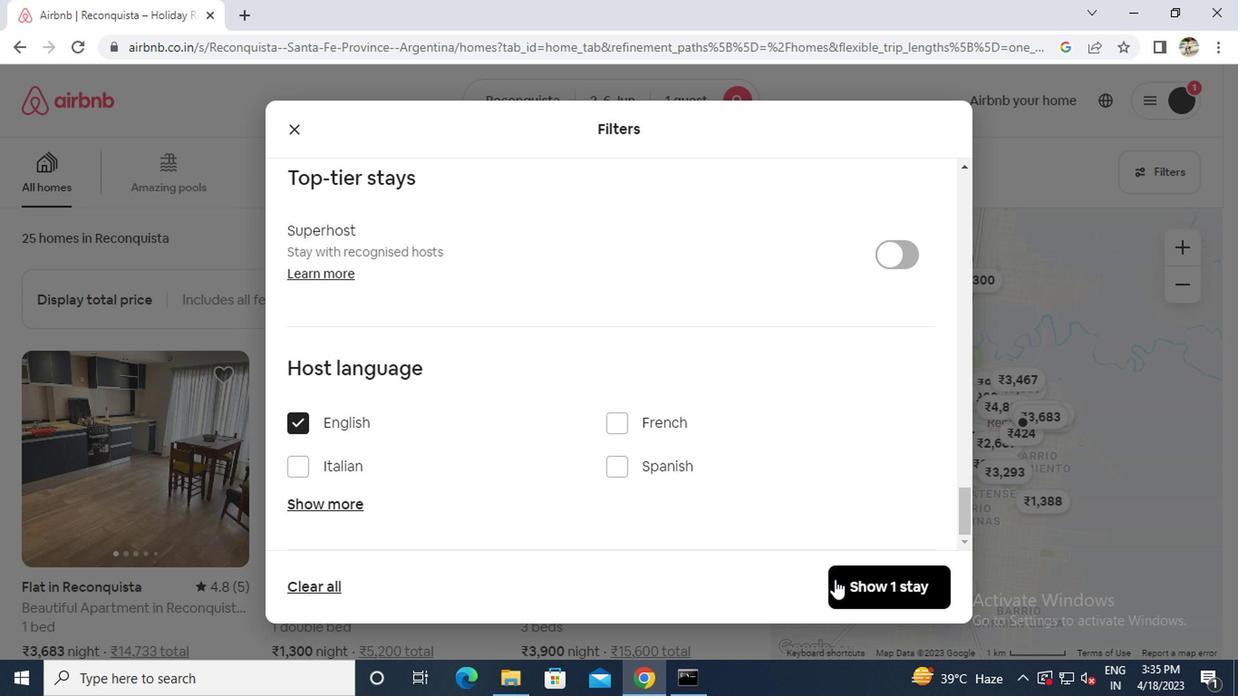 
Action: Mouse pressed left at (853, 580)
Screenshot: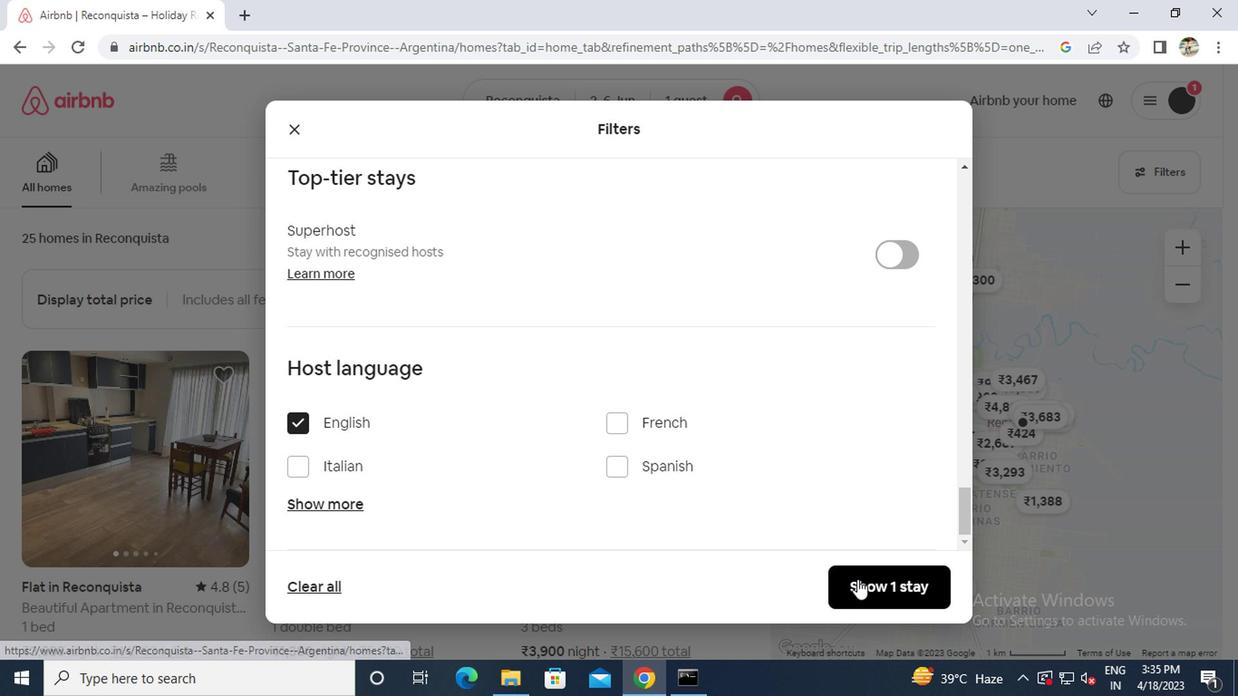 
